 Task: Find connections with filter location Mijas with filter topic #Believewith filter profile language English with filter current company Infosys with filter school Vishwakarma Government Engineering College with filter industry Wholesale Paper Products with filter service category Demand Generation with filter keywords title Customer Service
Action: Mouse moved to (636, 76)
Screenshot: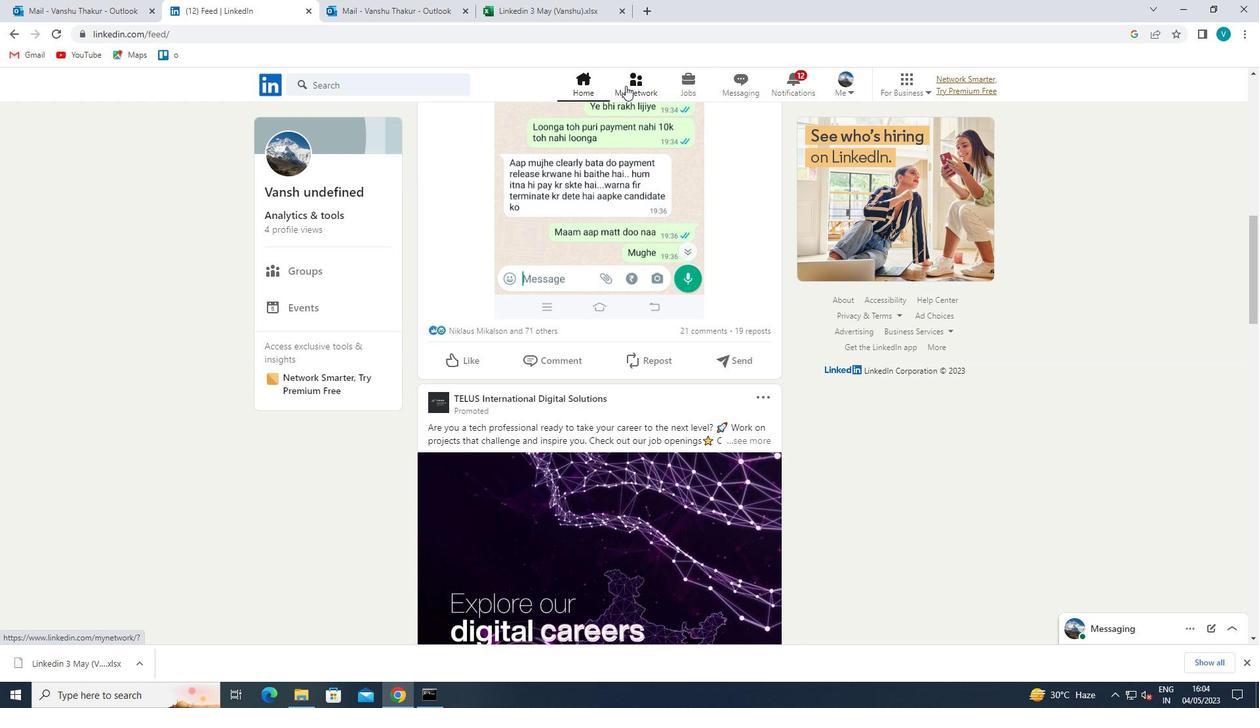 
Action: Mouse pressed left at (636, 76)
Screenshot: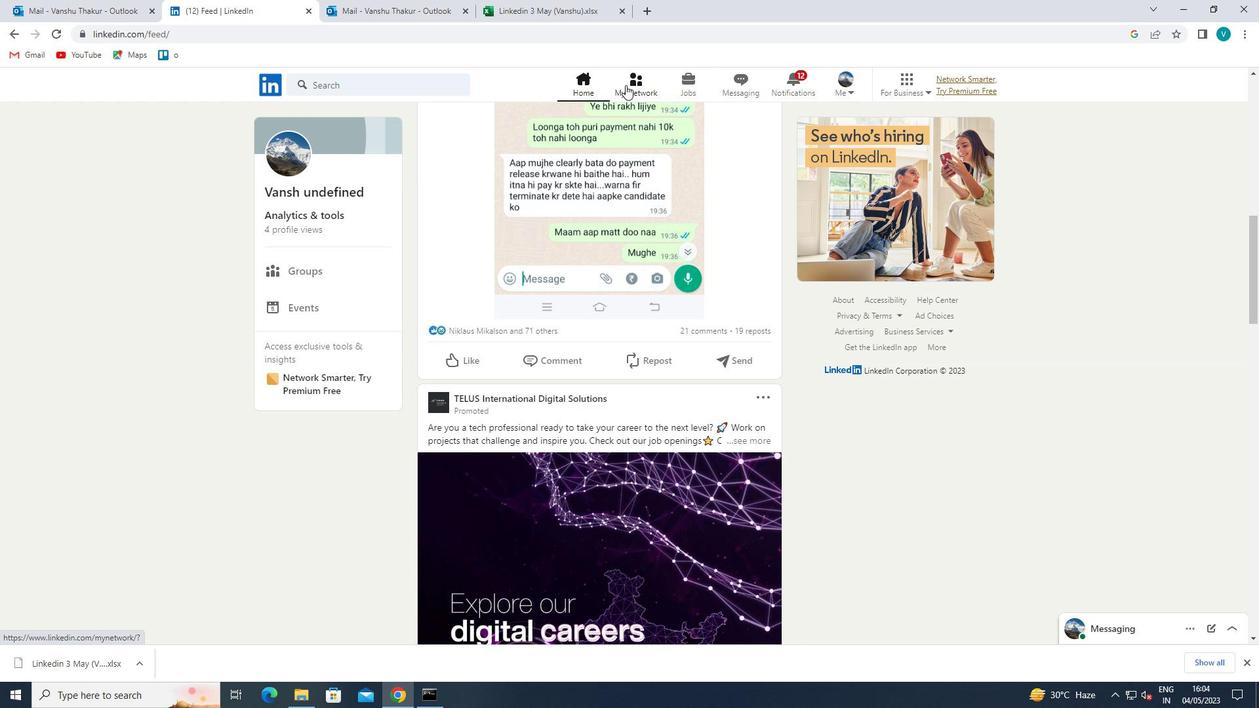 
Action: Mouse moved to (331, 152)
Screenshot: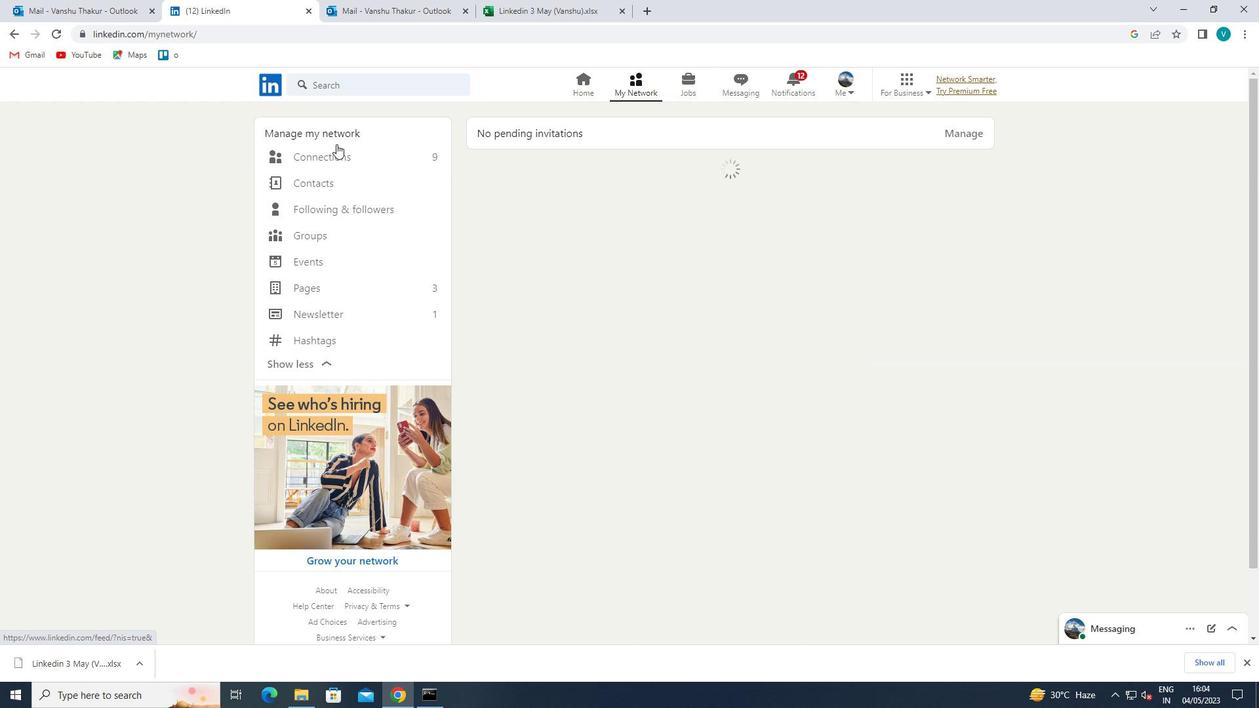 
Action: Mouse pressed left at (331, 152)
Screenshot: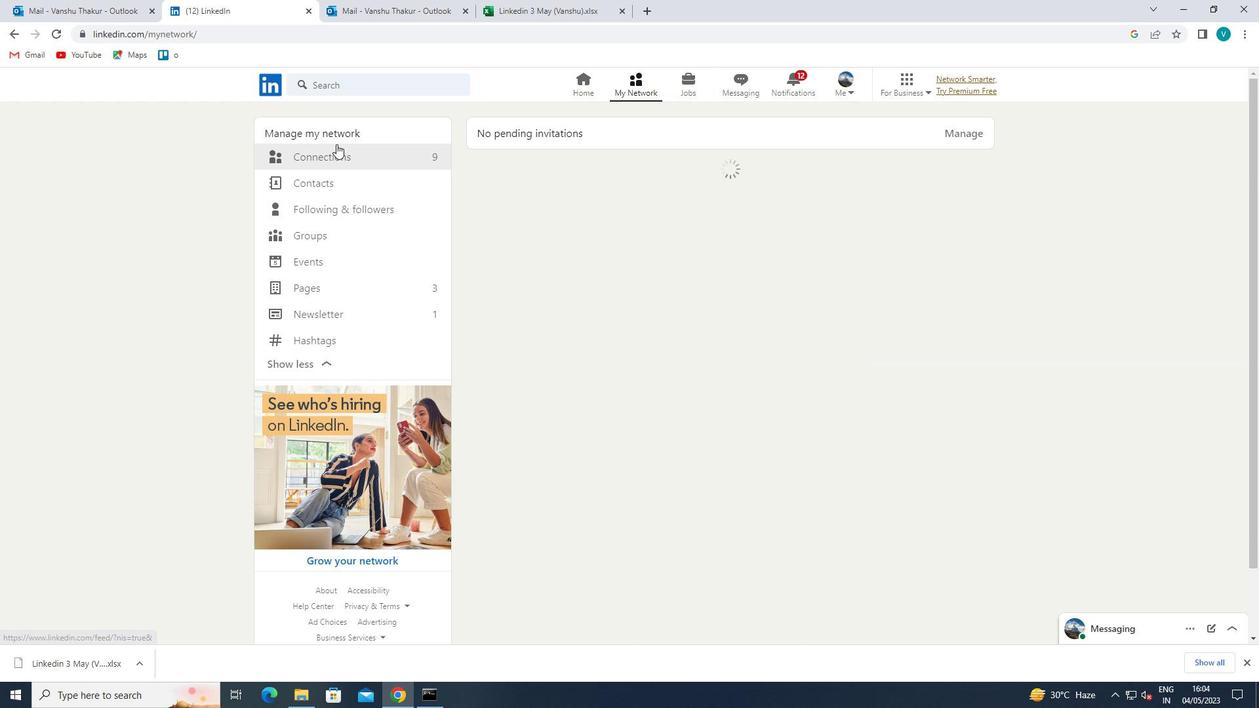 
Action: Mouse moved to (756, 162)
Screenshot: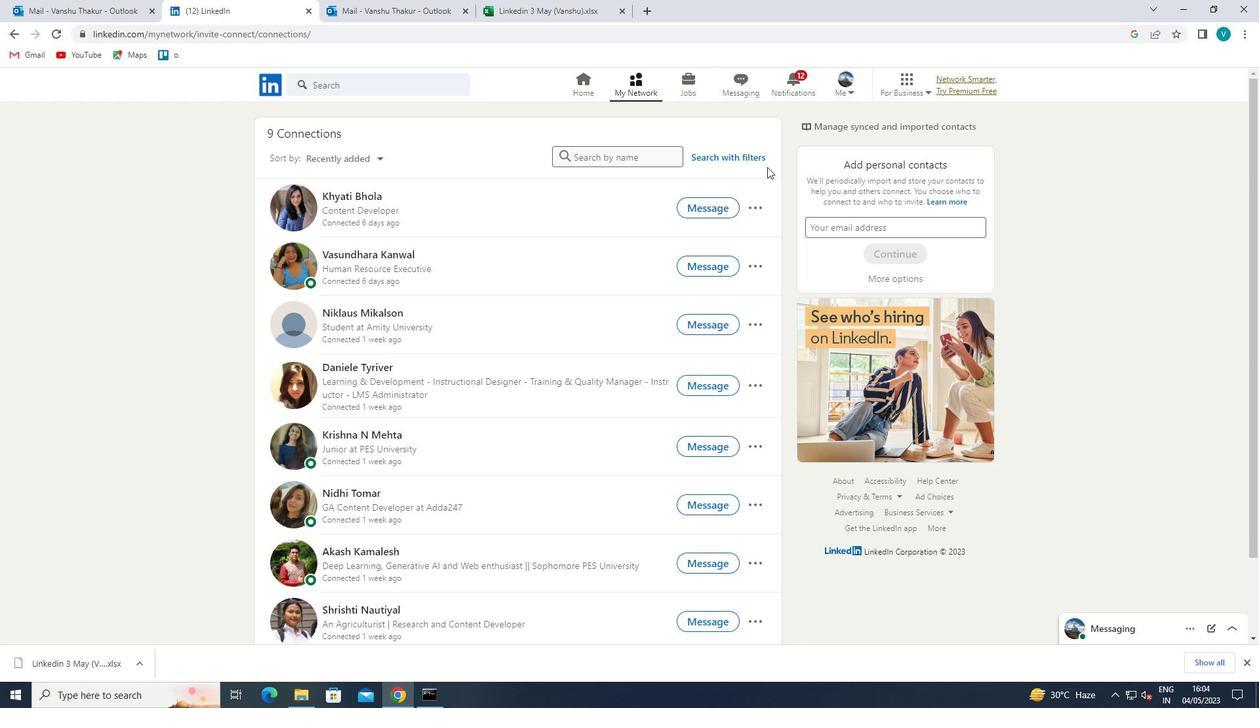 
Action: Mouse pressed left at (756, 162)
Screenshot: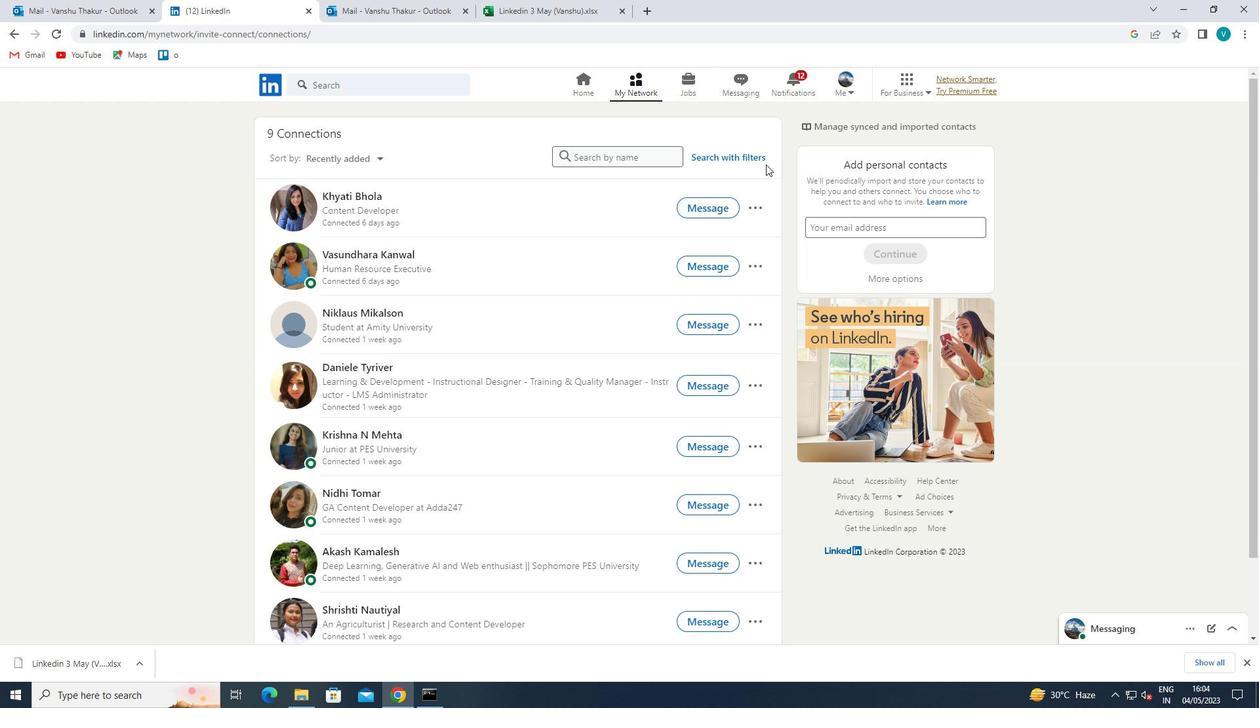
Action: Mouse moved to (640, 118)
Screenshot: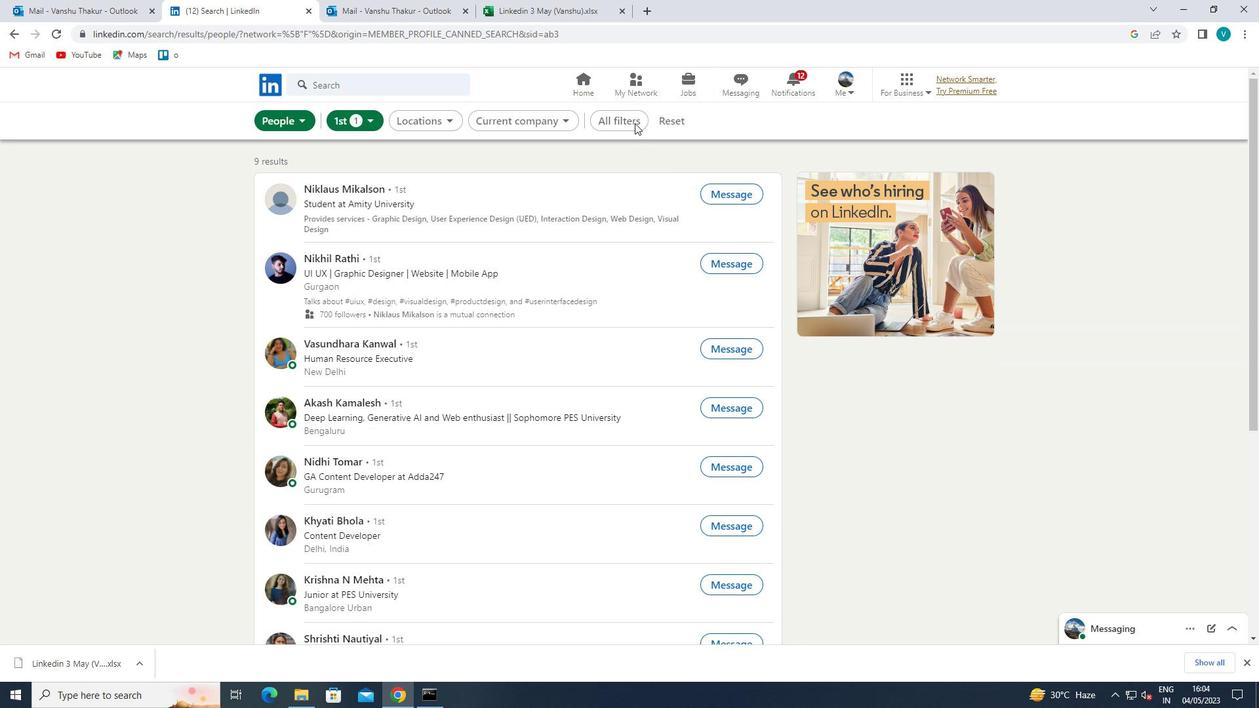 
Action: Mouse pressed left at (640, 118)
Screenshot: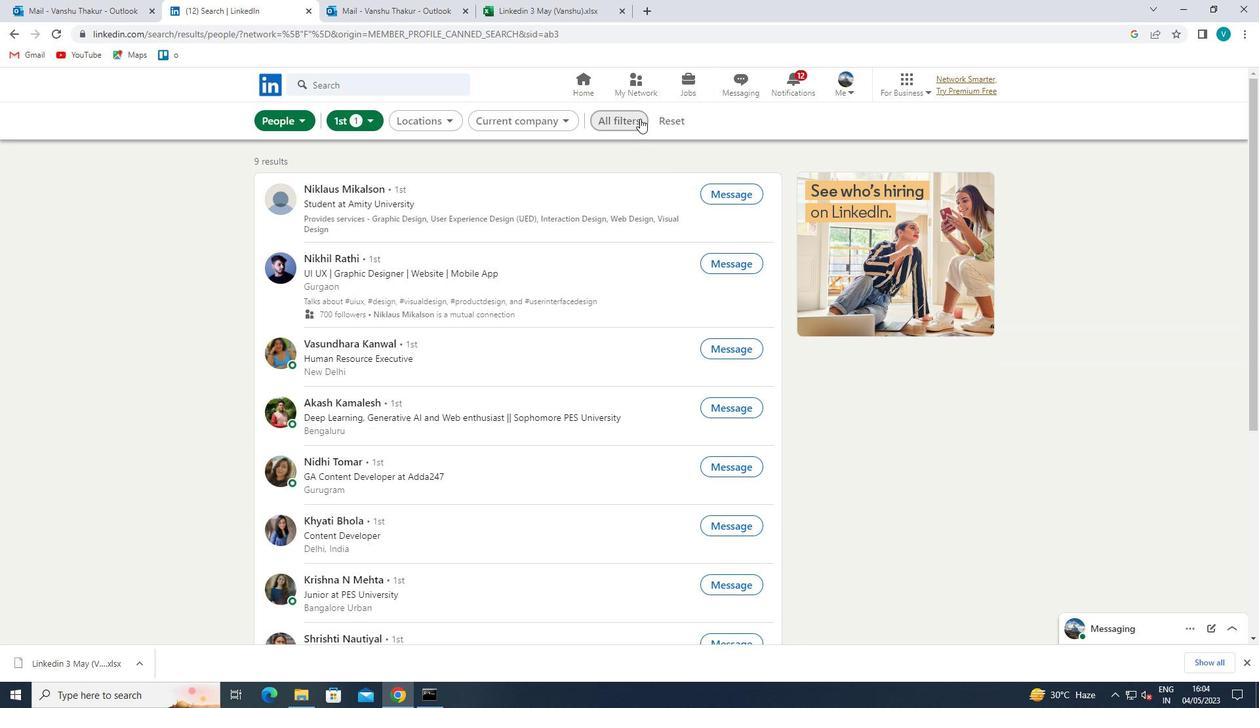 
Action: Mouse moved to (1045, 281)
Screenshot: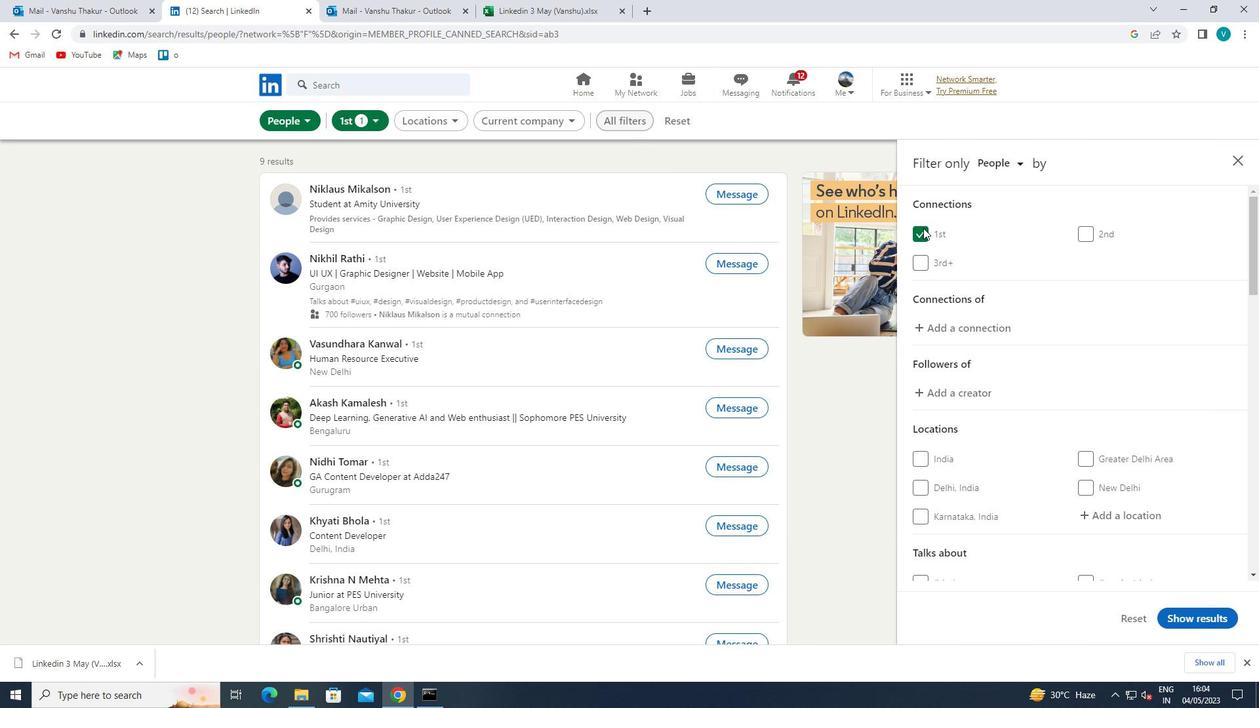 
Action: Mouse scrolled (1045, 280) with delta (0, 0)
Screenshot: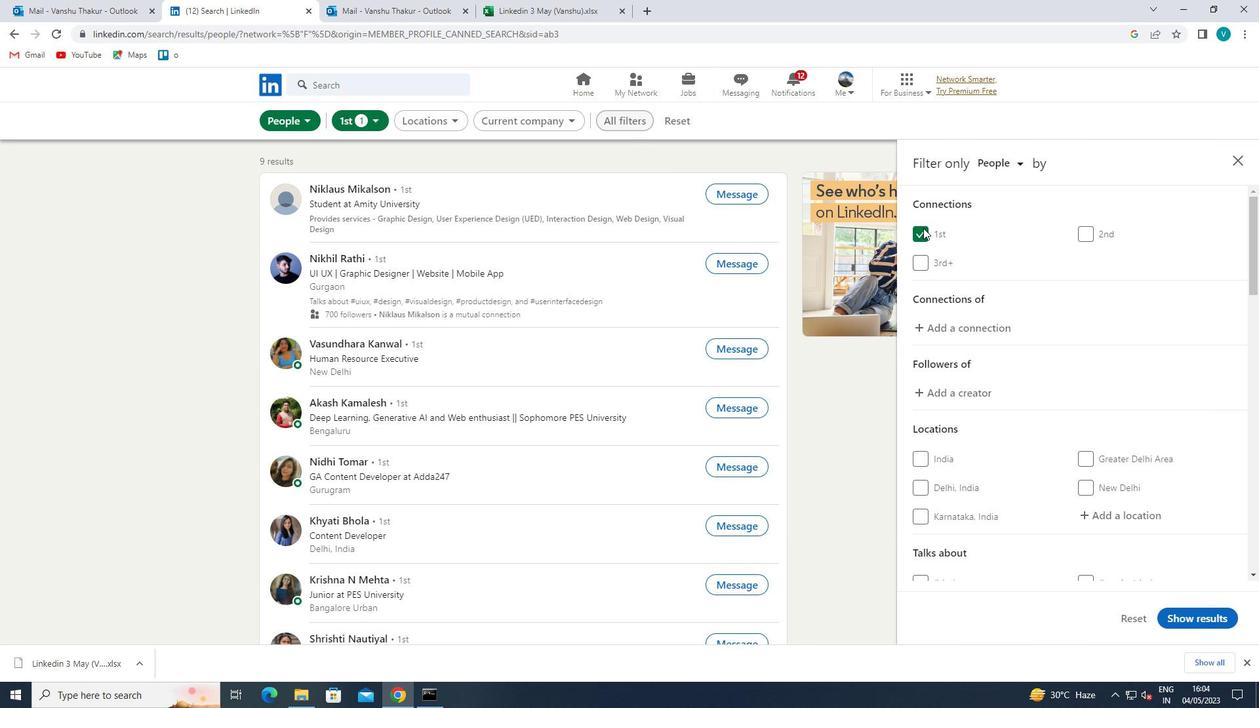 
Action: Mouse moved to (1051, 285)
Screenshot: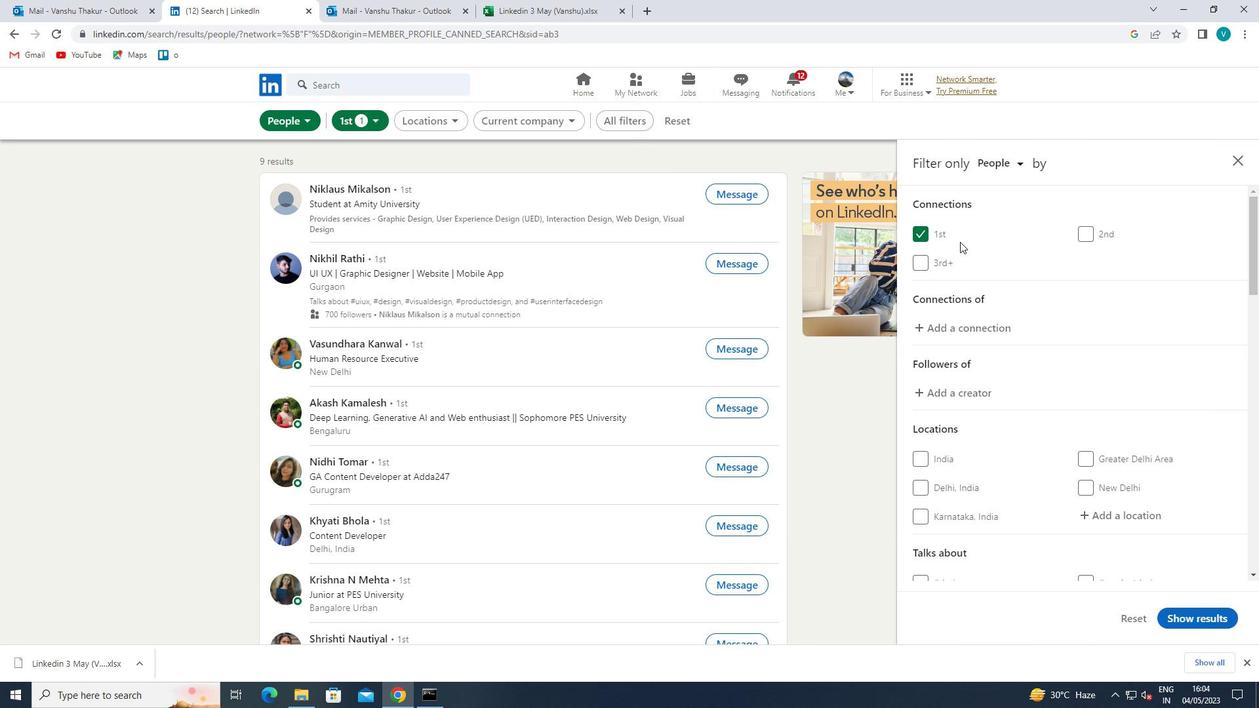 
Action: Mouse scrolled (1051, 284) with delta (0, 0)
Screenshot: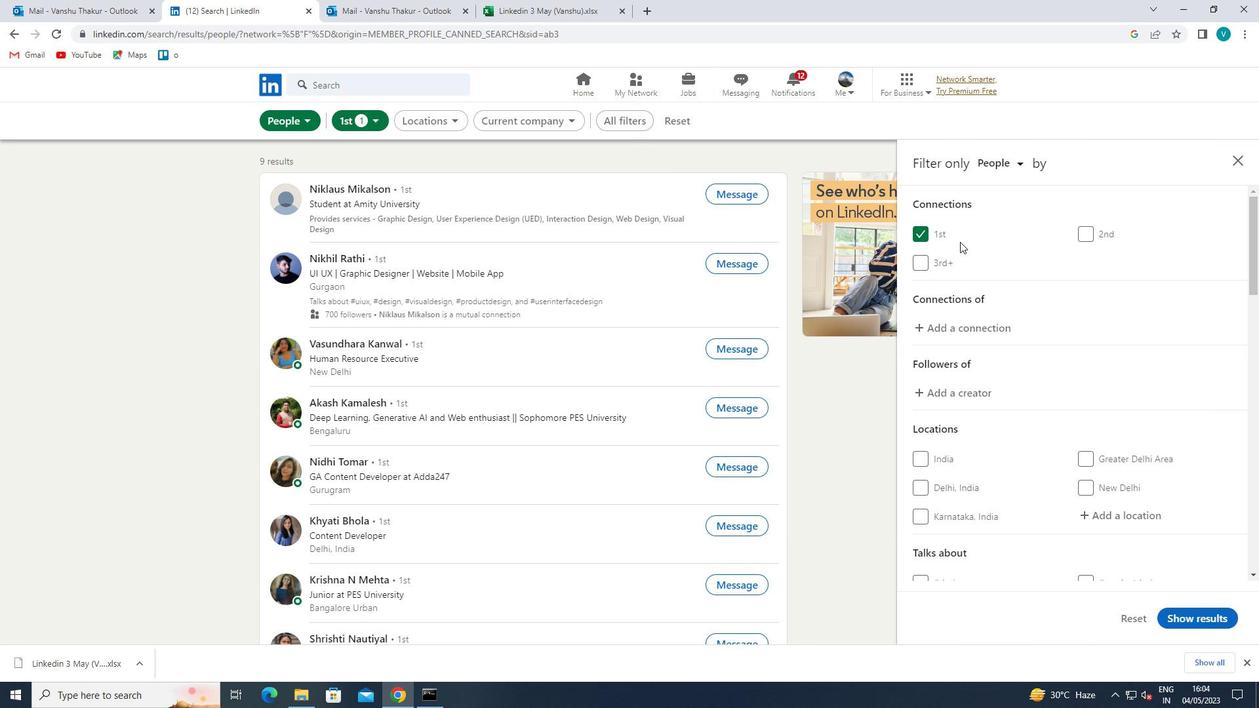 
Action: Mouse moved to (1110, 382)
Screenshot: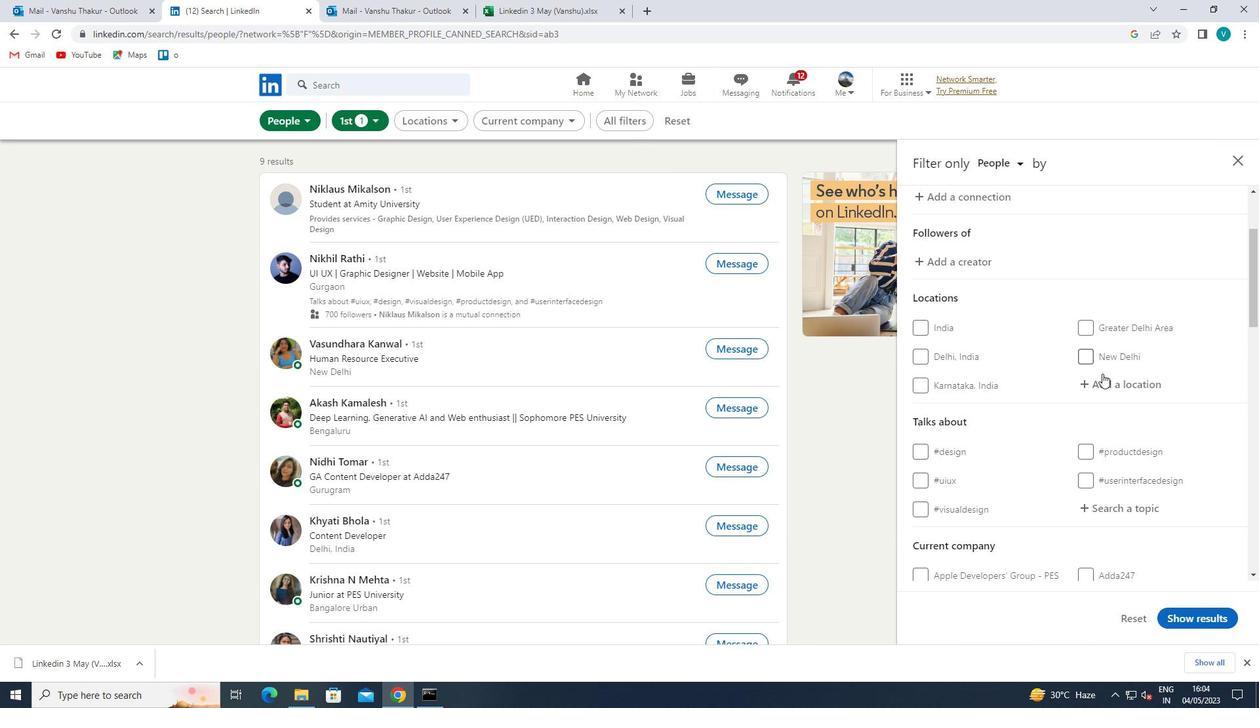 
Action: Mouse pressed left at (1110, 382)
Screenshot: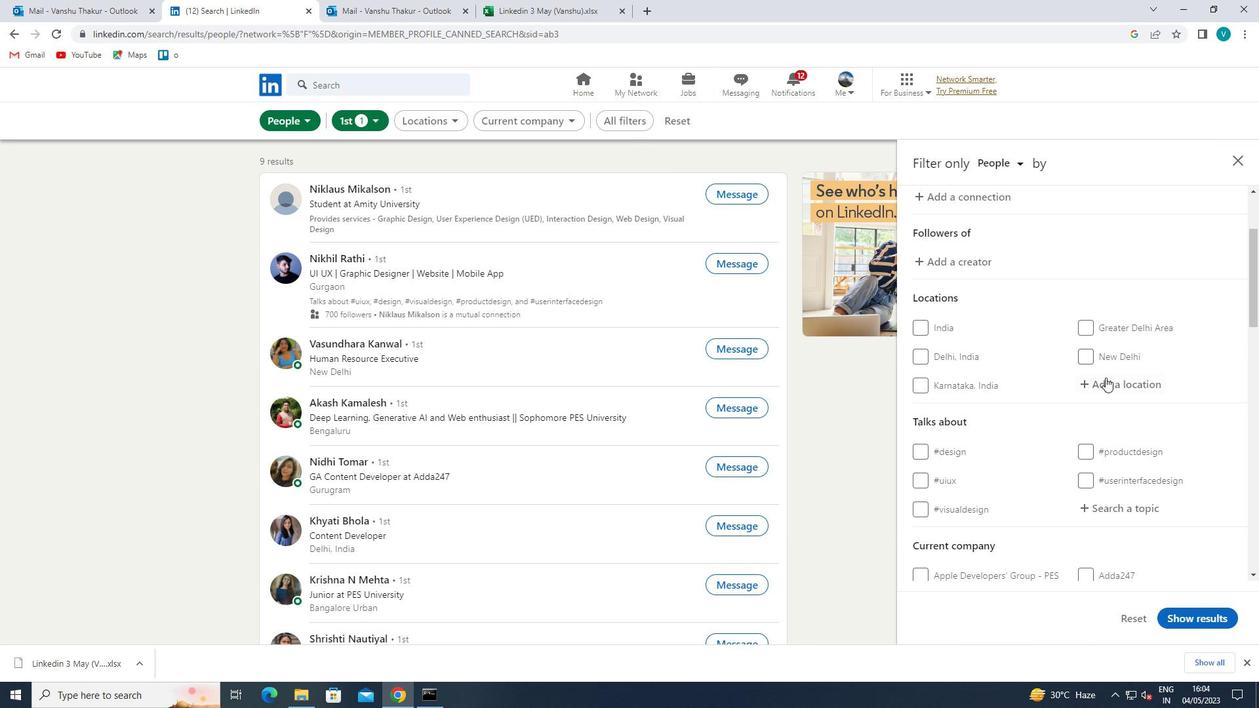 
Action: Mouse moved to (971, 304)
Screenshot: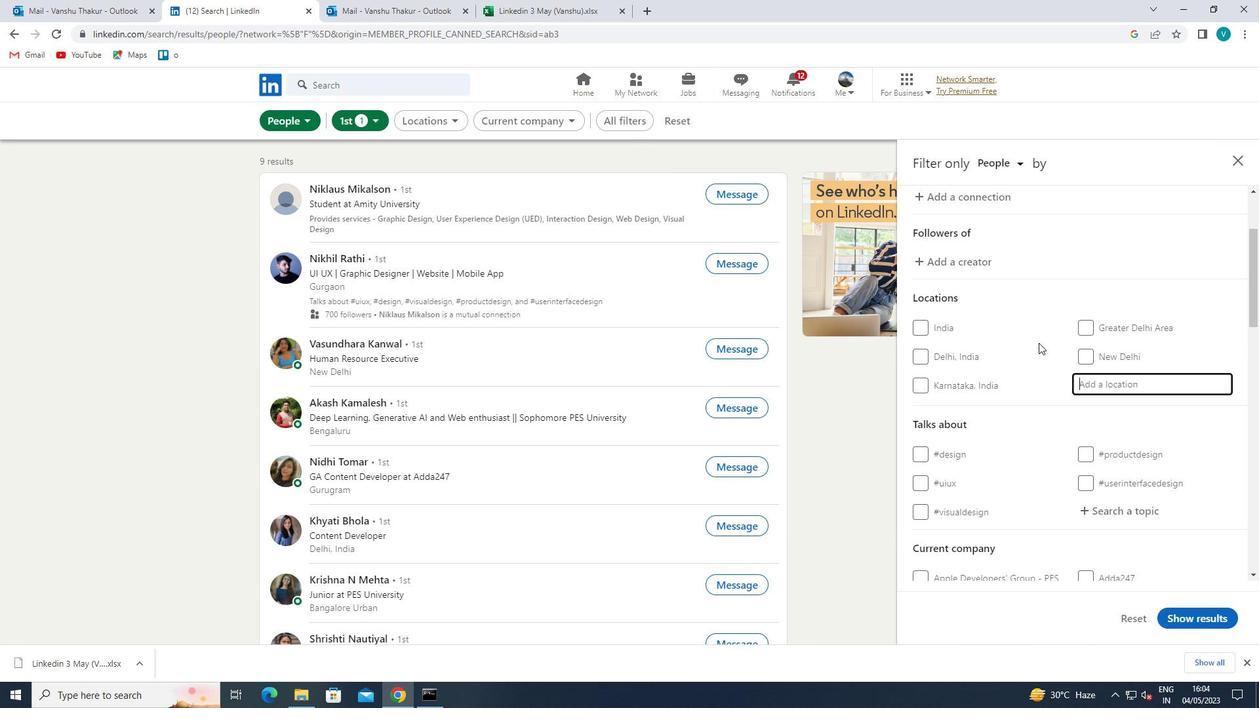 
Action: Key pressed <Key.shift>MIJ
Screenshot: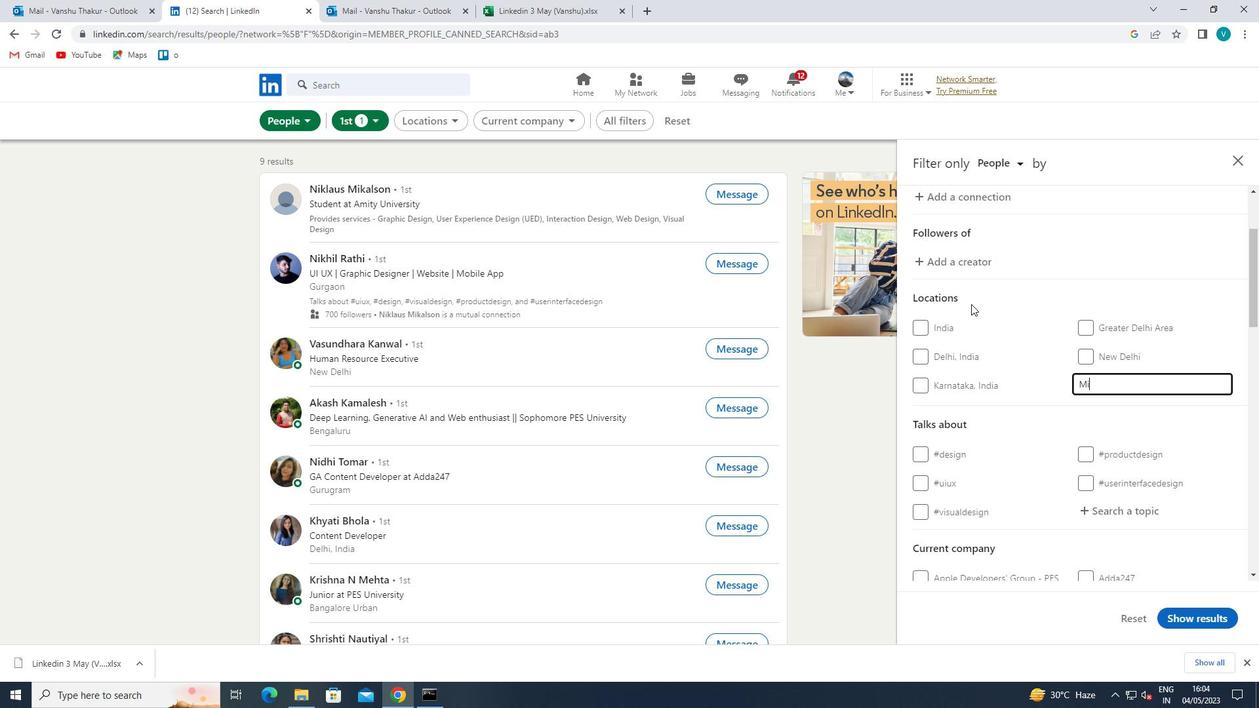 
Action: Mouse moved to (971, 303)
Screenshot: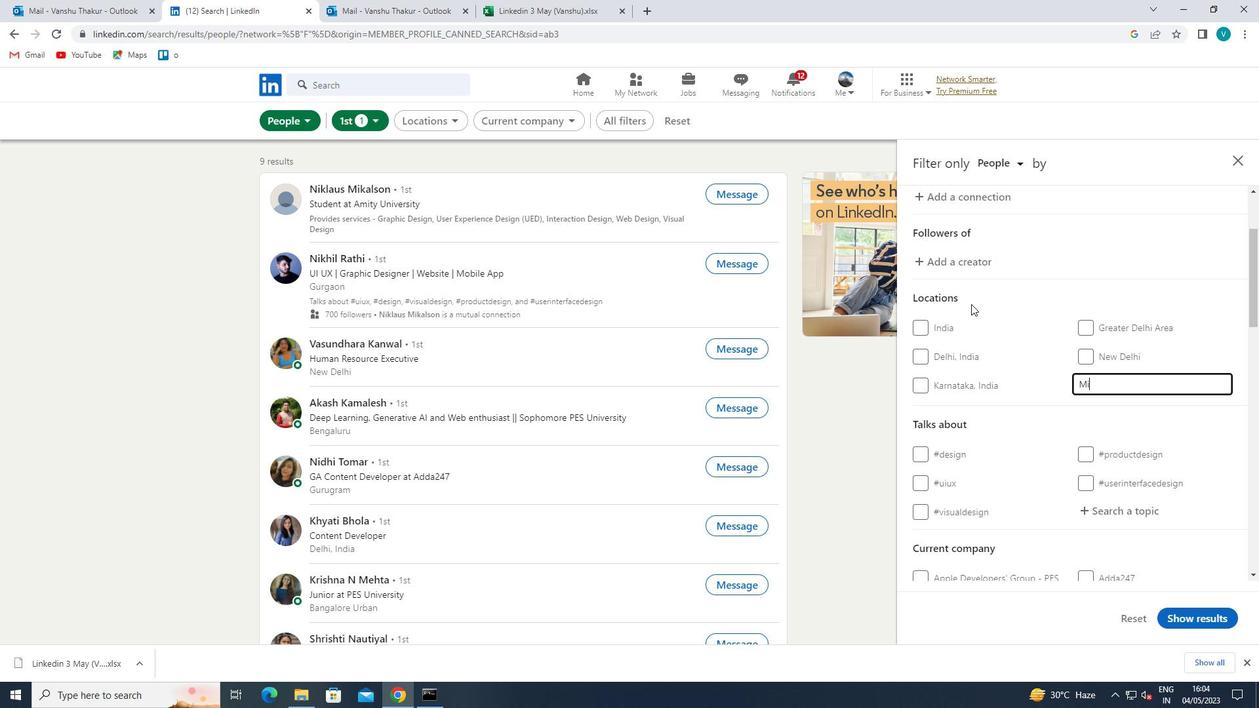 
Action: Key pressed AS
Screenshot: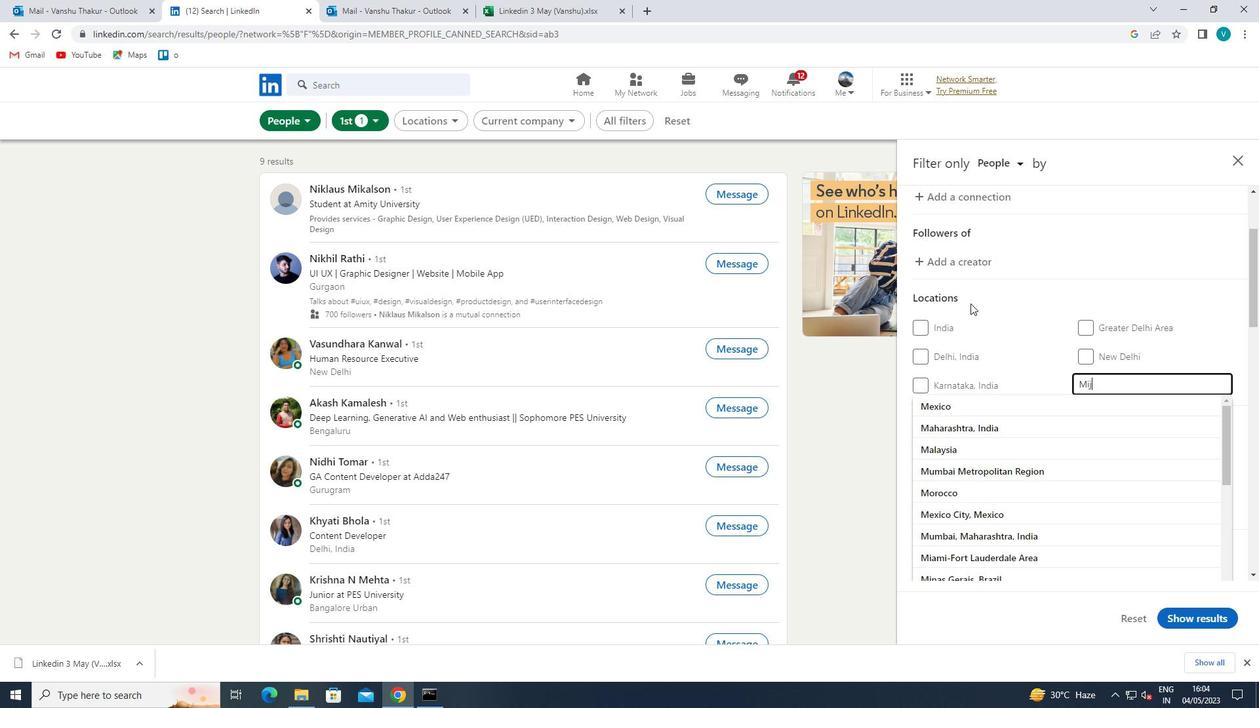 
Action: Mouse moved to (974, 407)
Screenshot: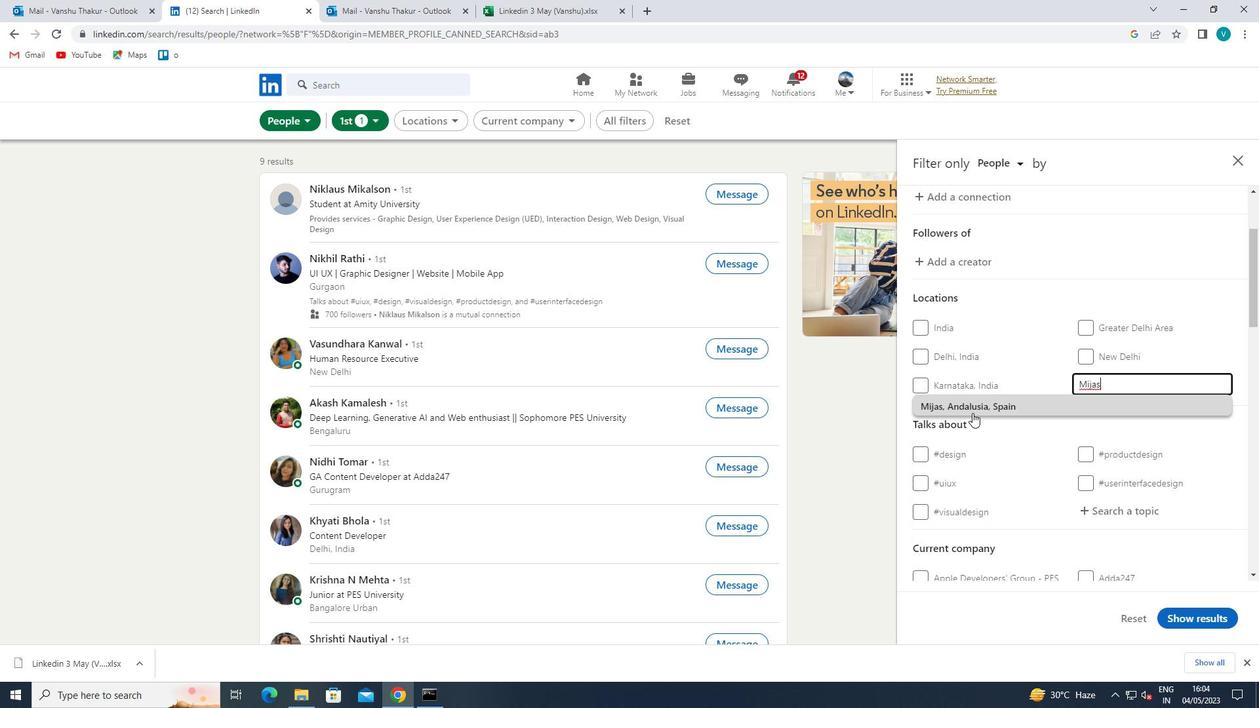 
Action: Mouse pressed left at (974, 407)
Screenshot: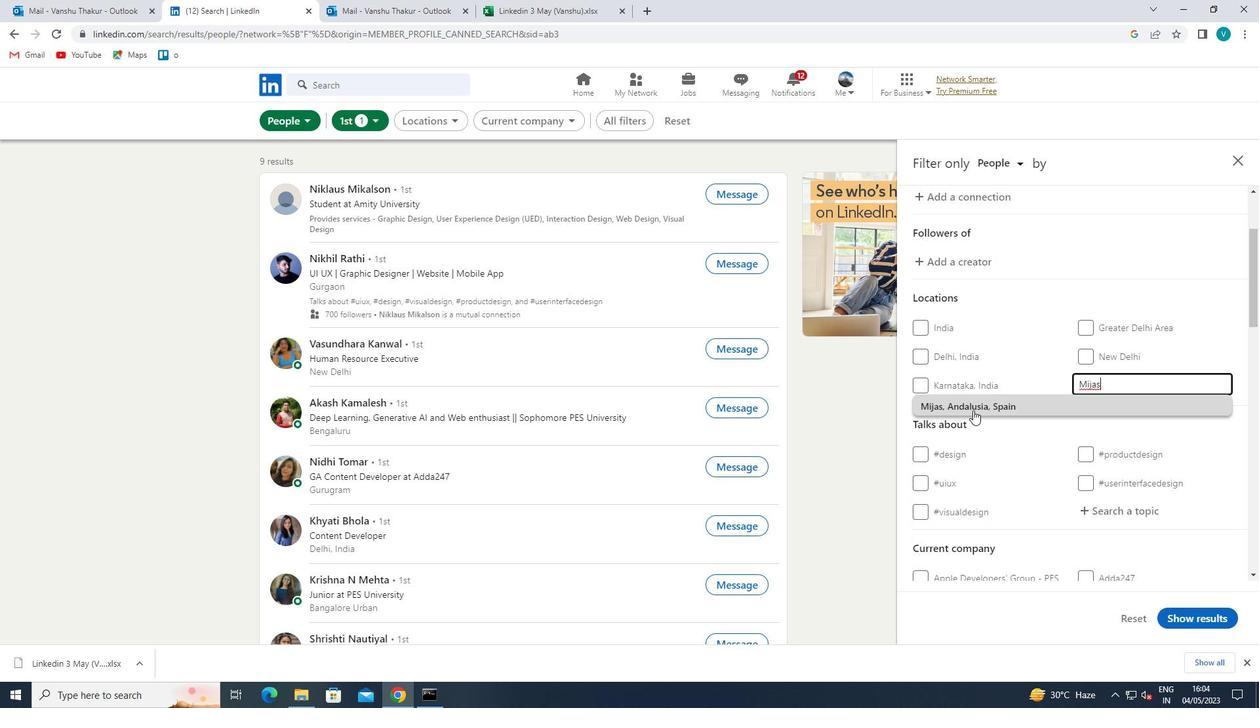 
Action: Mouse moved to (1022, 435)
Screenshot: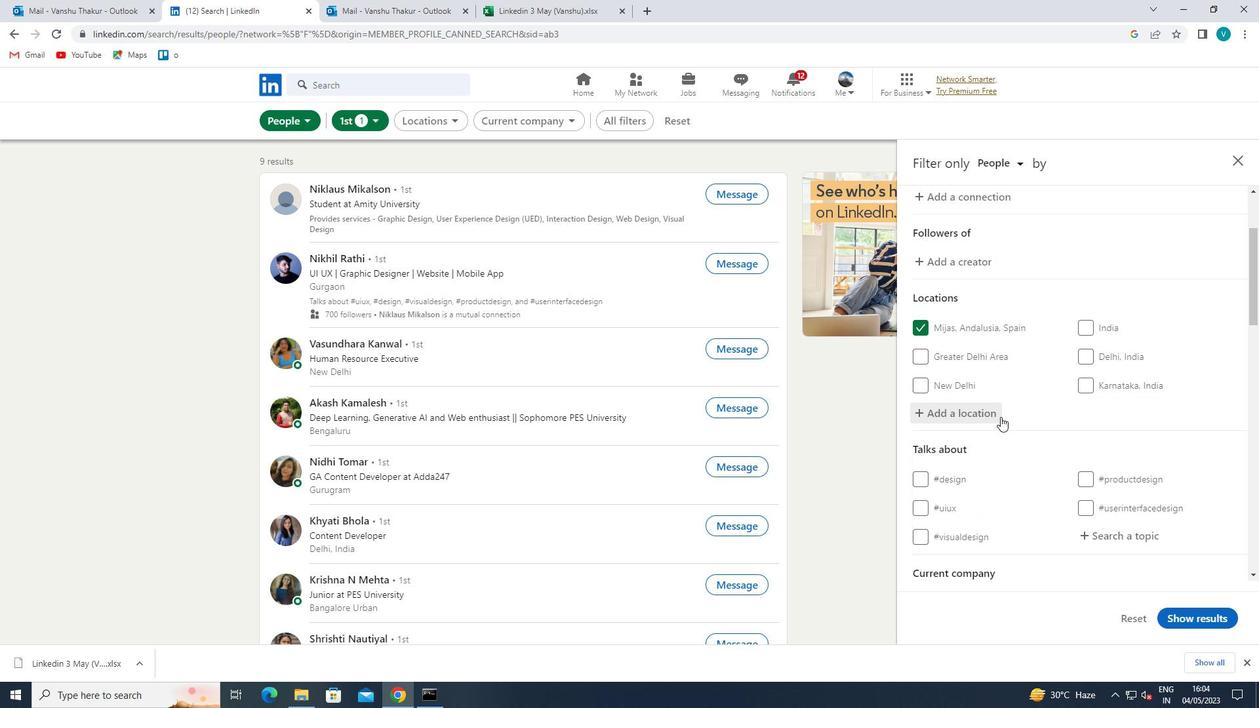 
Action: Mouse scrolled (1022, 435) with delta (0, 0)
Screenshot: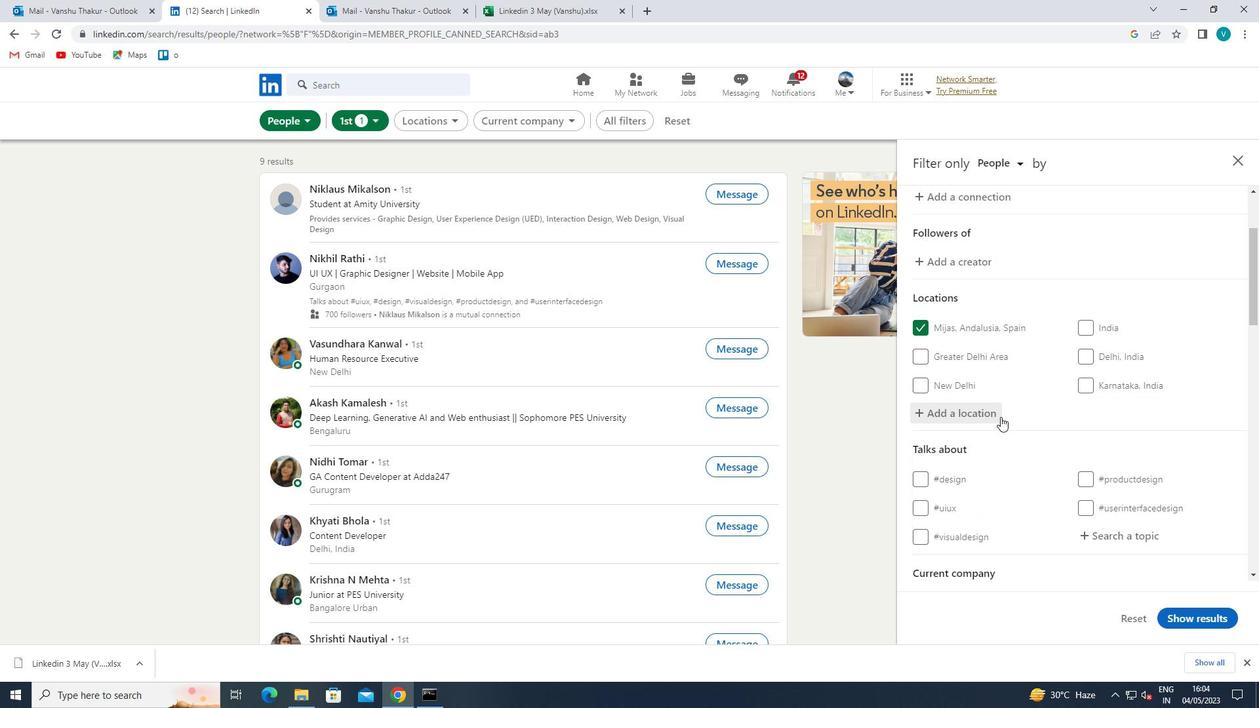 
Action: Mouse moved to (1023, 436)
Screenshot: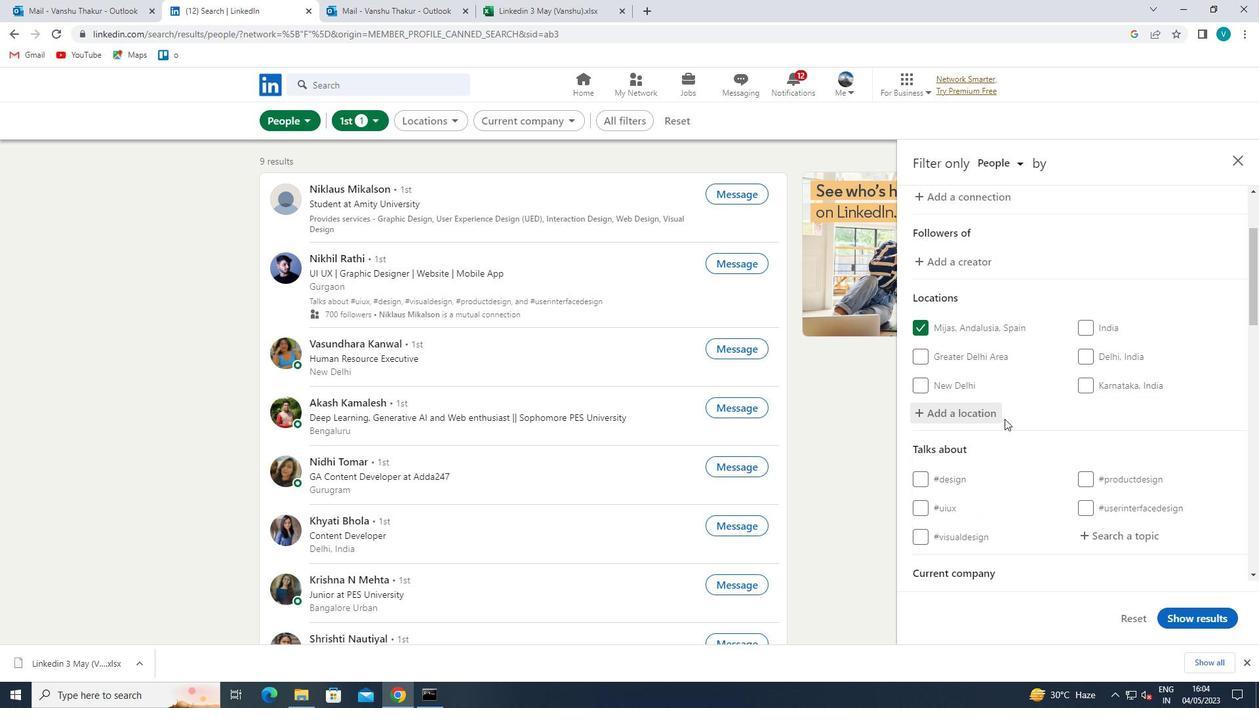 
Action: Mouse scrolled (1023, 436) with delta (0, 0)
Screenshot: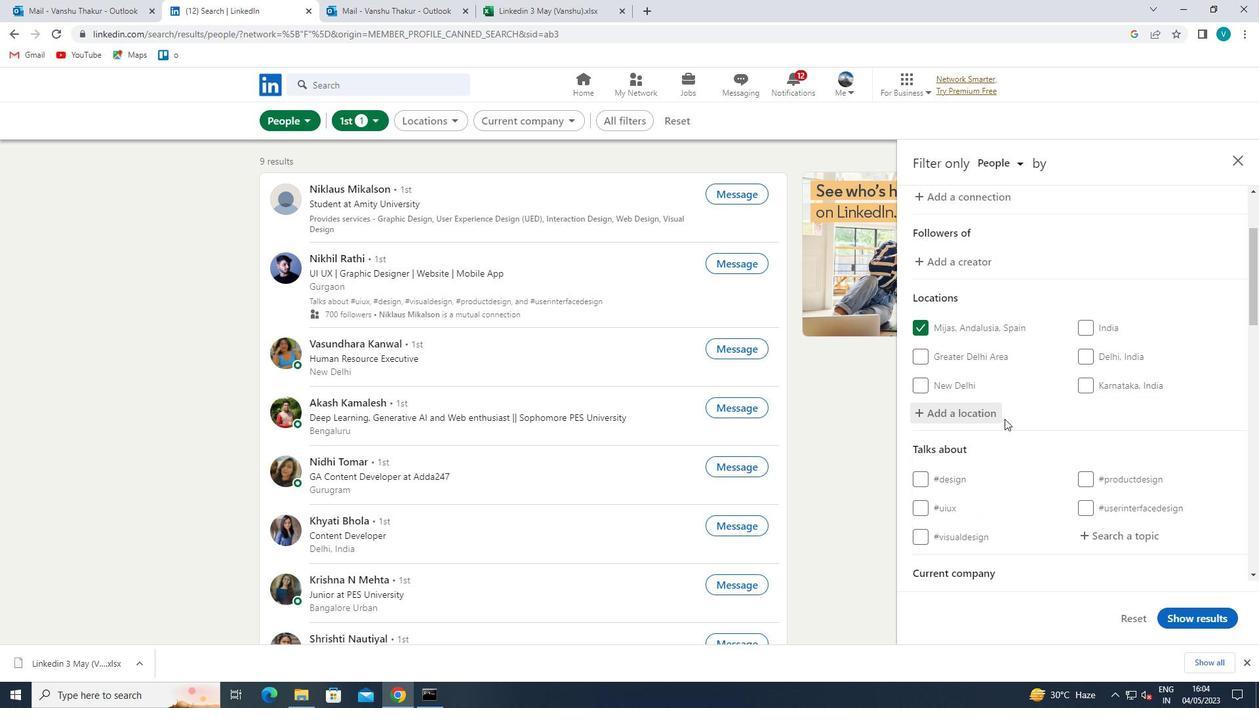 
Action: Mouse moved to (1102, 410)
Screenshot: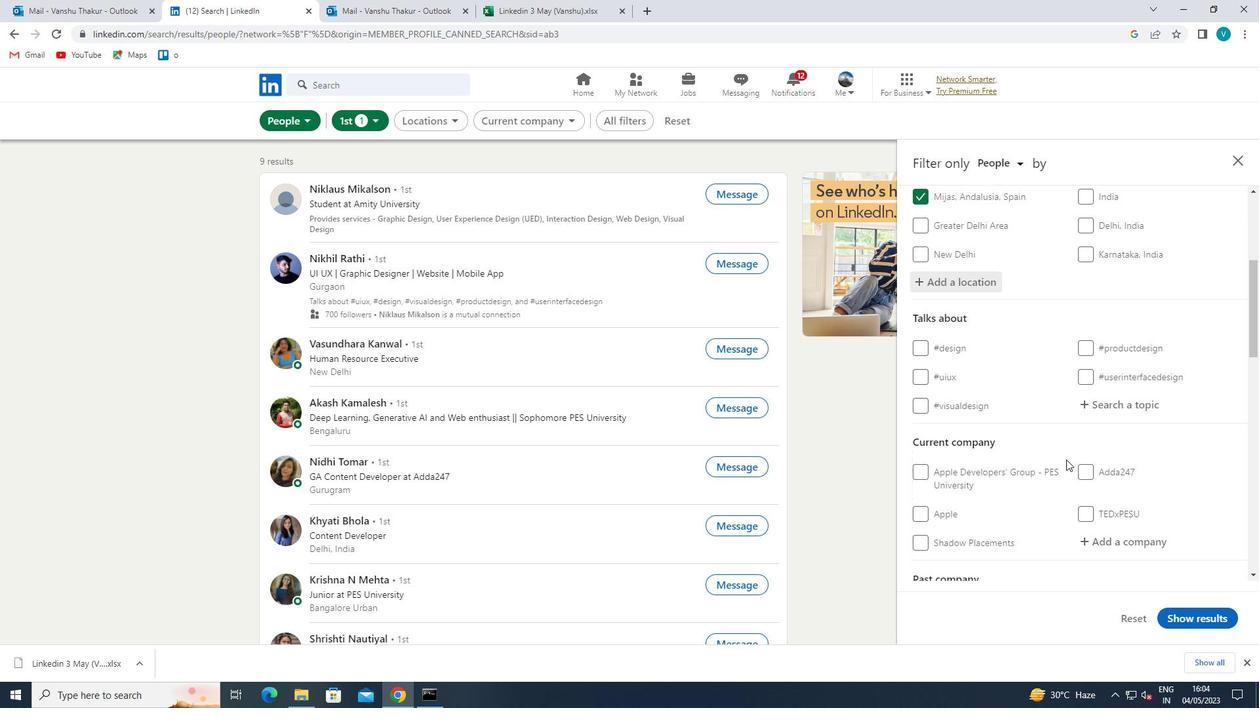 
Action: Mouse pressed left at (1102, 410)
Screenshot: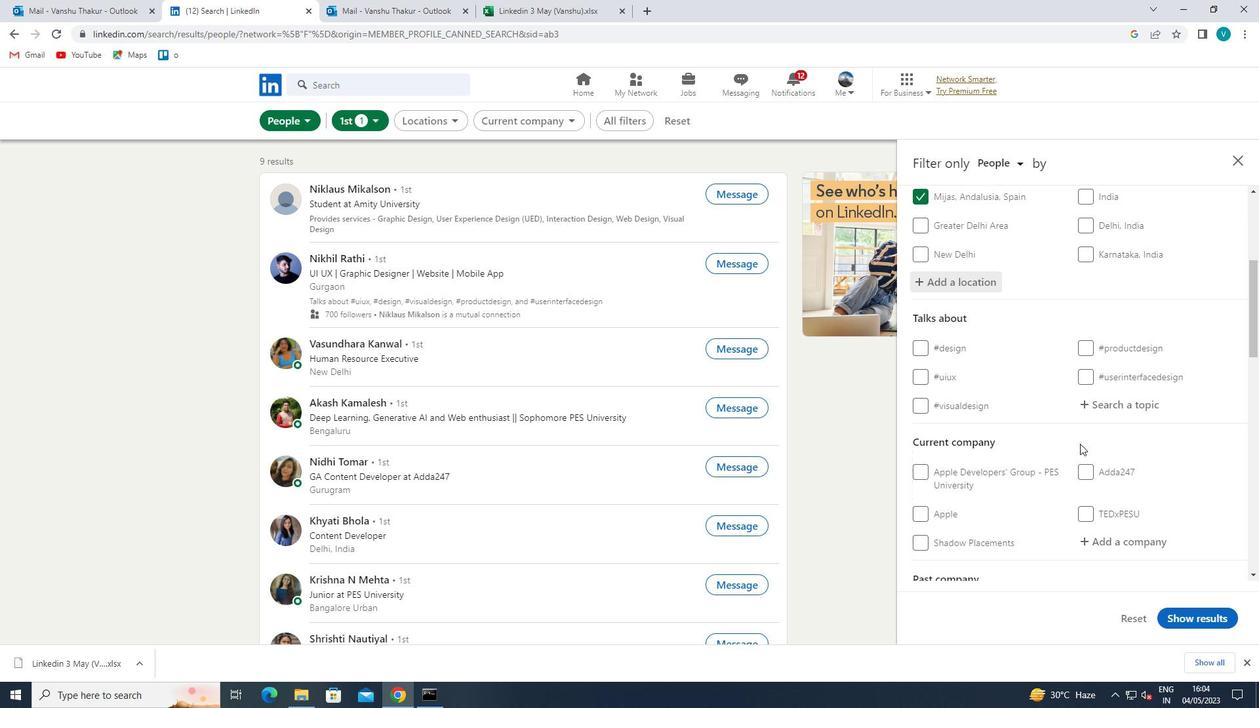 
Action: Mouse moved to (879, 278)
Screenshot: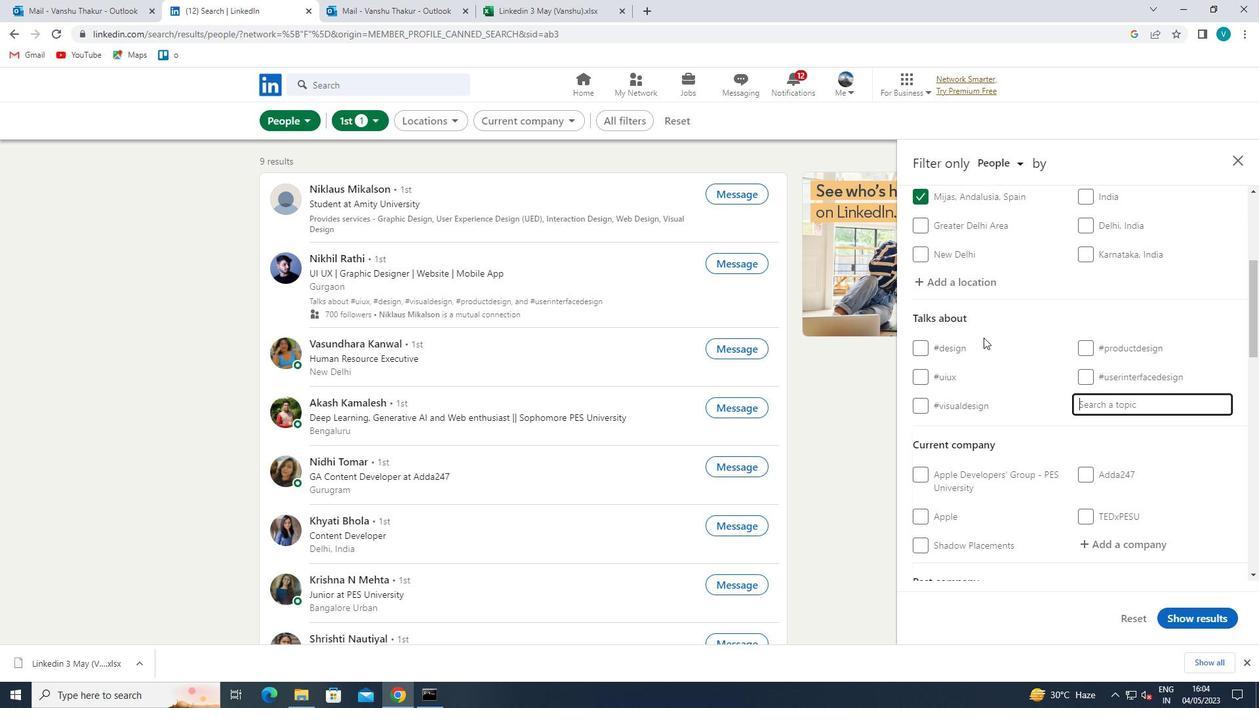 
Action: Key pressed BELEIVE
Screenshot: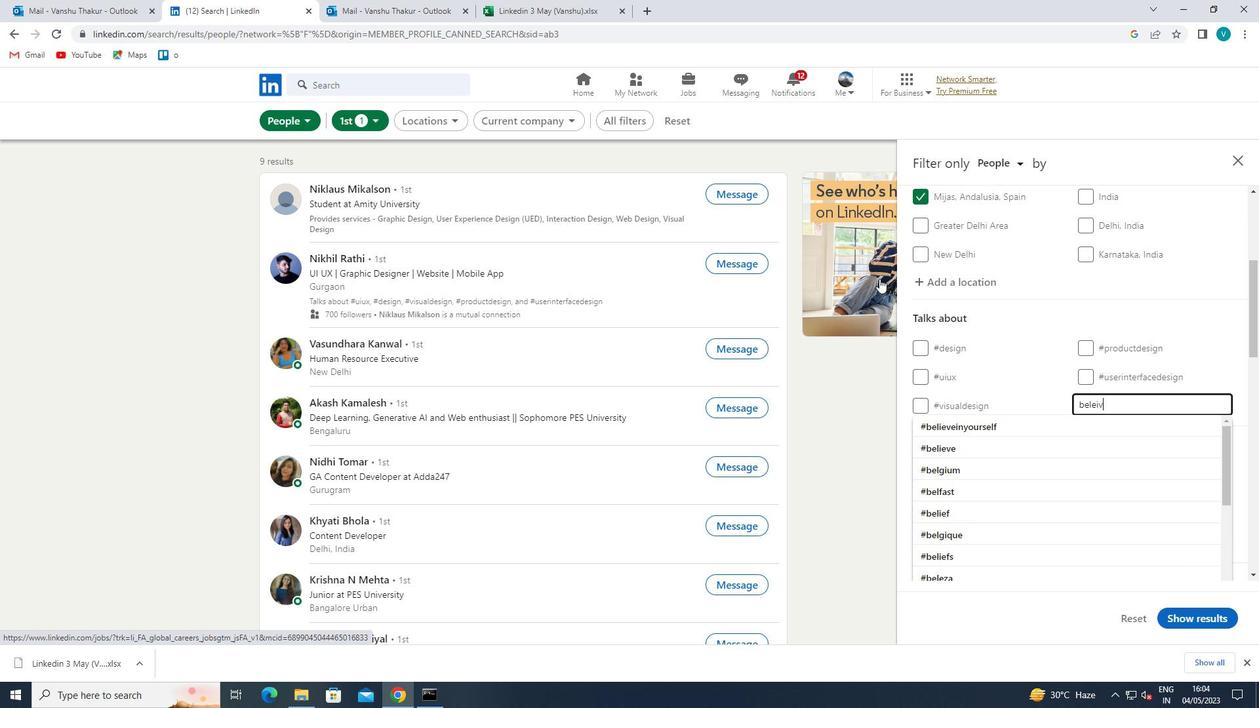 
Action: Mouse moved to (1082, 400)
Screenshot: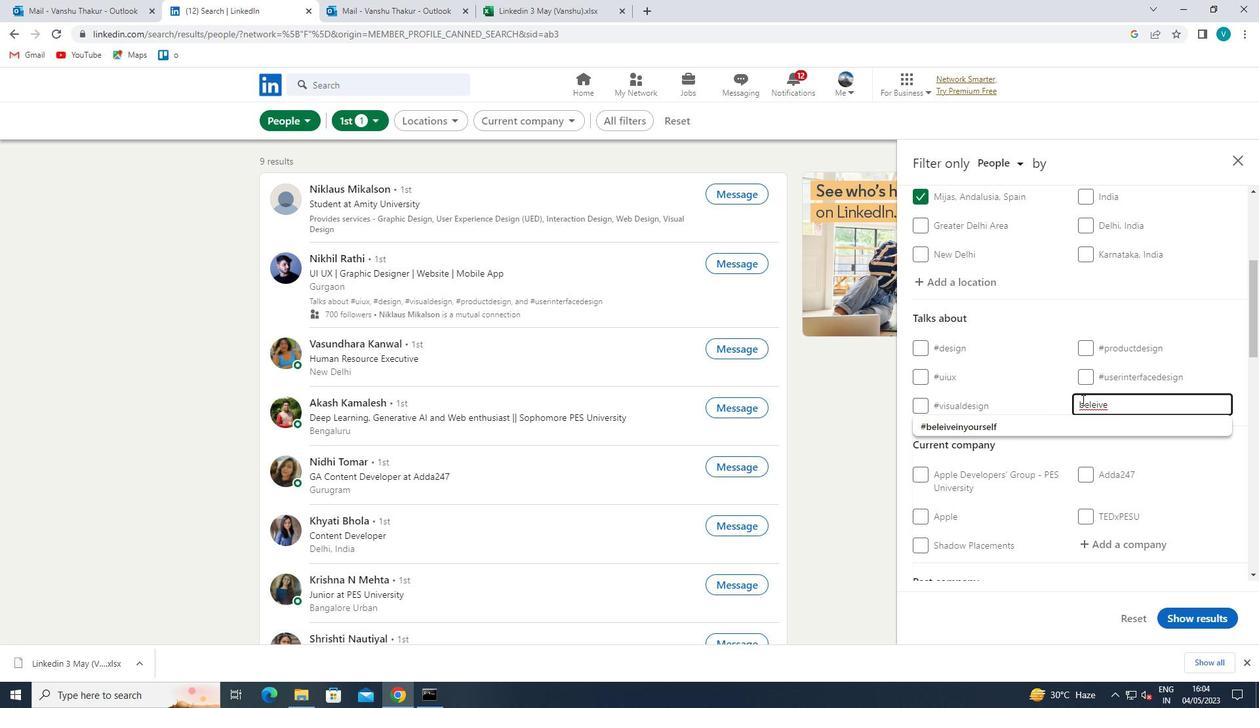 
Action: Mouse pressed left at (1082, 400)
Screenshot: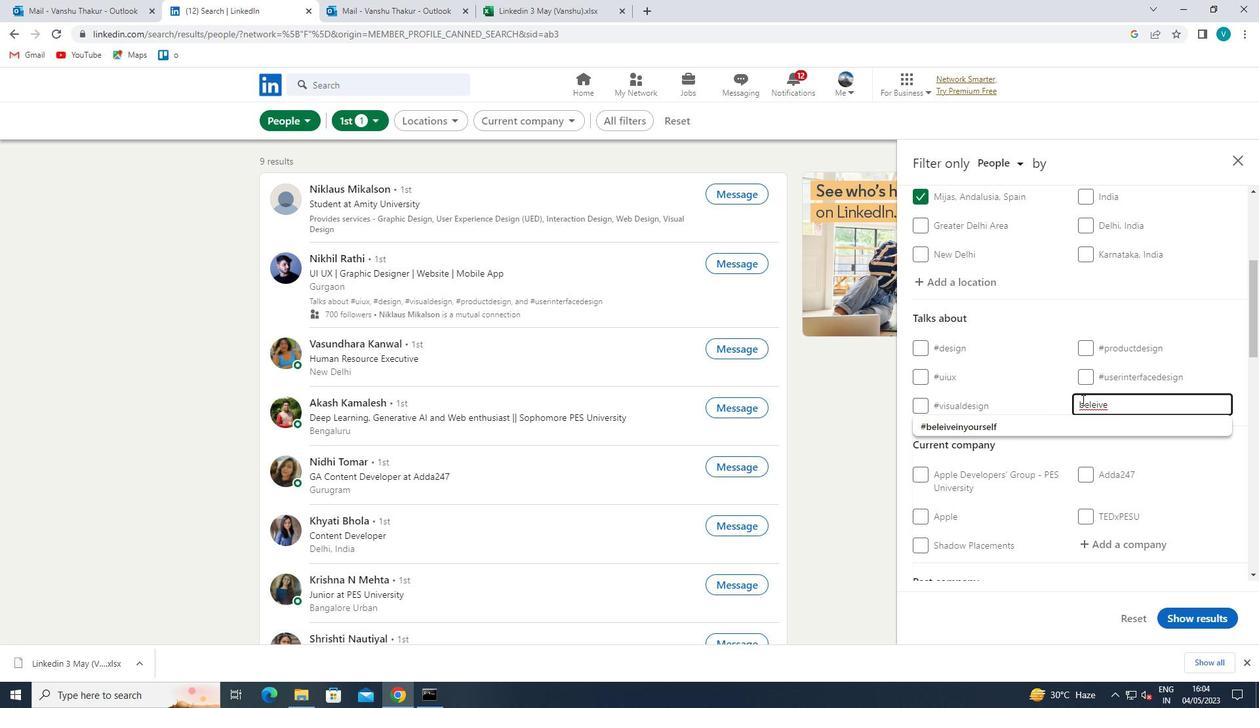 
Action: Mouse moved to (1079, 403)
Screenshot: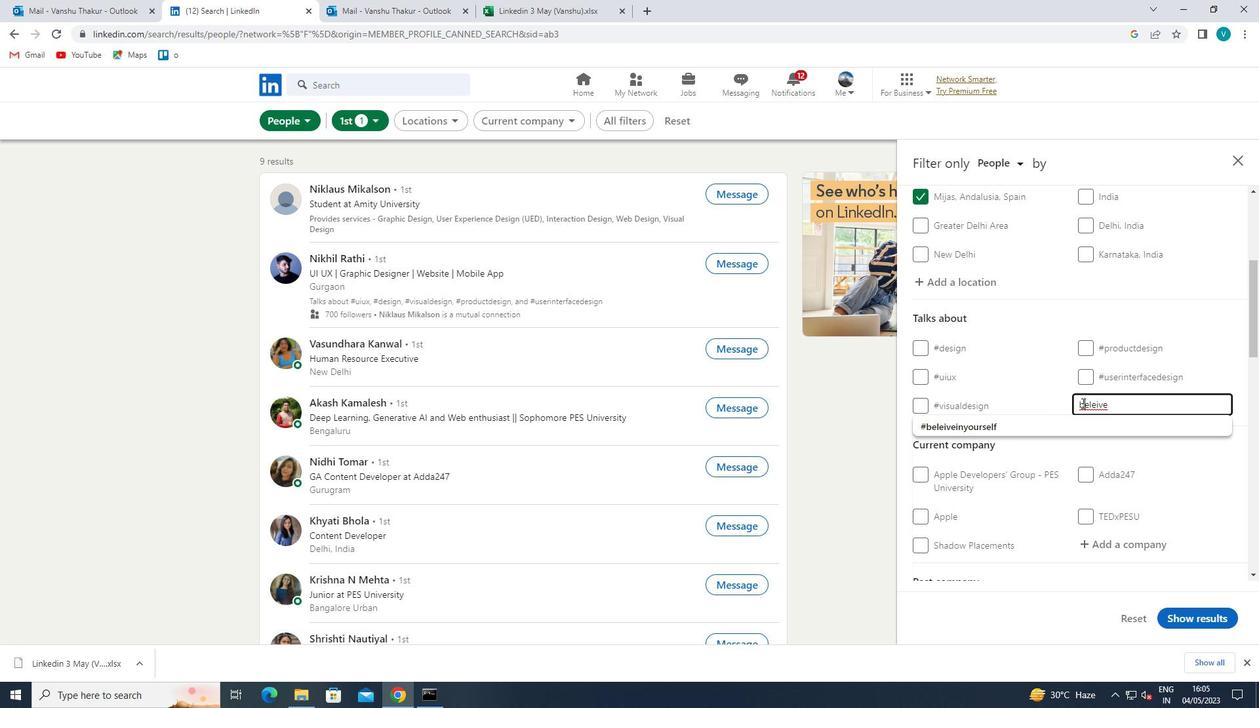 
Action: Mouse pressed left at (1079, 403)
Screenshot: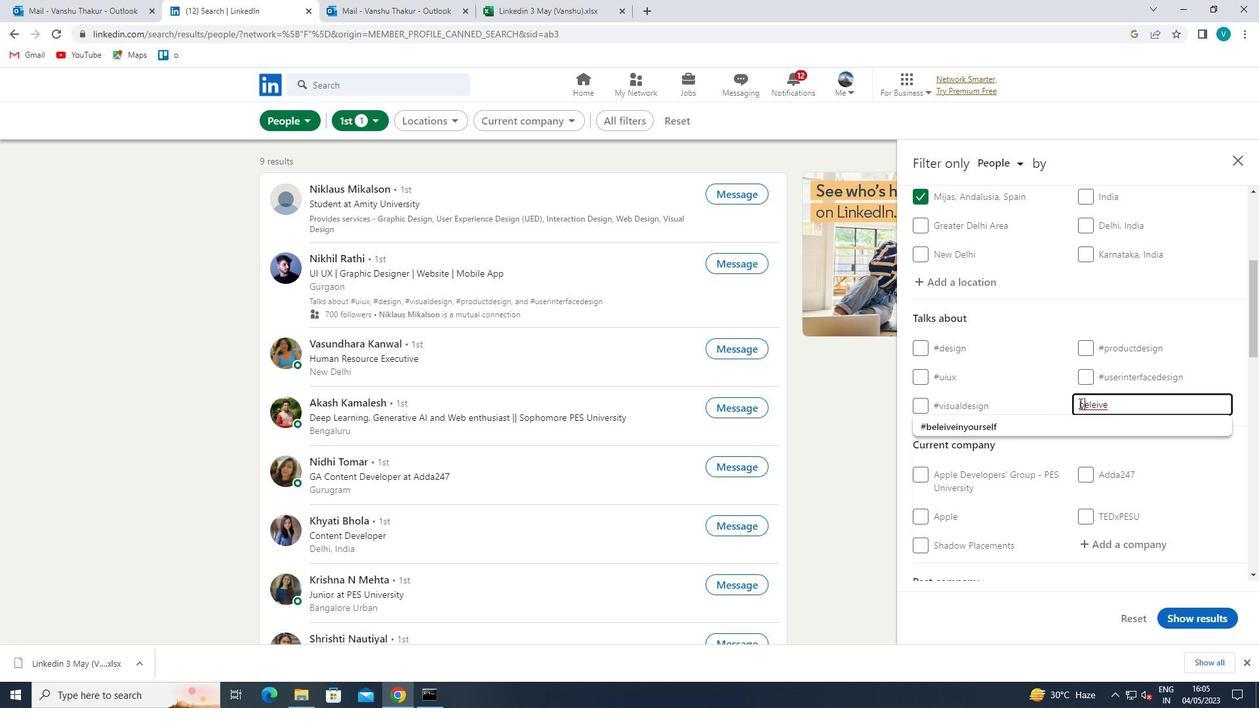 
Action: Mouse moved to (1088, 425)
Screenshot: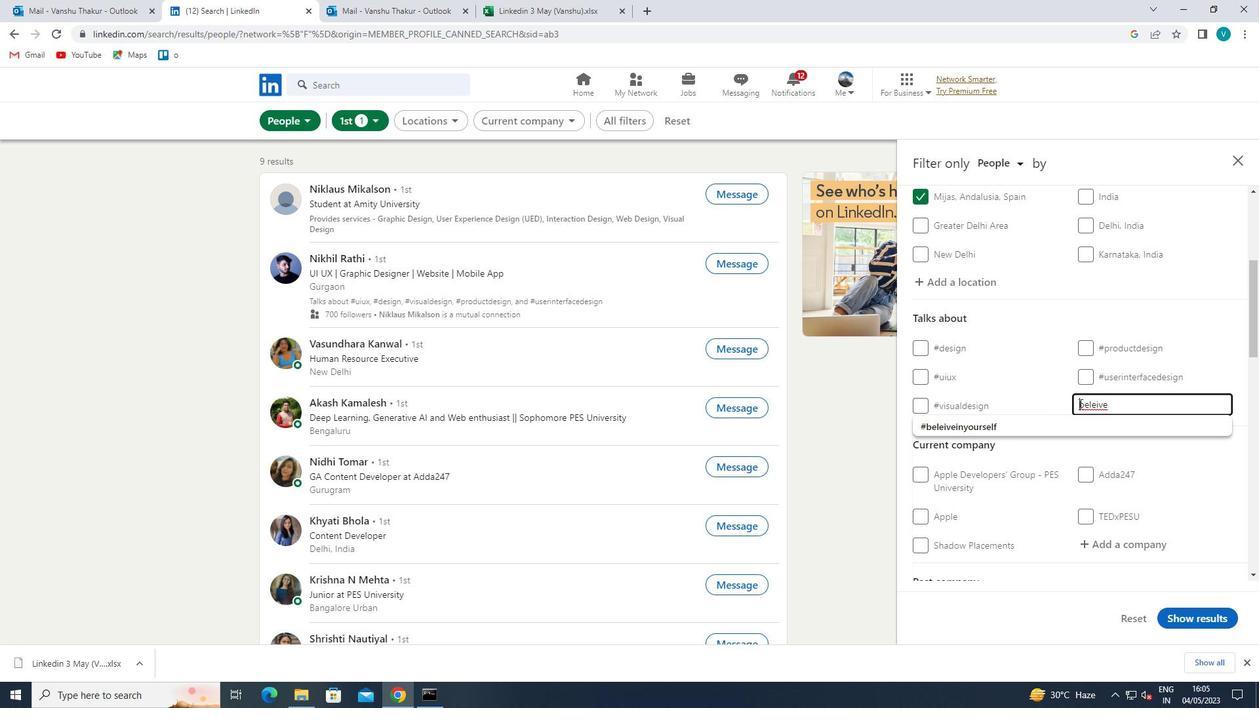 
Action: Key pressed <Key.shift>#
Screenshot: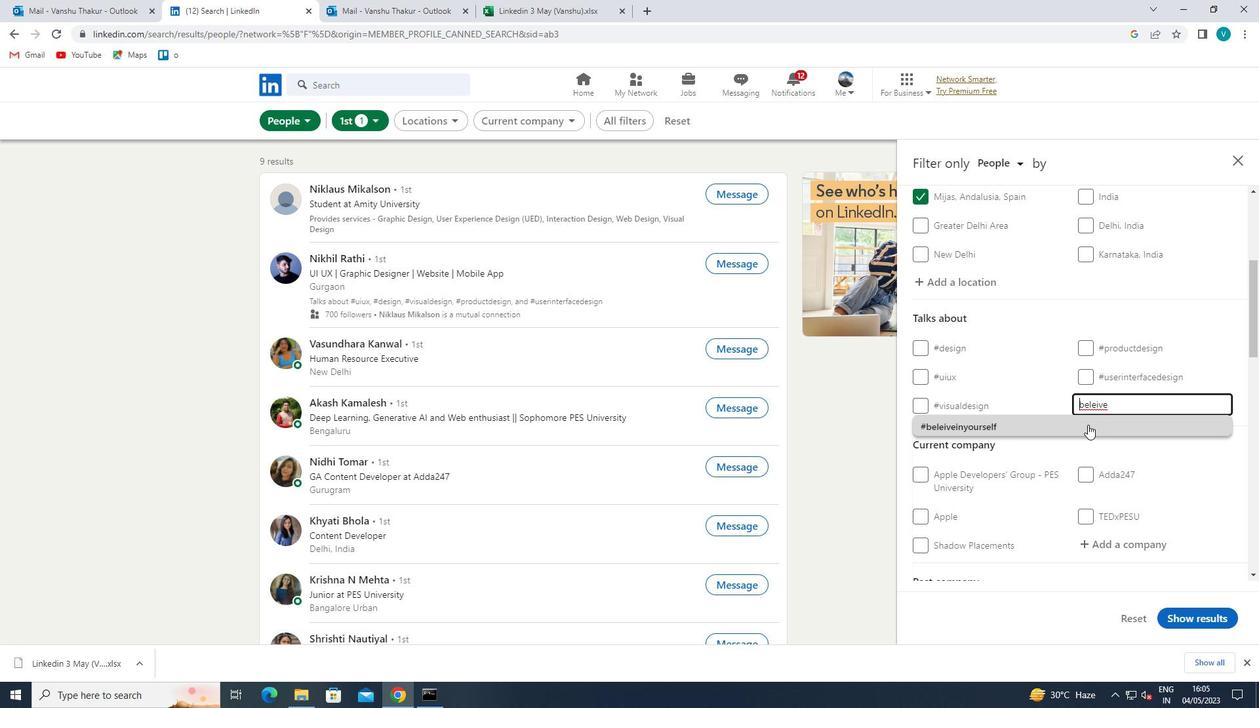 
Action: Mouse moved to (1058, 399)
Screenshot: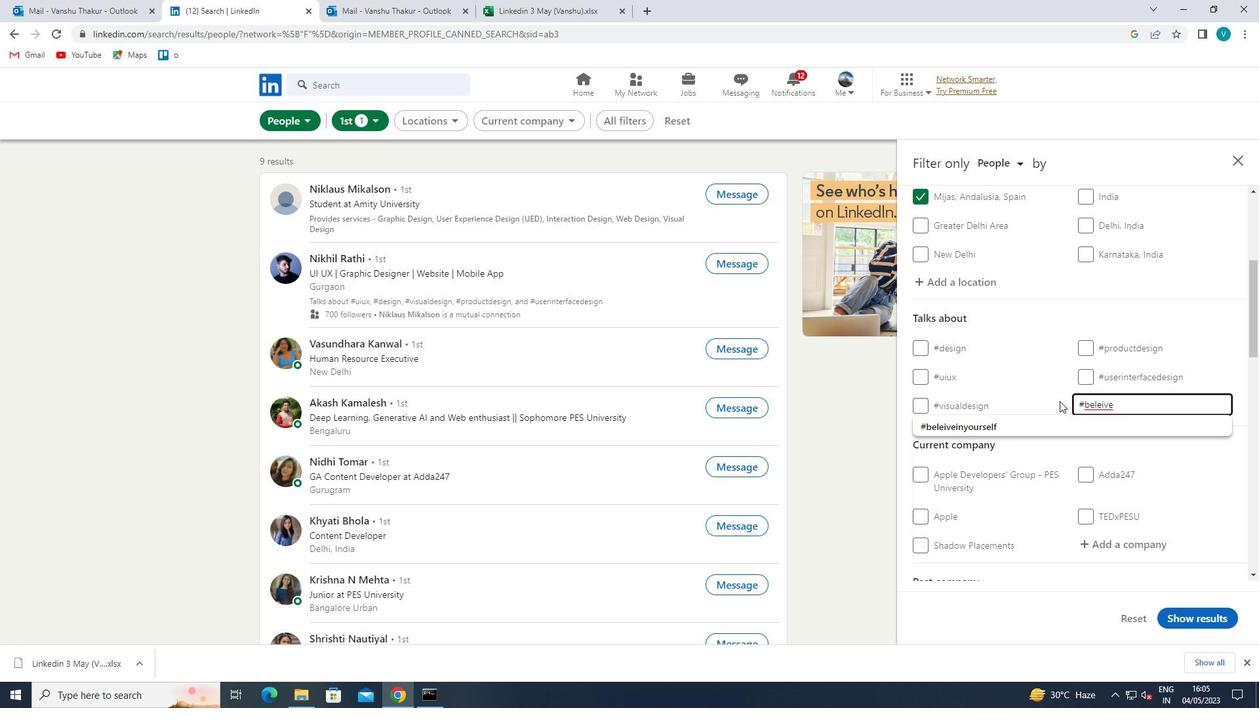 
Action: Mouse pressed left at (1058, 399)
Screenshot: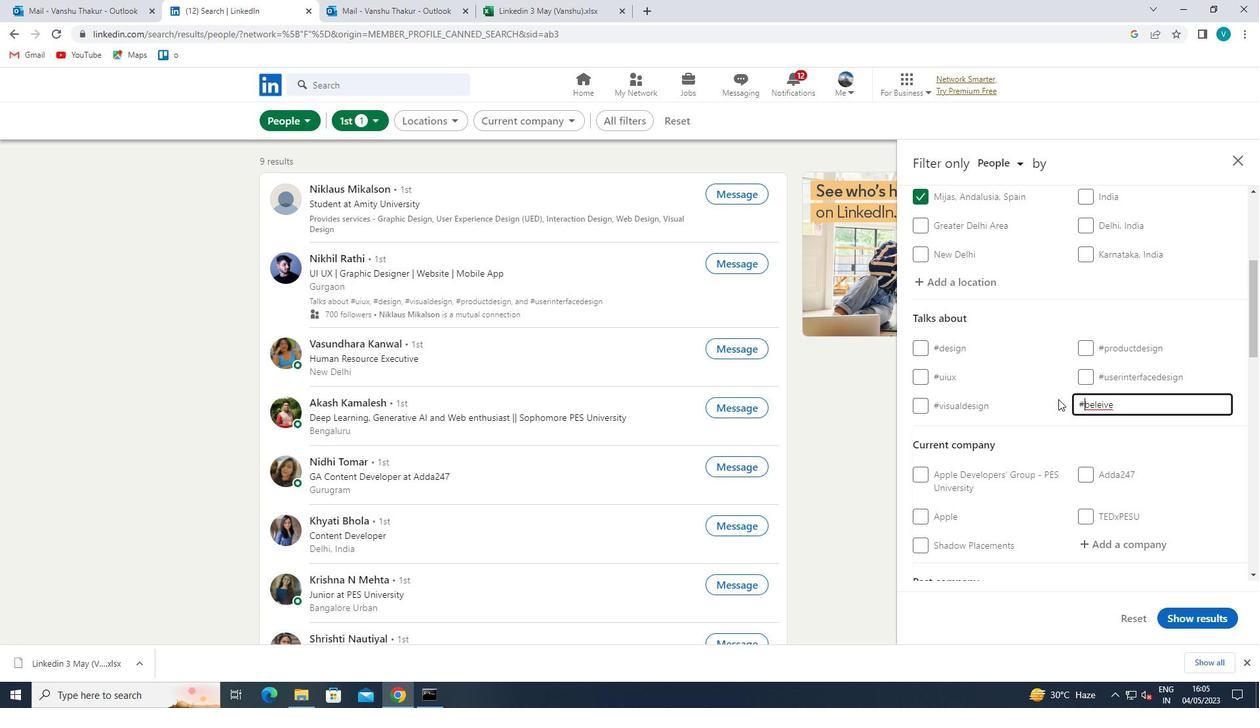 
Action: Mouse moved to (1060, 397)
Screenshot: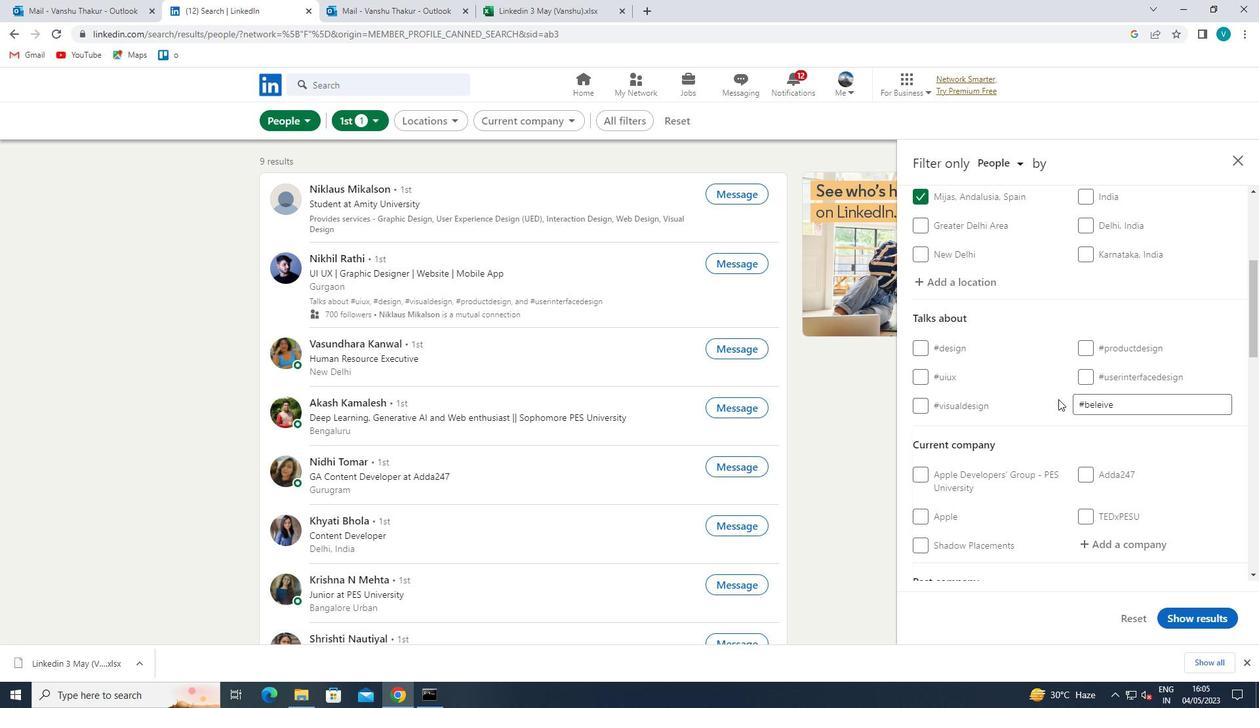 
Action: Mouse scrolled (1060, 396) with delta (0, 0)
Screenshot: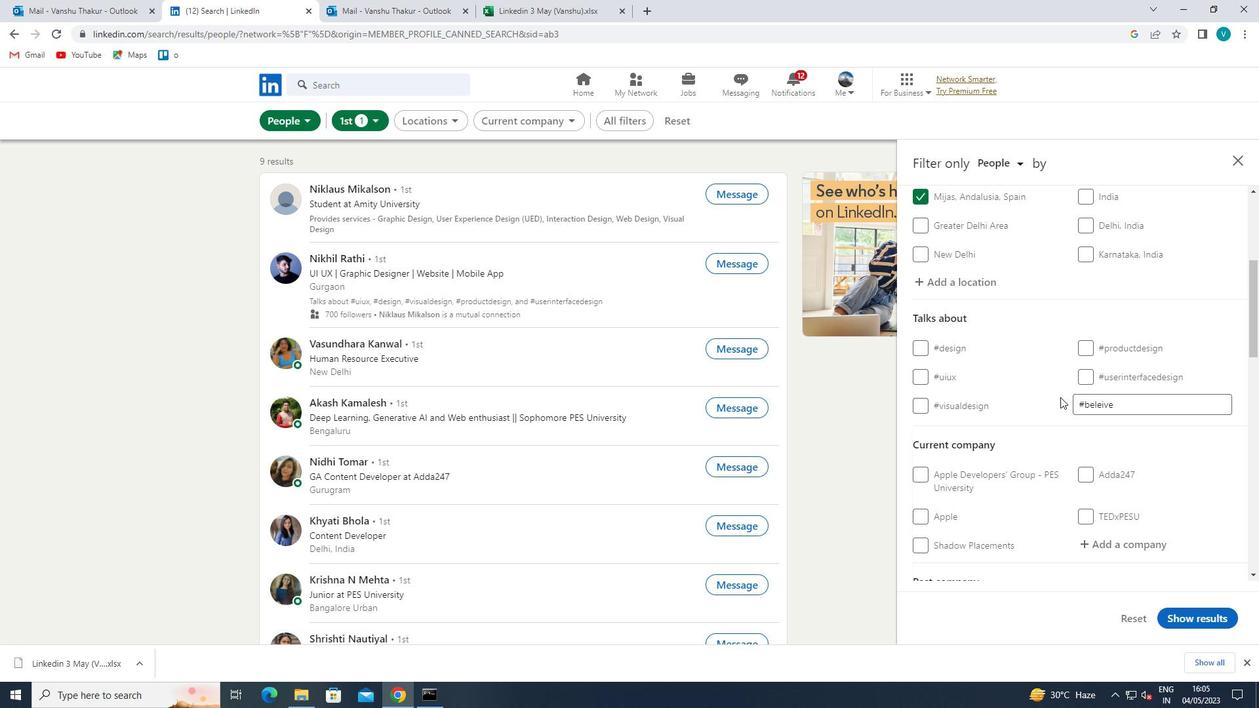 
Action: Mouse scrolled (1060, 396) with delta (0, 0)
Screenshot: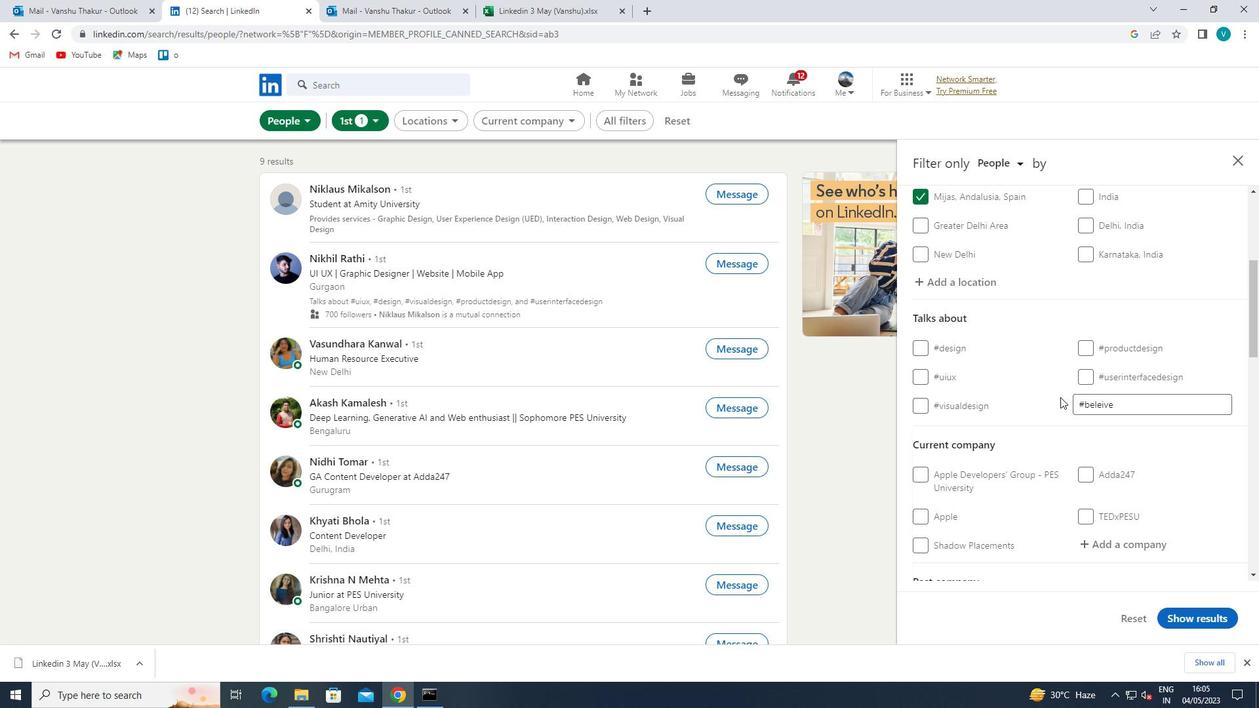 
Action: Mouse scrolled (1060, 396) with delta (0, 0)
Screenshot: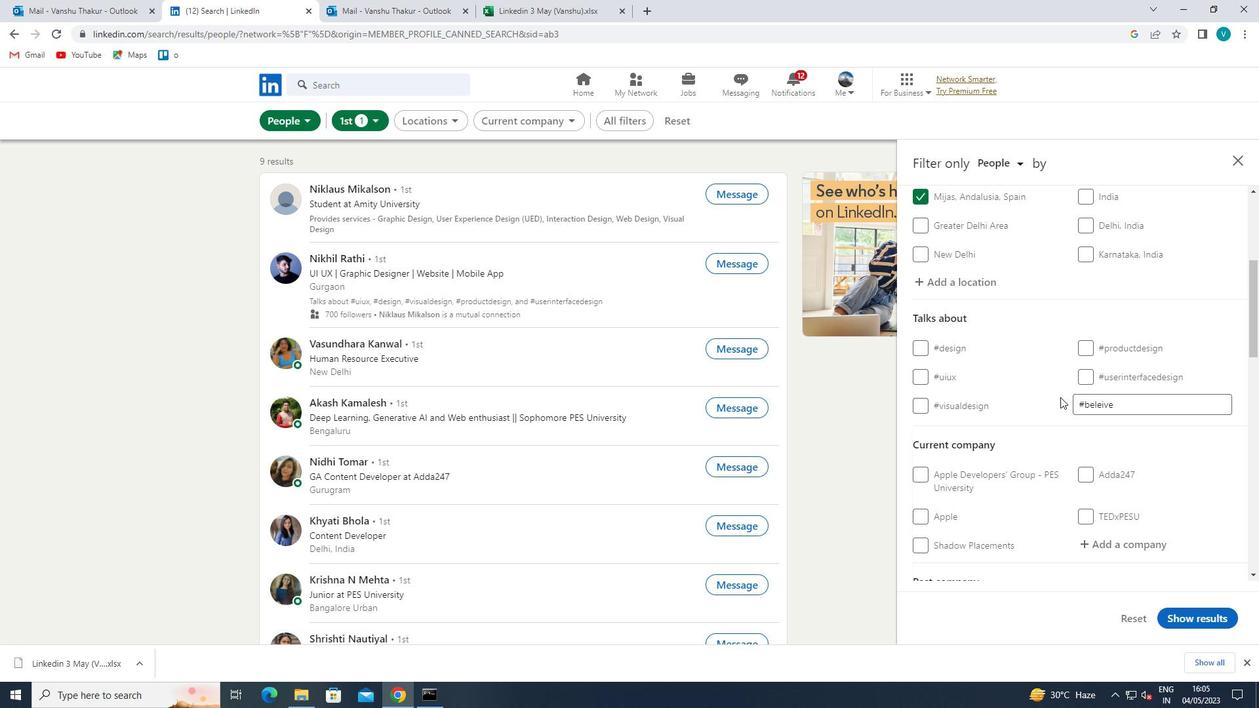
Action: Mouse scrolled (1060, 396) with delta (0, 0)
Screenshot: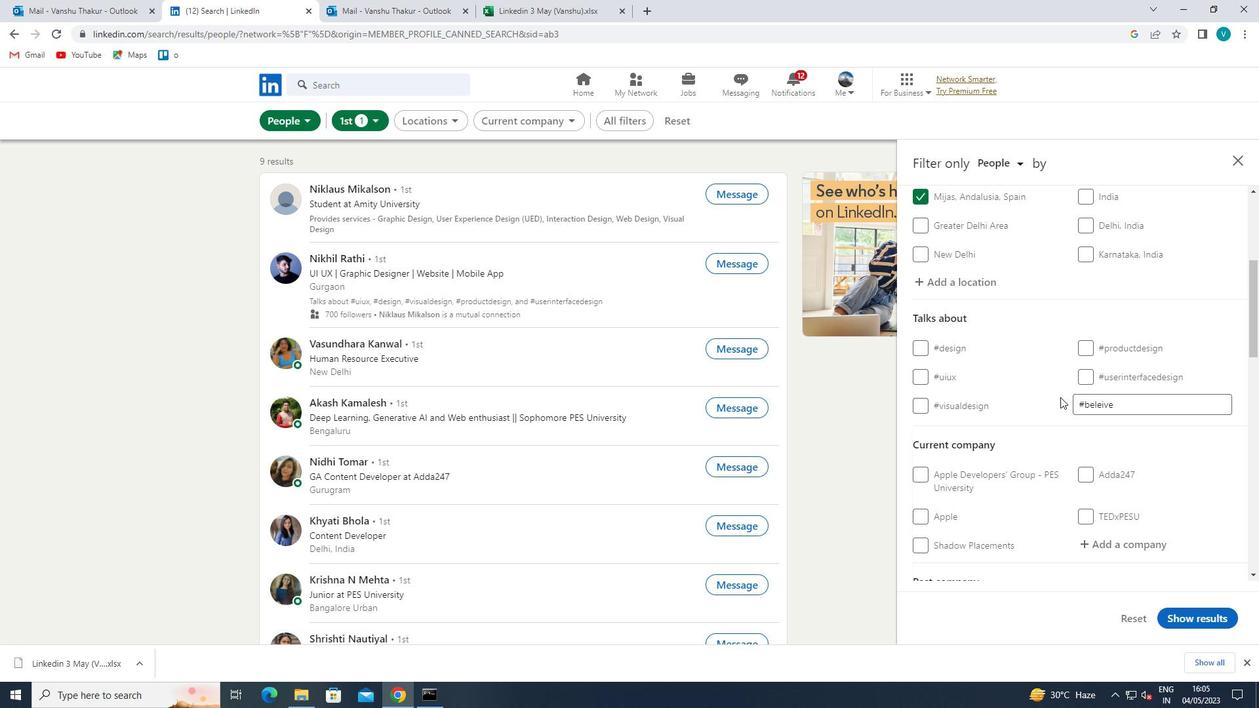 
Action: Mouse scrolled (1060, 396) with delta (0, 0)
Screenshot: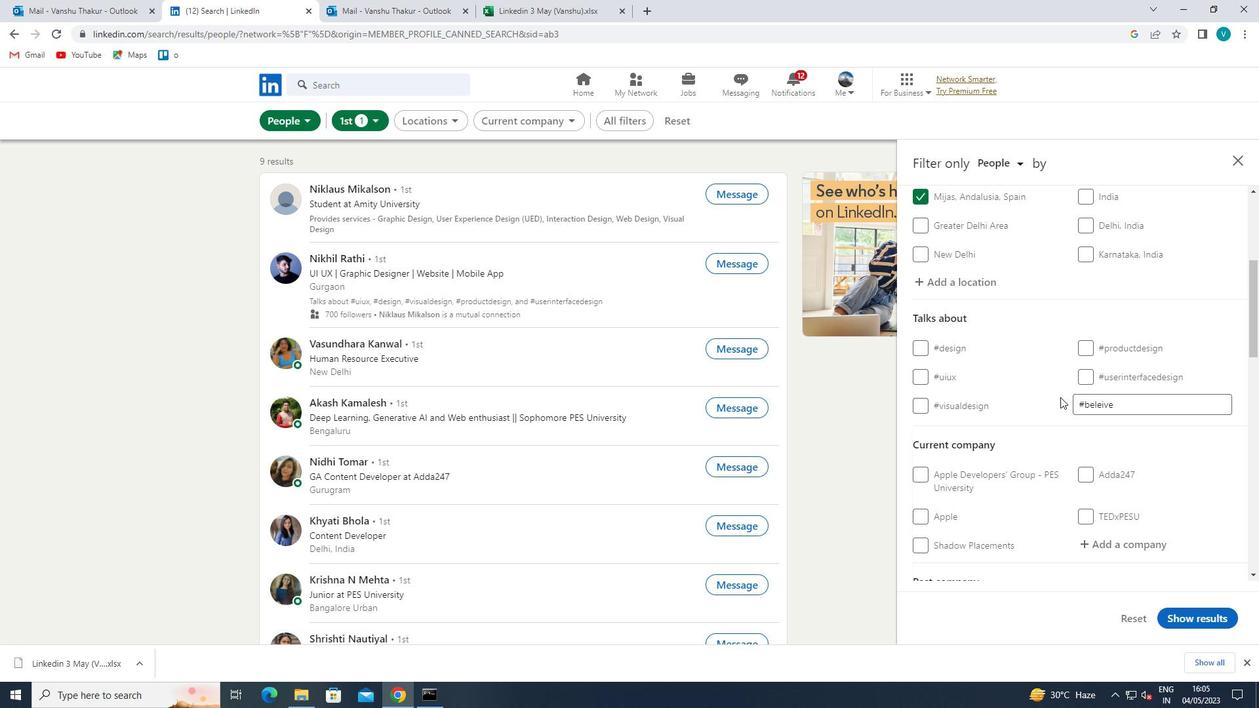 
Action: Mouse scrolled (1060, 396) with delta (0, 0)
Screenshot: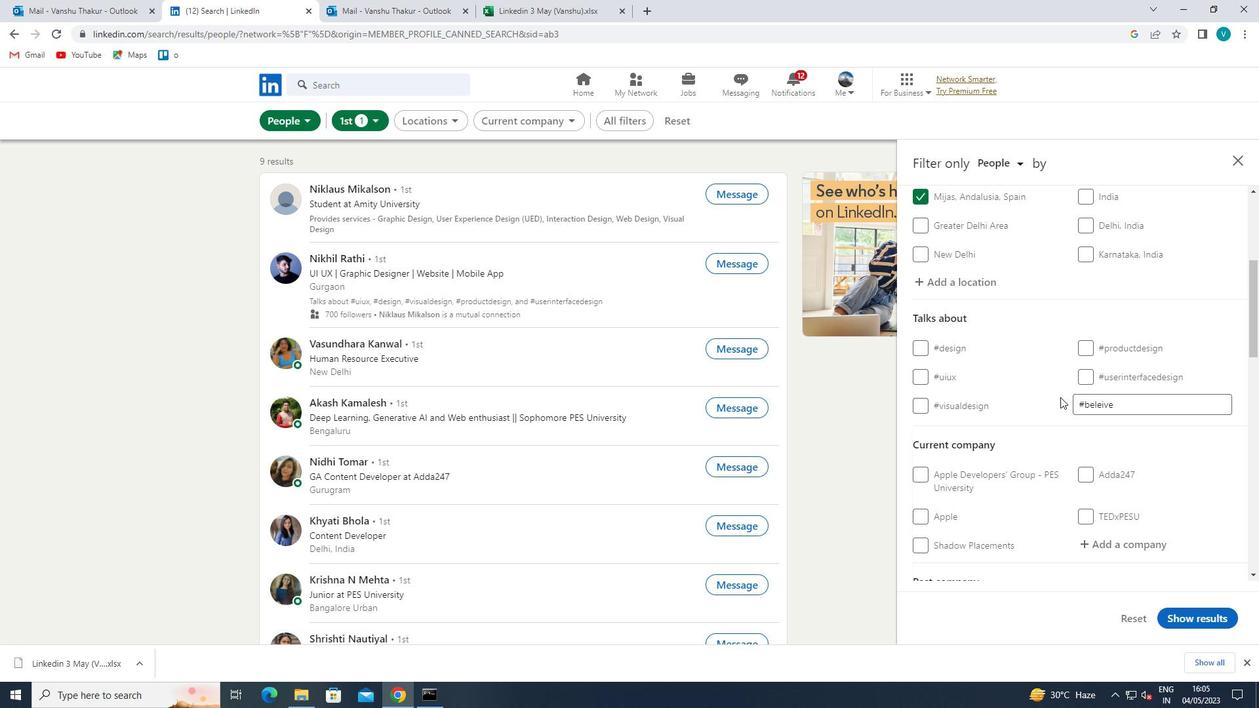 
Action: Mouse scrolled (1060, 396) with delta (0, 0)
Screenshot: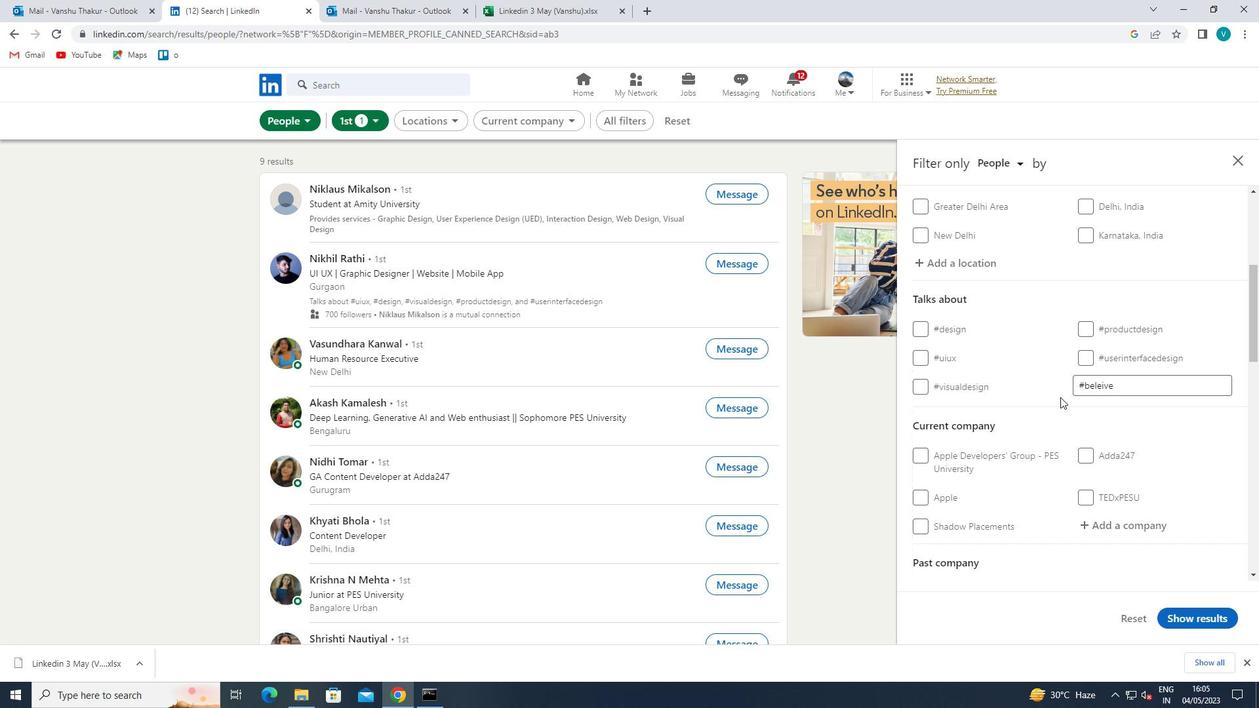 
Action: Mouse moved to (964, 460)
Screenshot: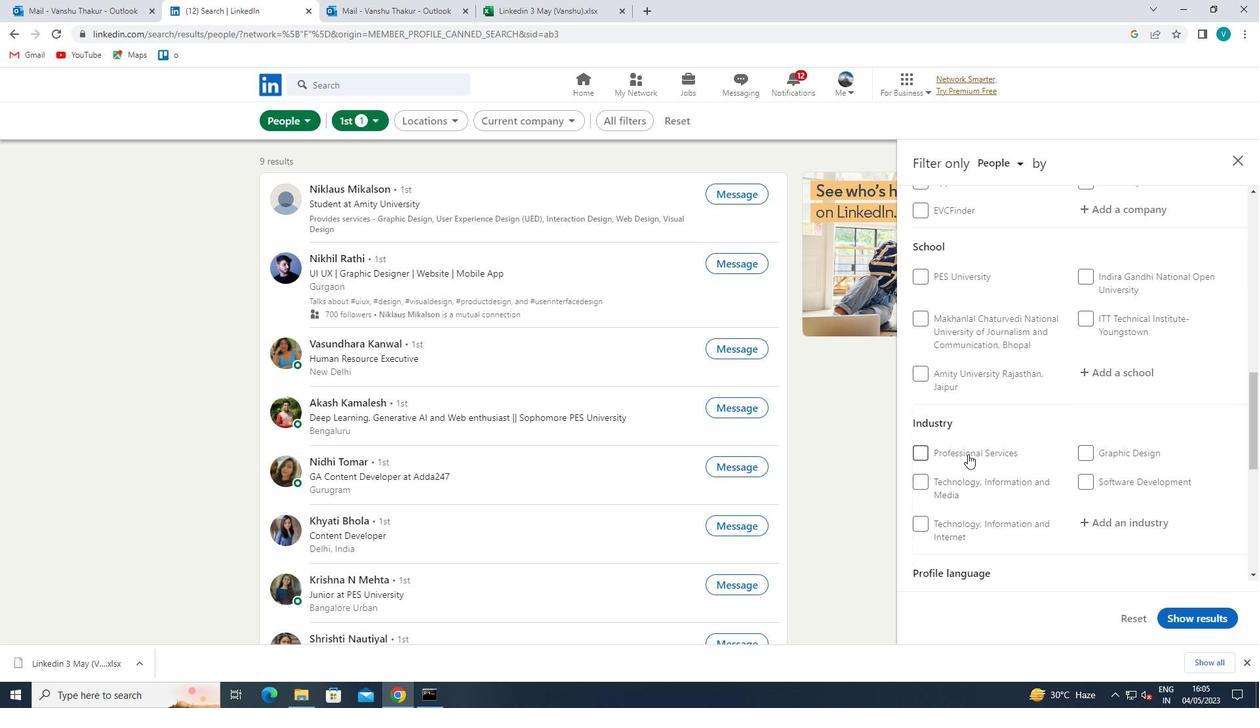 
Action: Mouse scrolled (964, 459) with delta (0, 0)
Screenshot: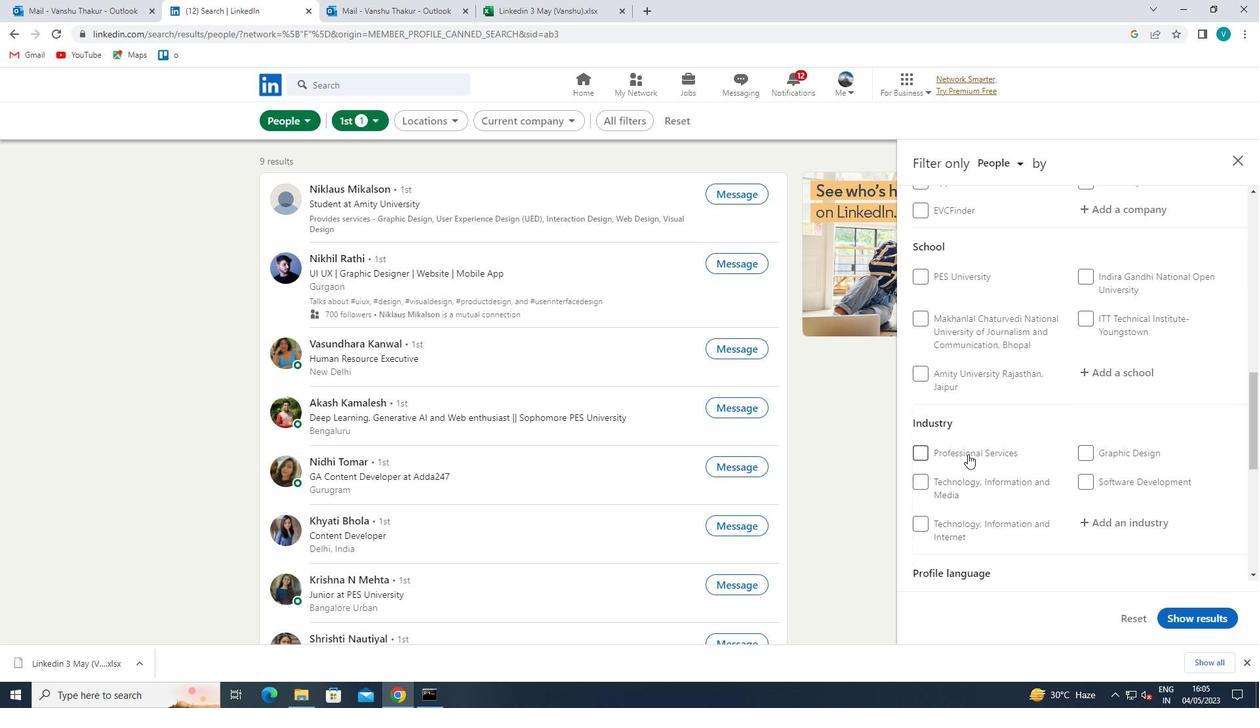 
Action: Mouse scrolled (964, 459) with delta (0, 0)
Screenshot: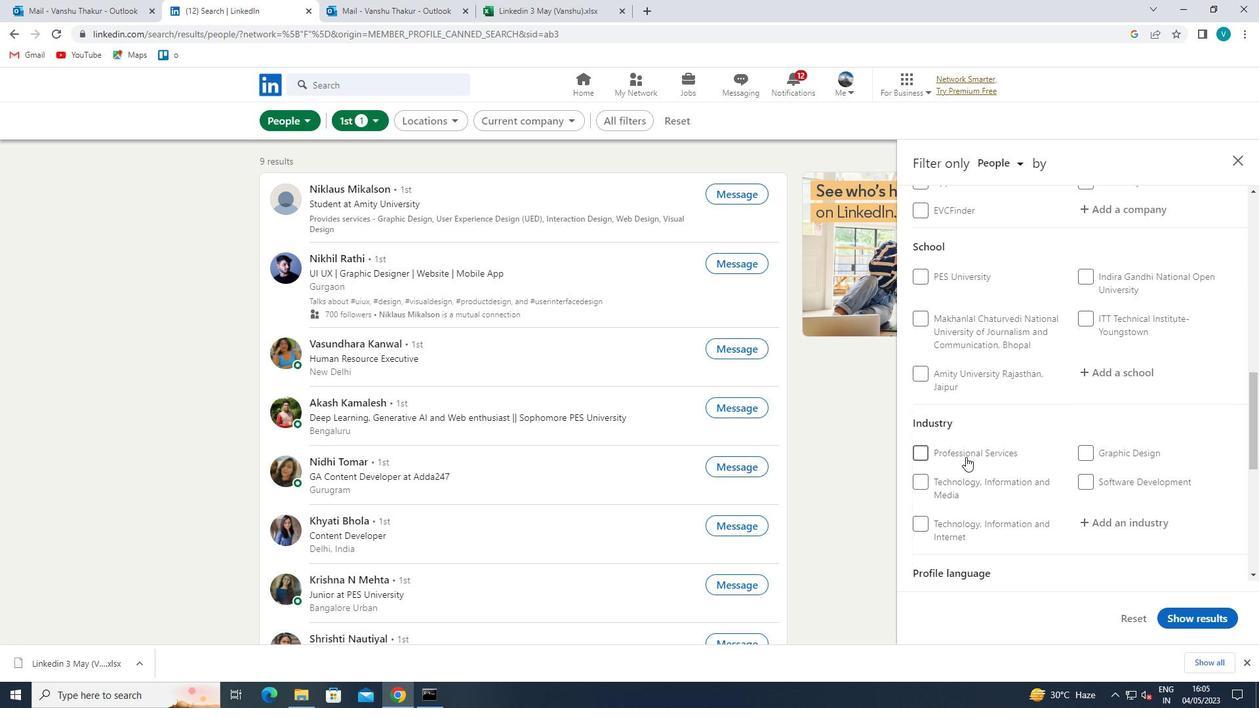 
Action: Mouse moved to (927, 471)
Screenshot: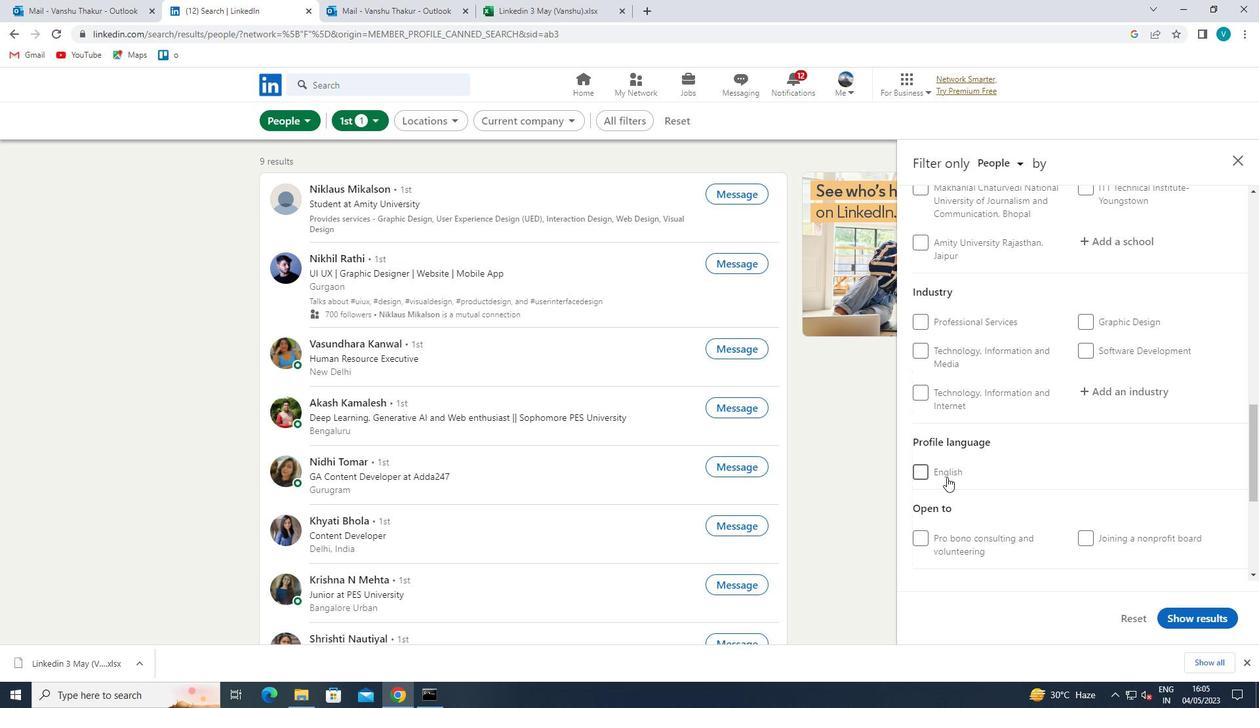 
Action: Mouse pressed left at (927, 471)
Screenshot: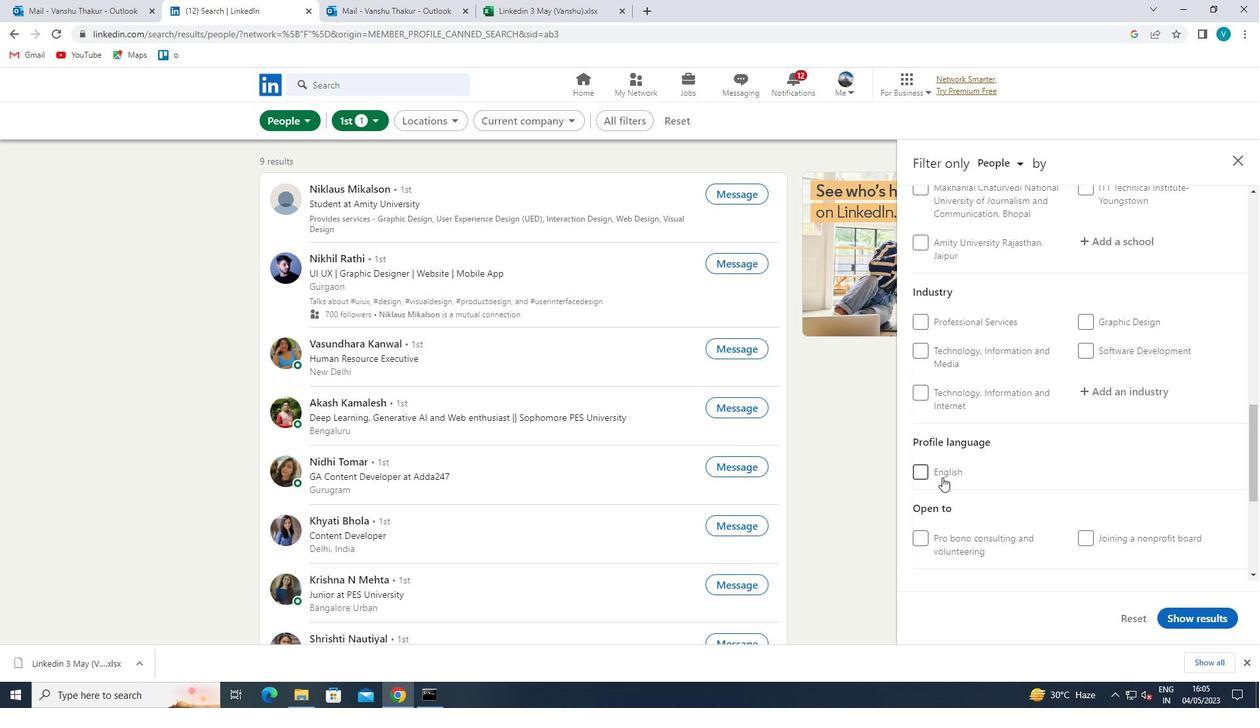 
Action: Mouse moved to (1041, 463)
Screenshot: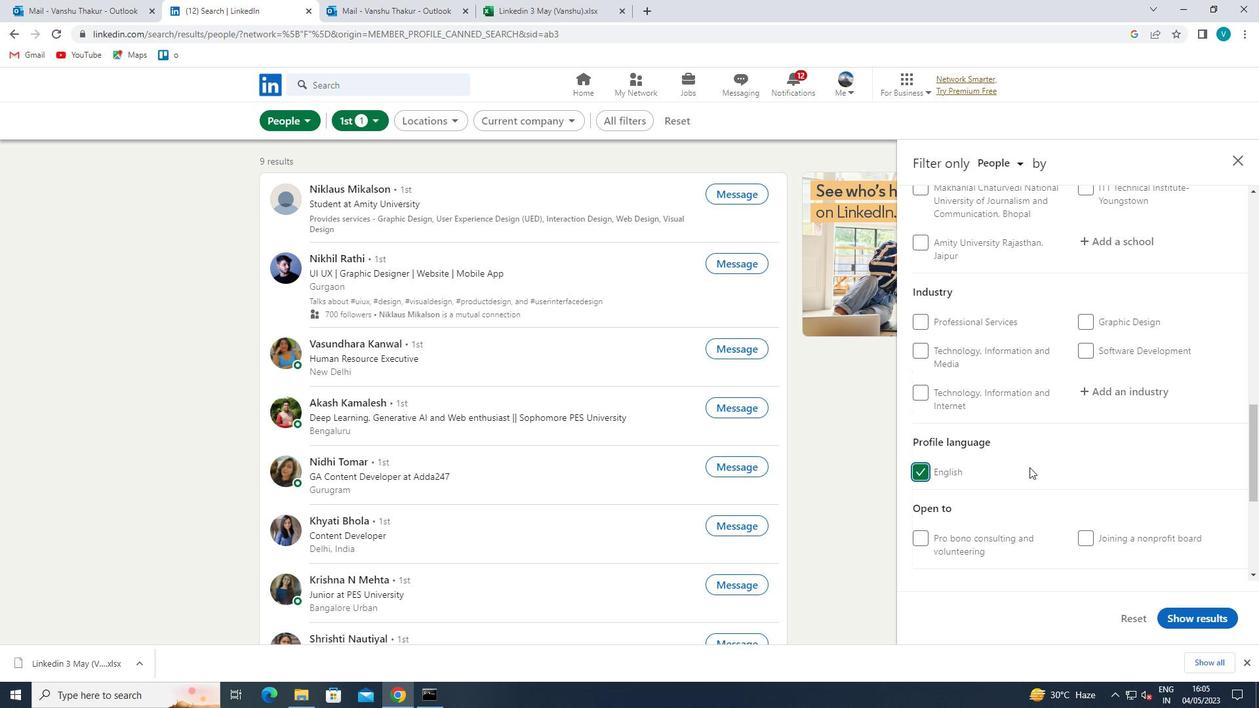 
Action: Mouse scrolled (1041, 463) with delta (0, 0)
Screenshot: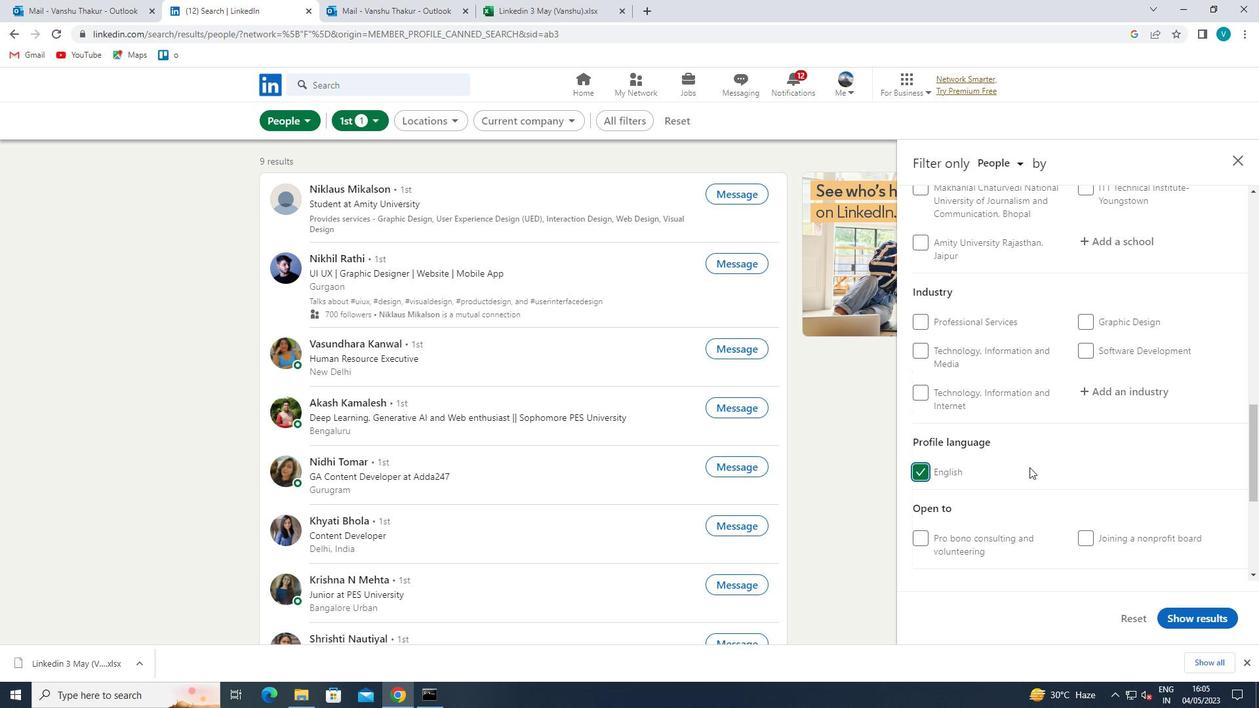 
Action: Mouse moved to (1044, 462)
Screenshot: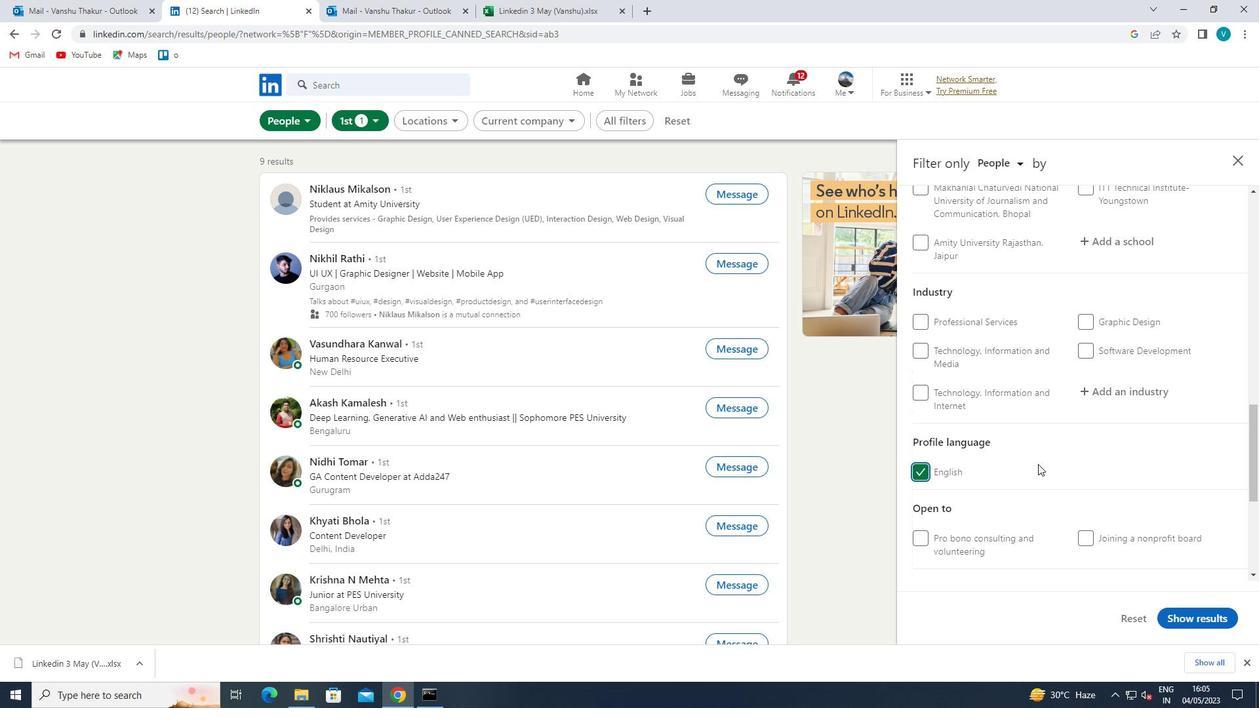 
Action: Mouse scrolled (1044, 463) with delta (0, 0)
Screenshot: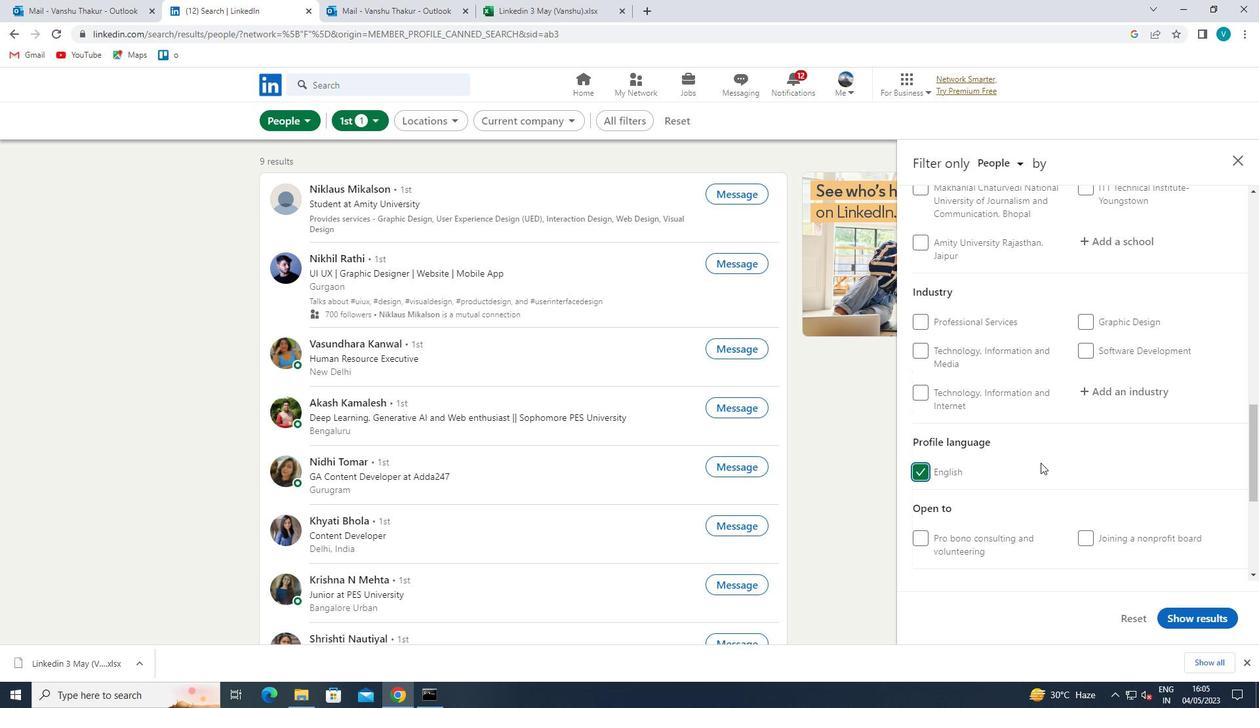
Action: Mouse moved to (1045, 461)
Screenshot: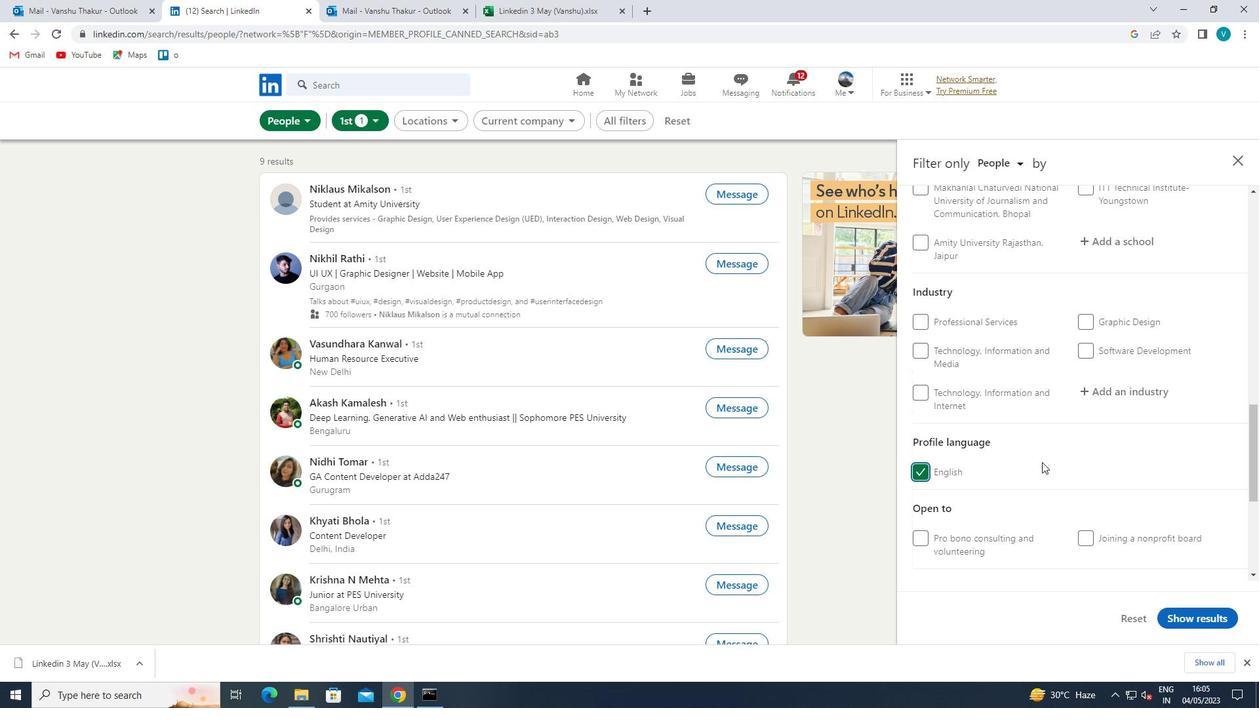 
Action: Mouse scrolled (1045, 461) with delta (0, 0)
Screenshot: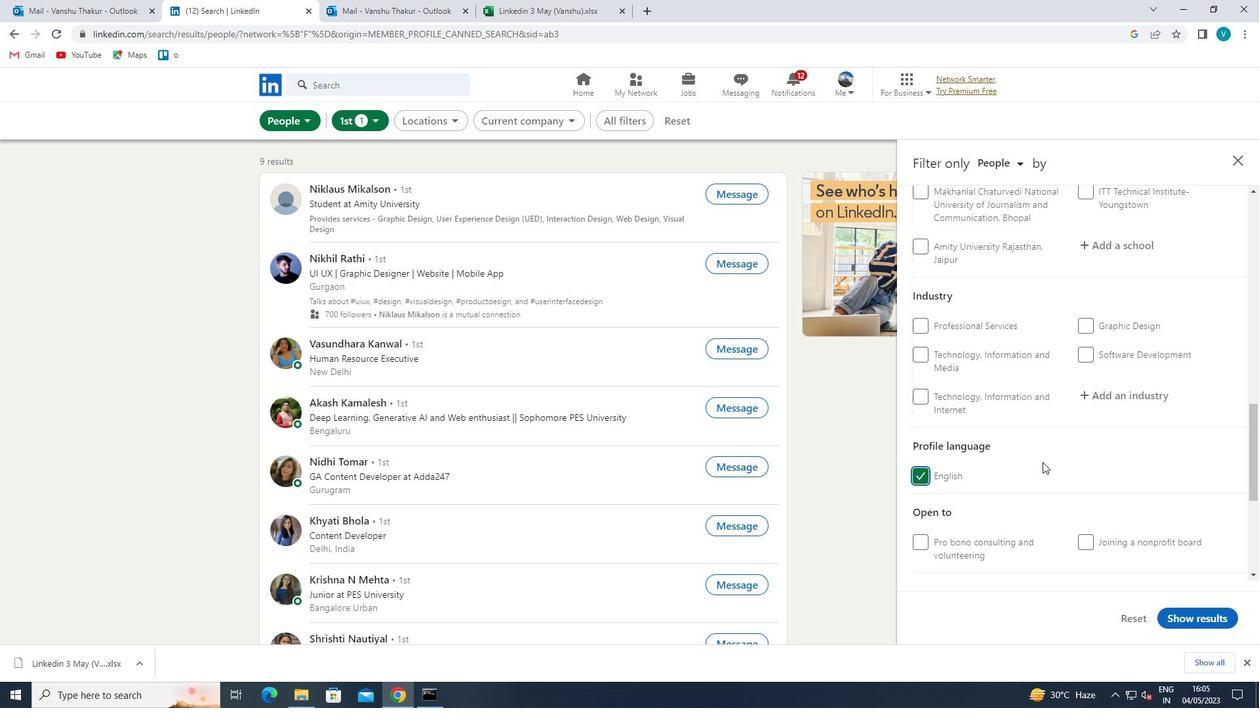 
Action: Mouse scrolled (1045, 461) with delta (0, 0)
Screenshot: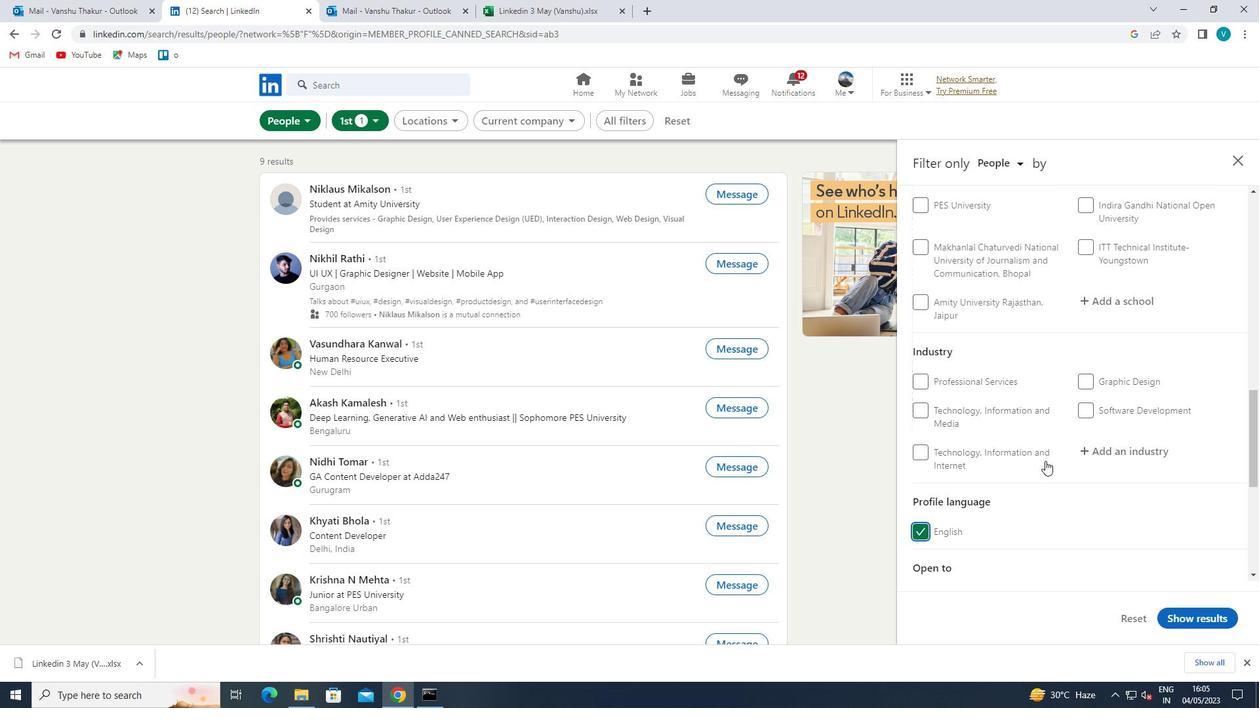 
Action: Mouse scrolled (1045, 461) with delta (0, 0)
Screenshot: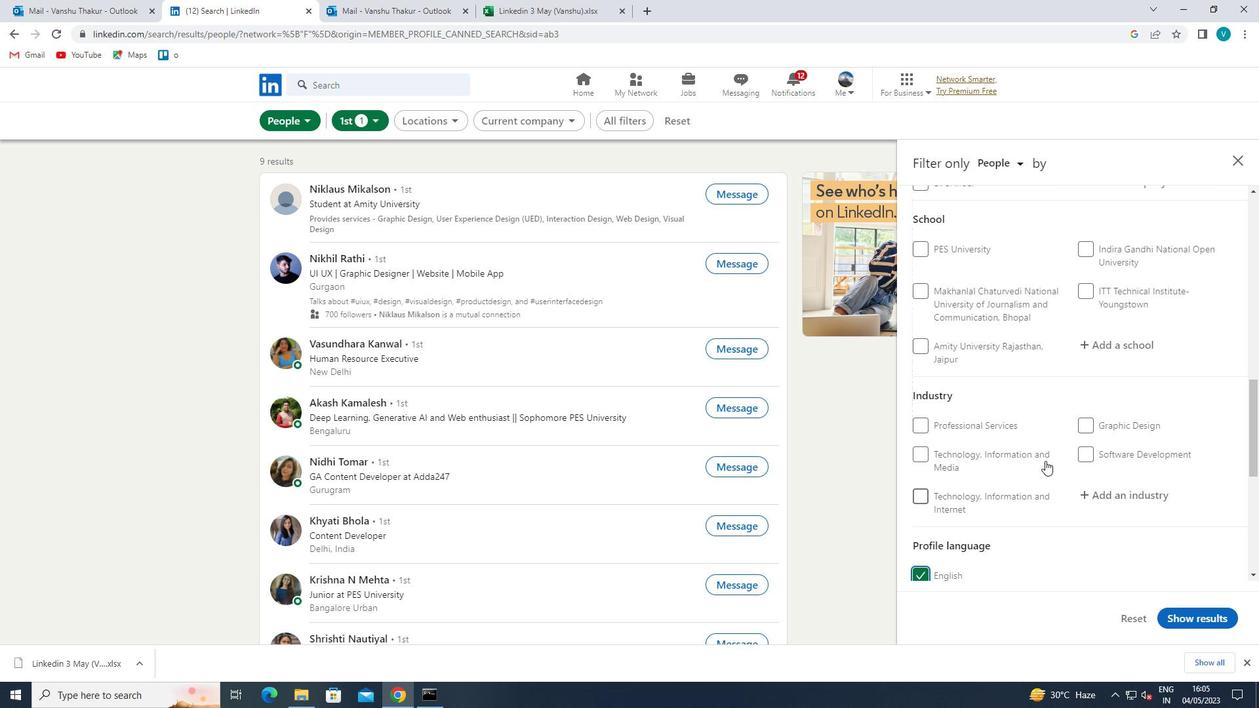 
Action: Mouse scrolled (1045, 461) with delta (0, 0)
Screenshot: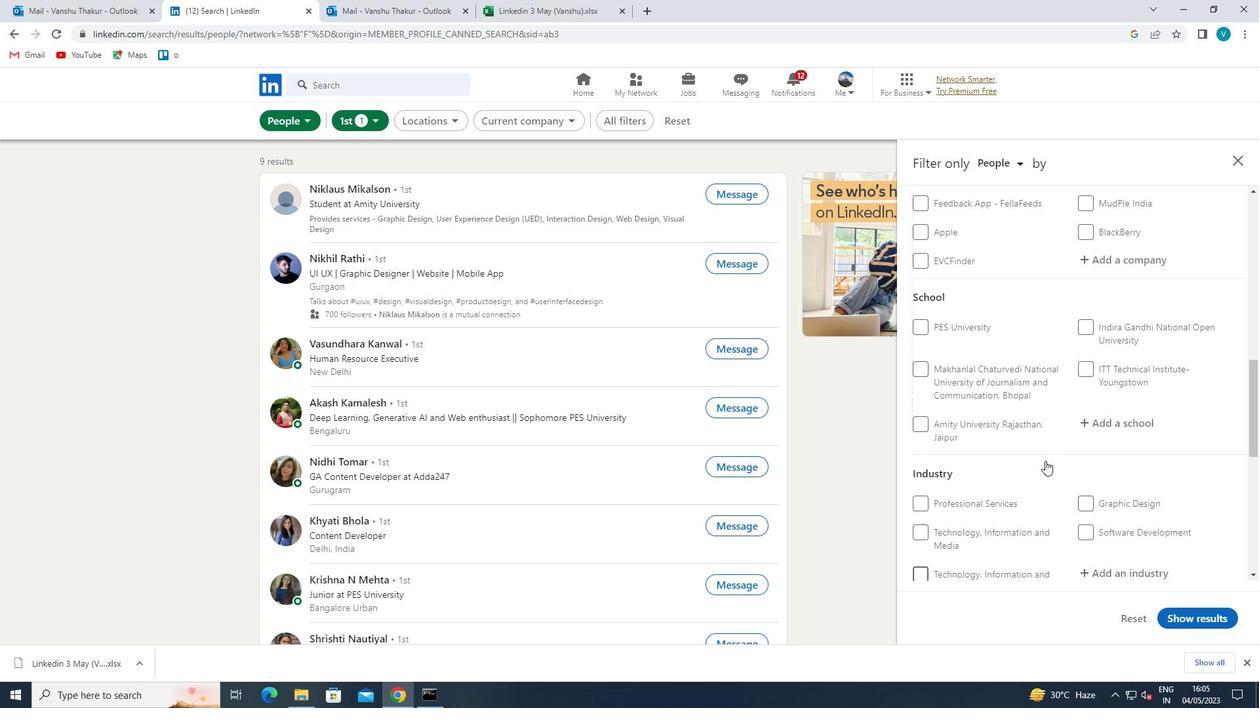 
Action: Mouse moved to (1046, 461)
Screenshot: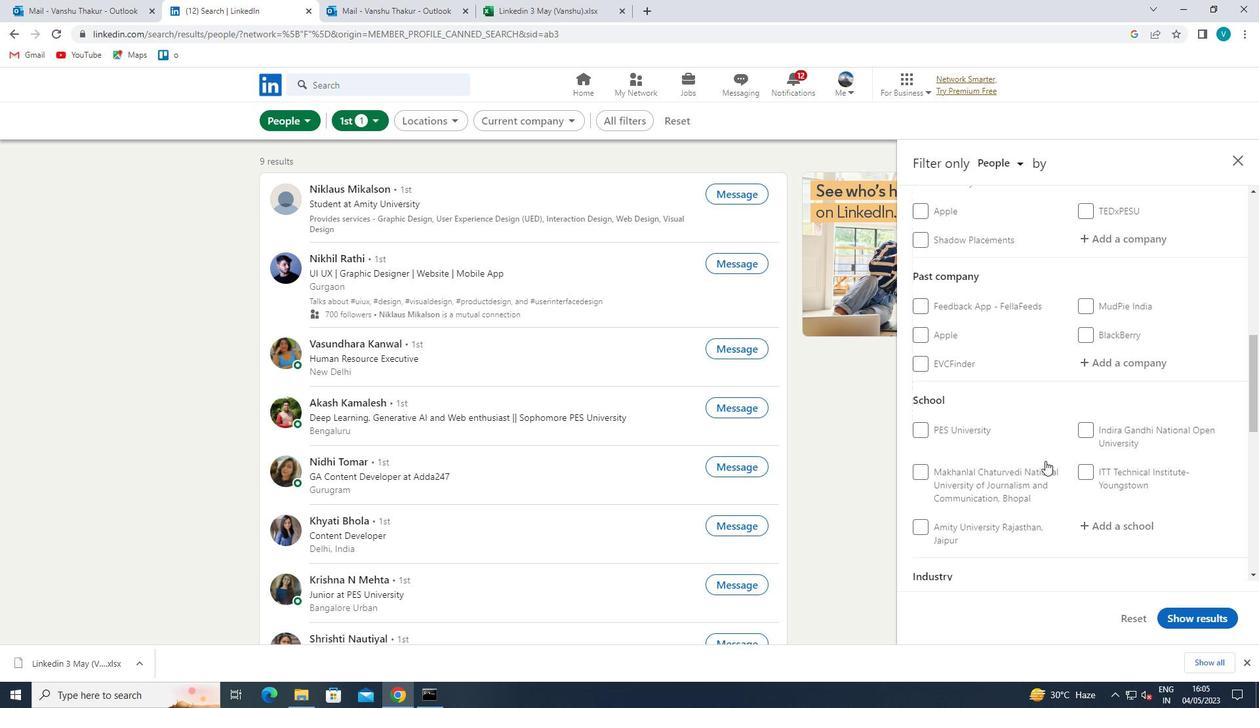 
Action: Mouse scrolled (1046, 461) with delta (0, 0)
Screenshot: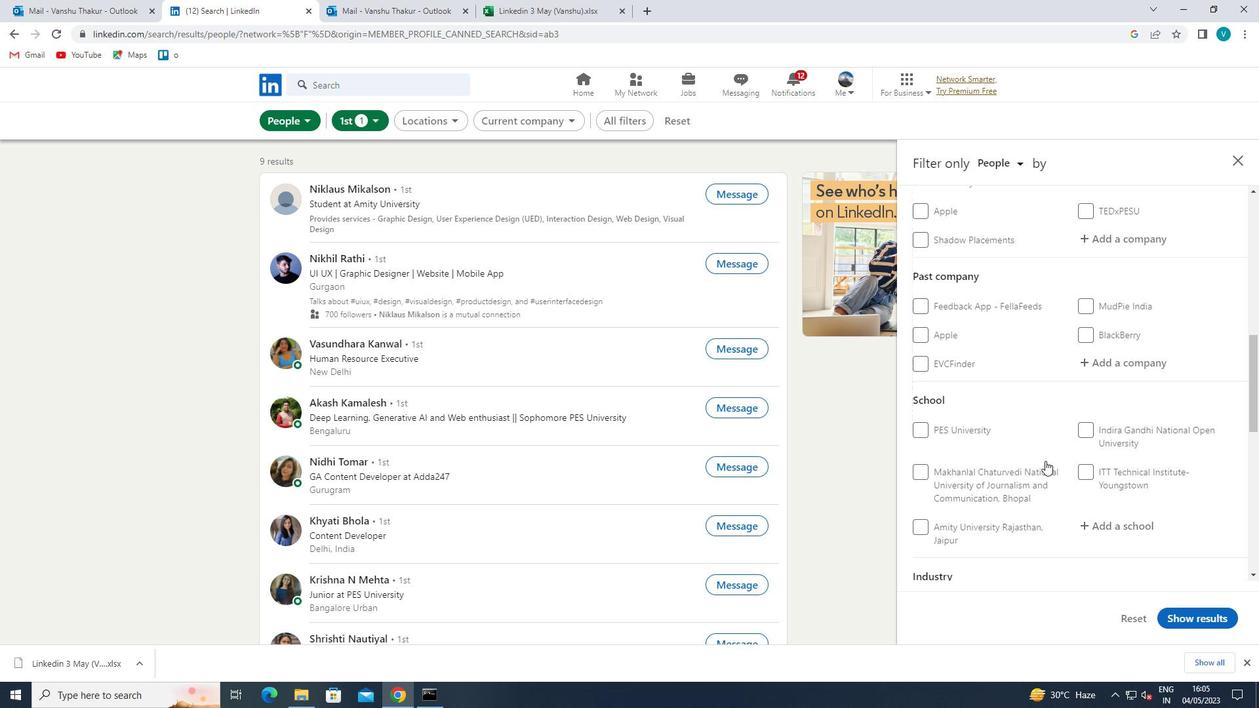
Action: Mouse moved to (1103, 424)
Screenshot: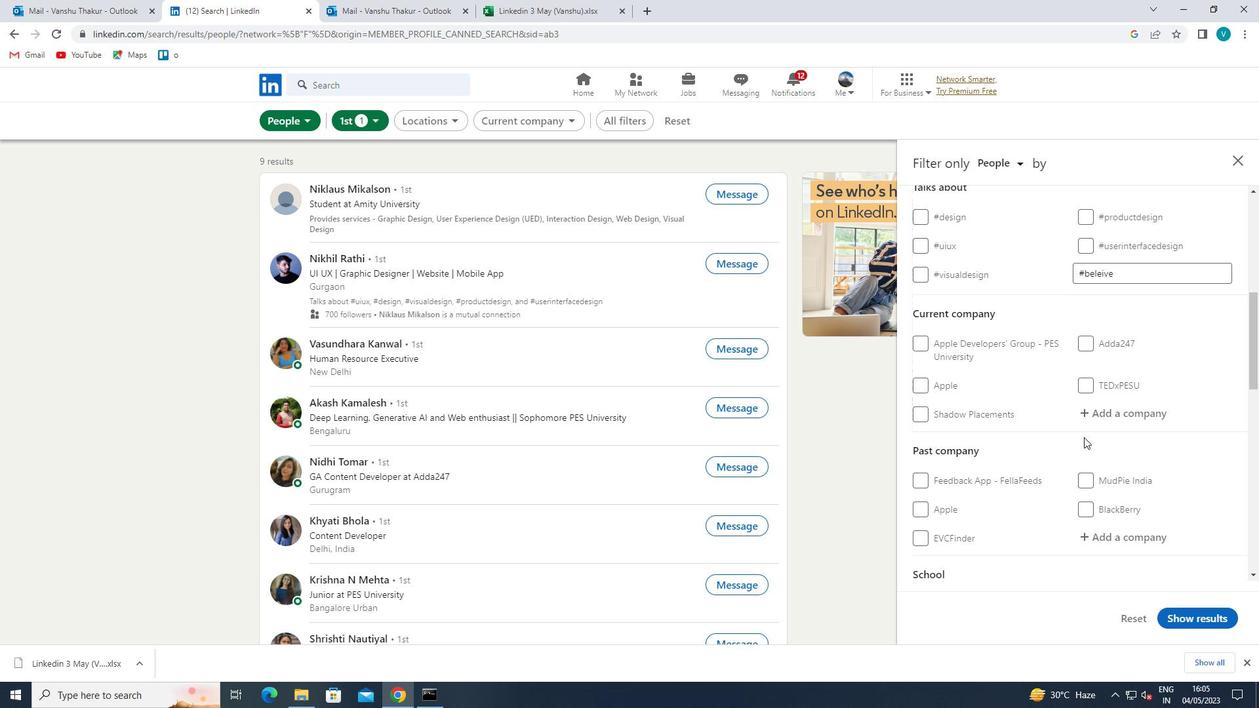 
Action: Mouse pressed left at (1103, 424)
Screenshot: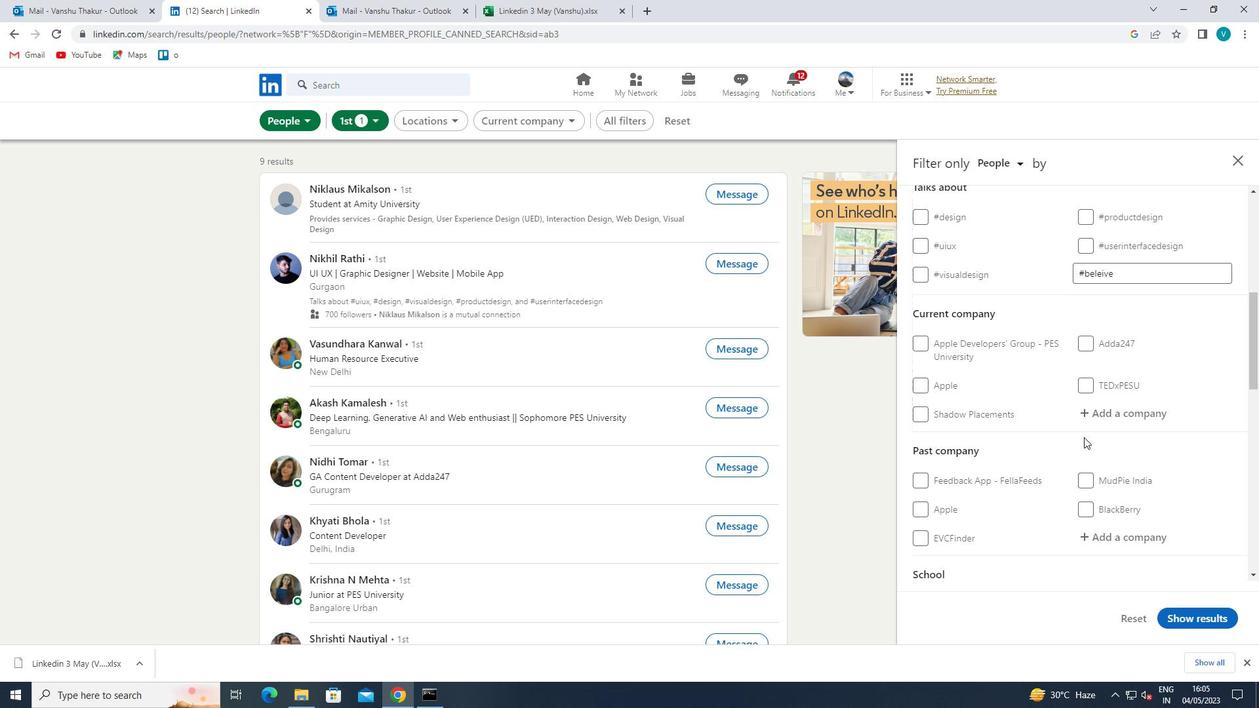 
Action: Mouse moved to (1108, 419)
Screenshot: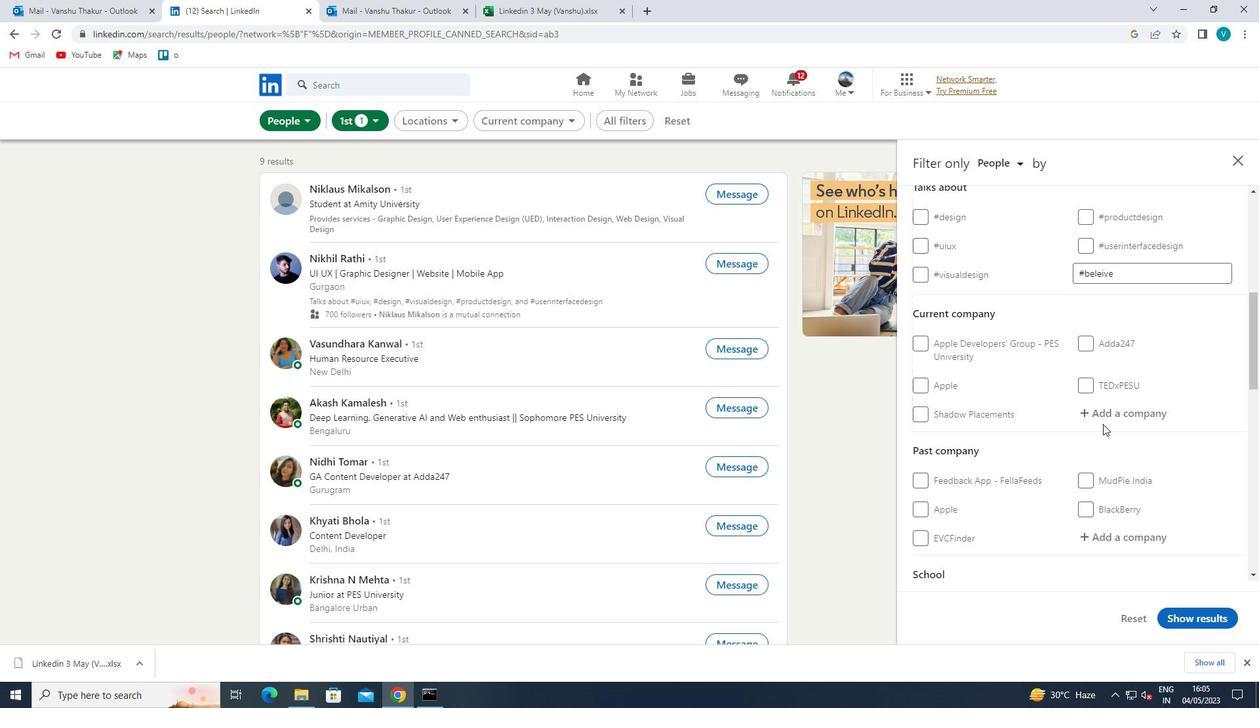
Action: Mouse pressed left at (1108, 419)
Screenshot: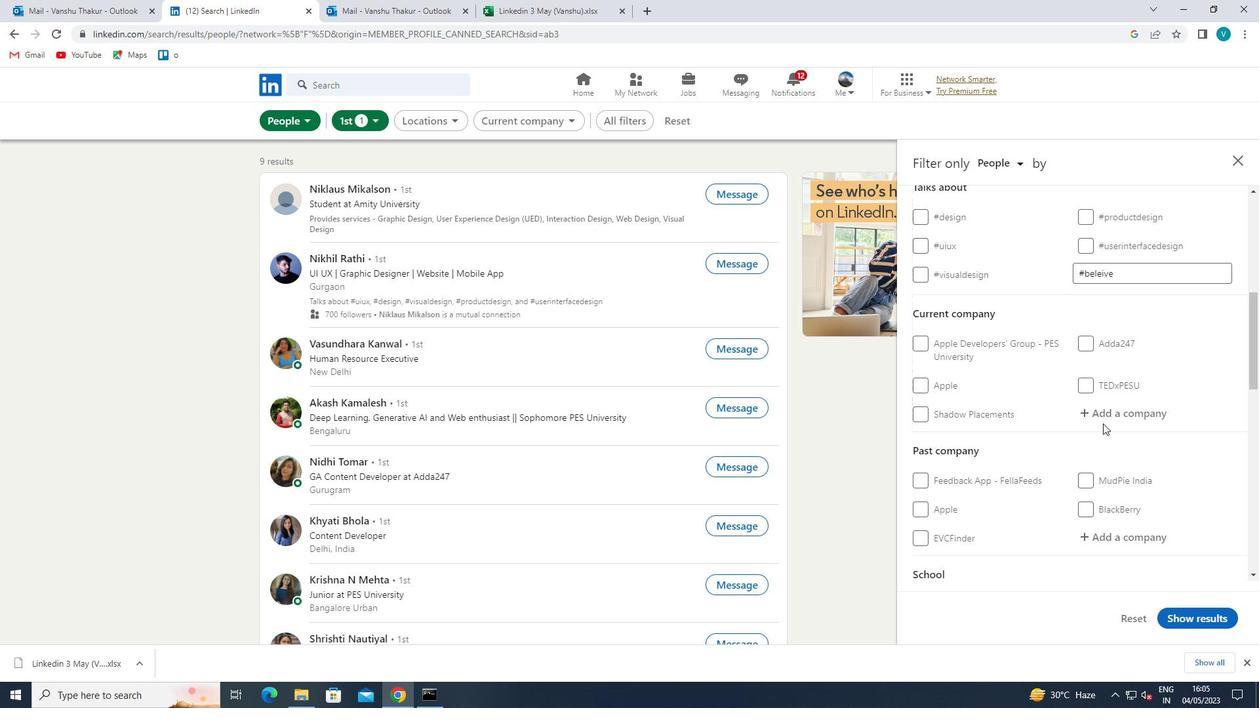 
Action: Mouse moved to (875, 281)
Screenshot: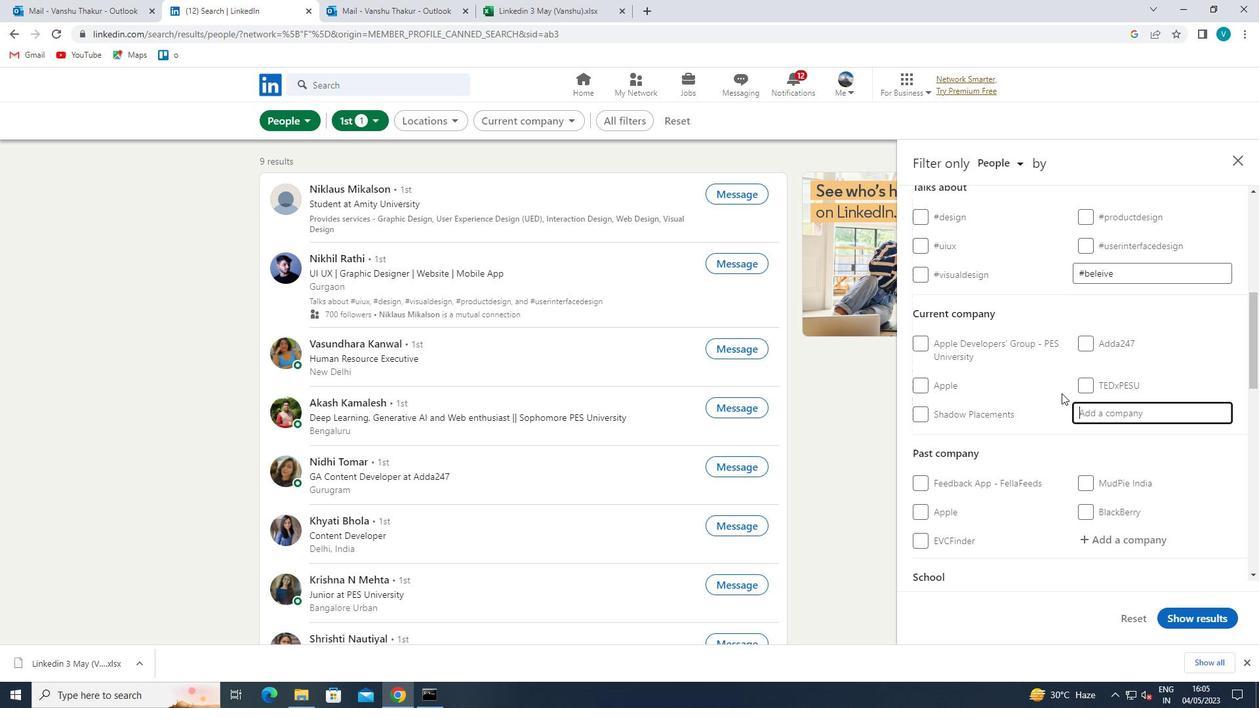 
Action: Key pressed <Key.shift><Key.shift><Key.shift><Key.shift><Key.shift>INFO
Screenshot: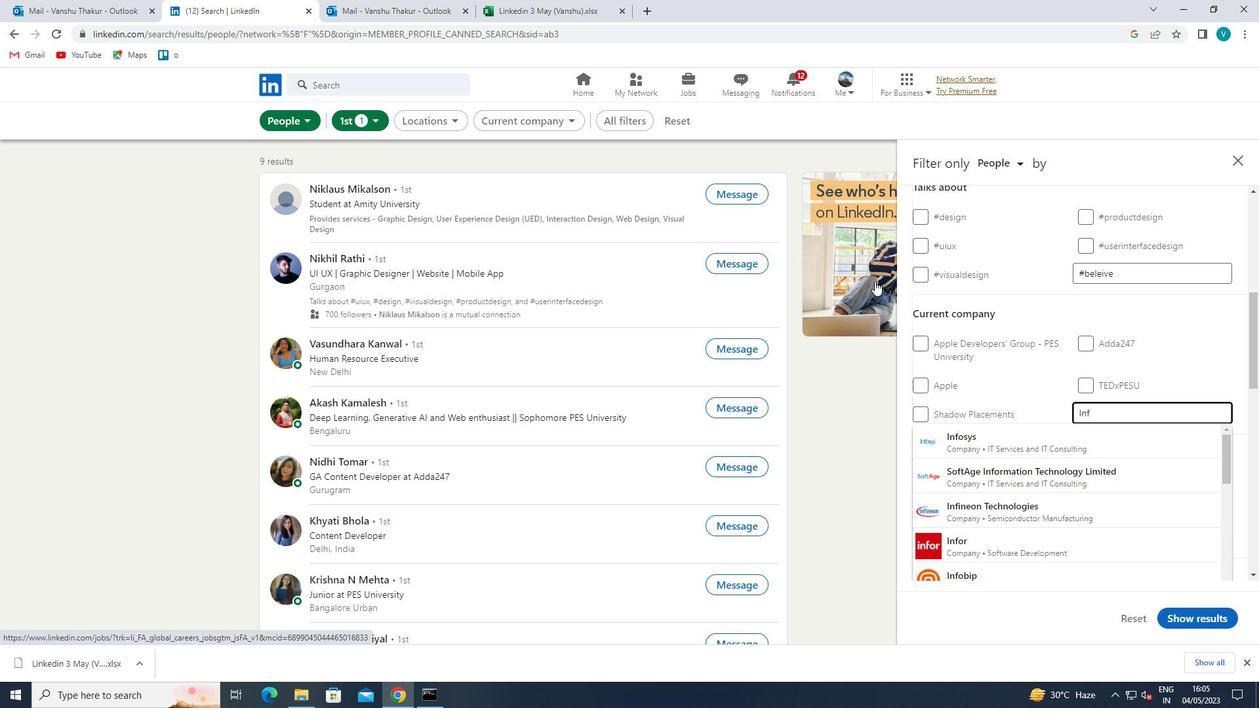 
Action: Mouse moved to (976, 433)
Screenshot: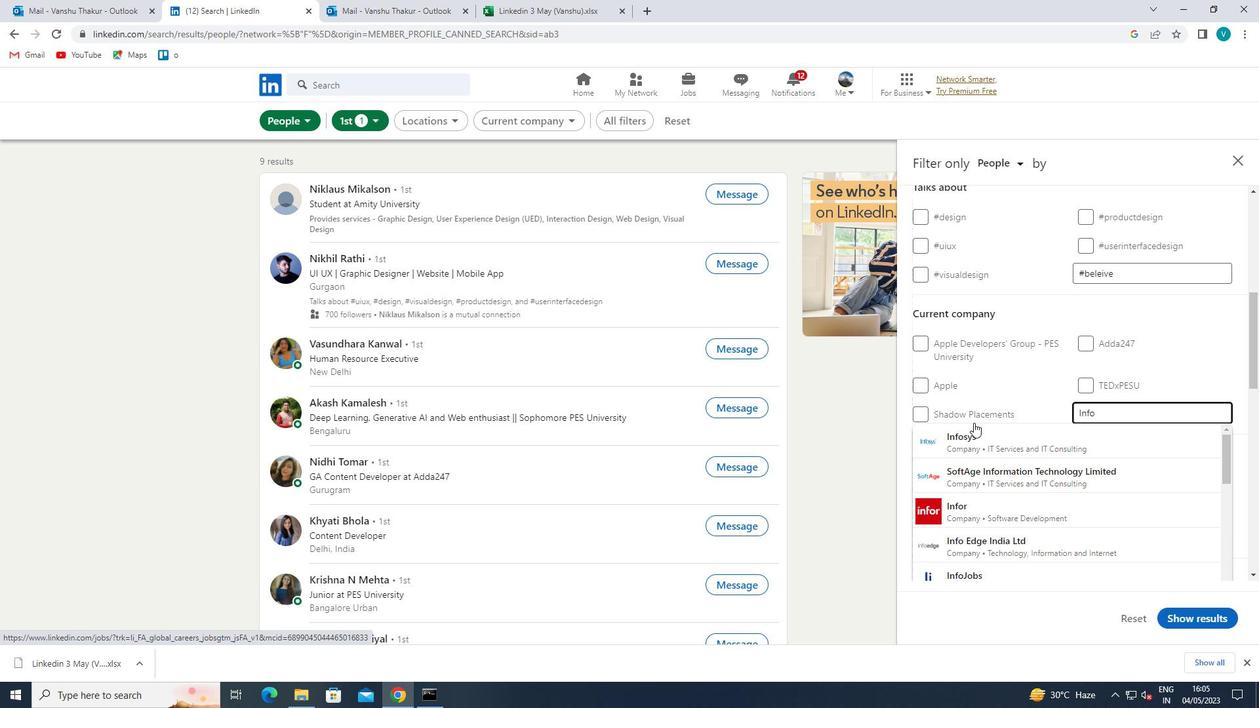 
Action: Mouse pressed left at (976, 433)
Screenshot: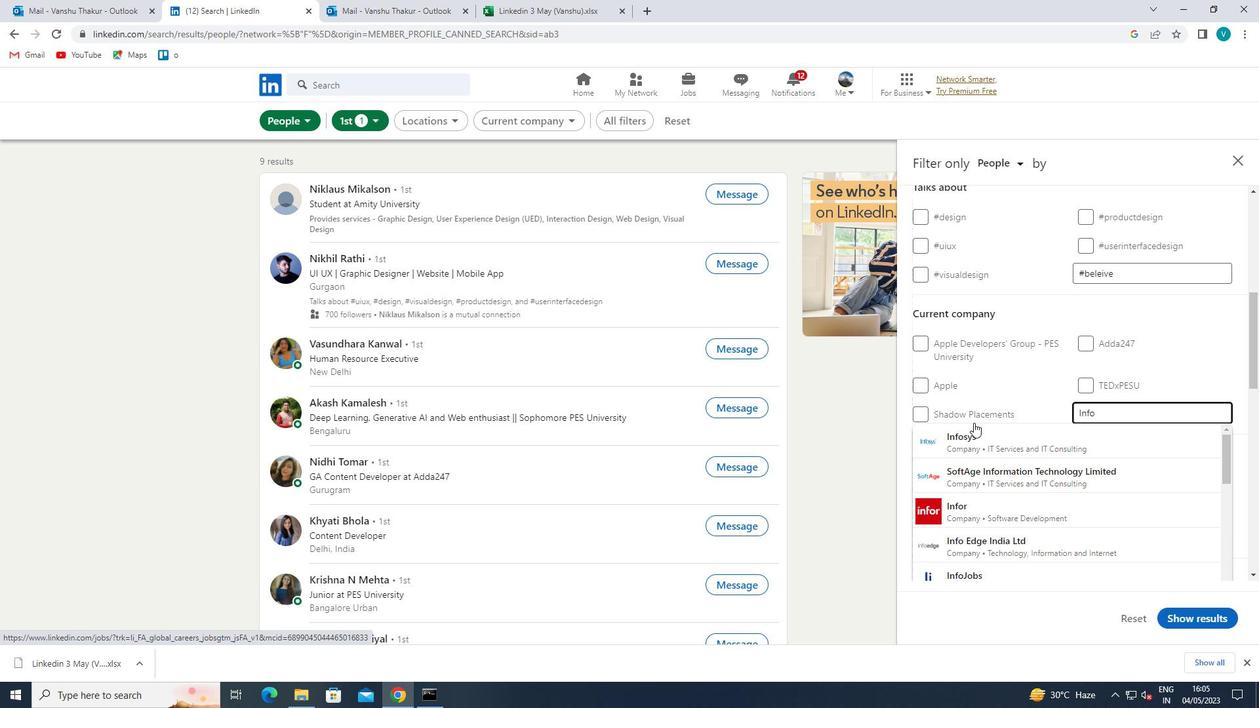 
Action: Mouse moved to (1013, 405)
Screenshot: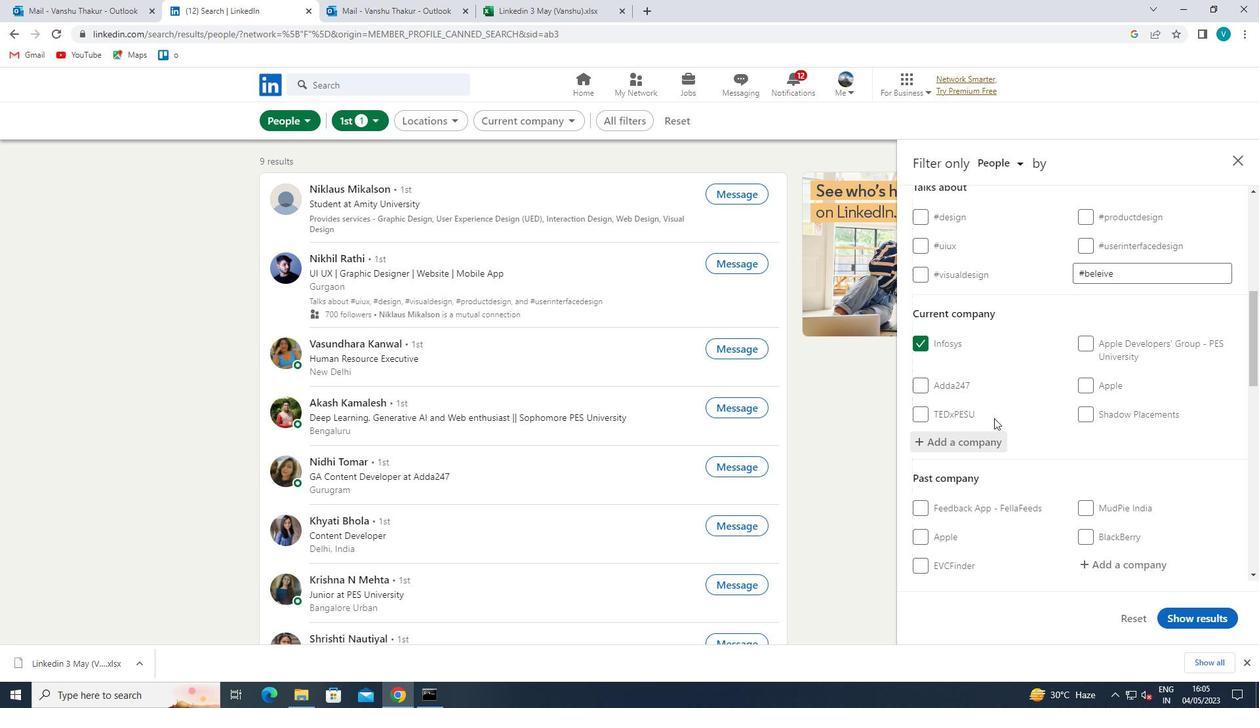 
Action: Mouse scrolled (1013, 404) with delta (0, 0)
Screenshot: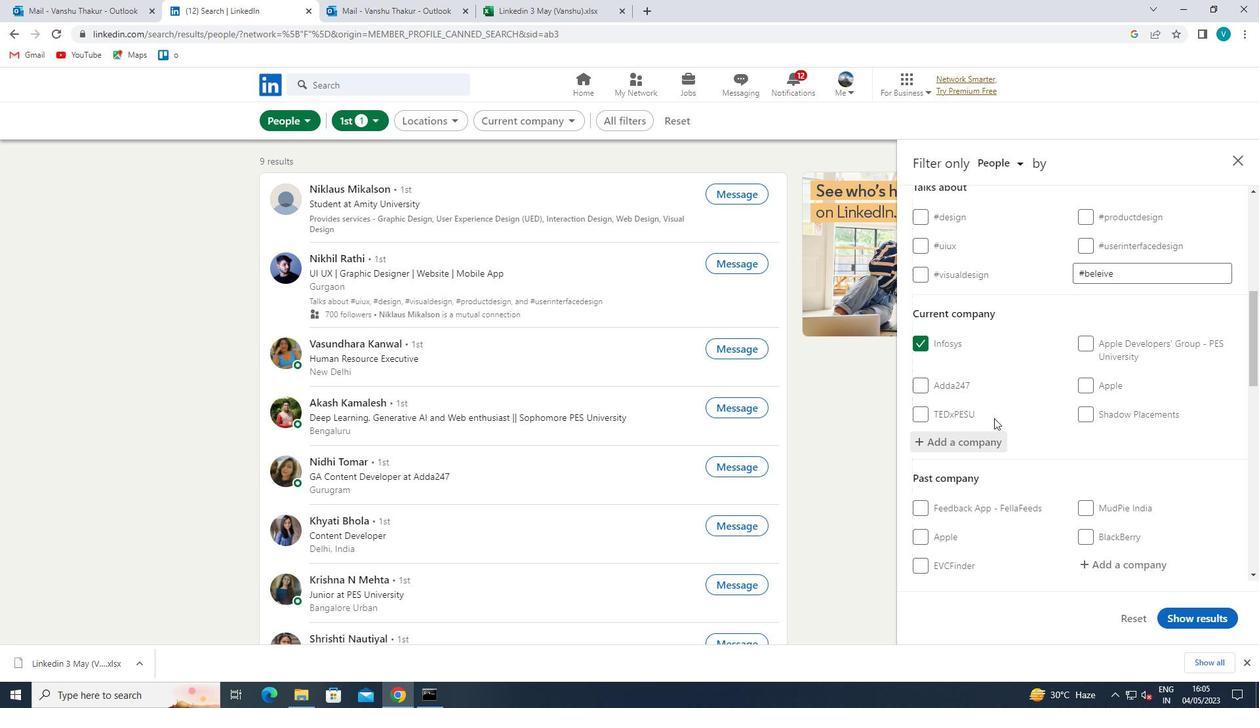 
Action: Mouse moved to (1016, 403)
Screenshot: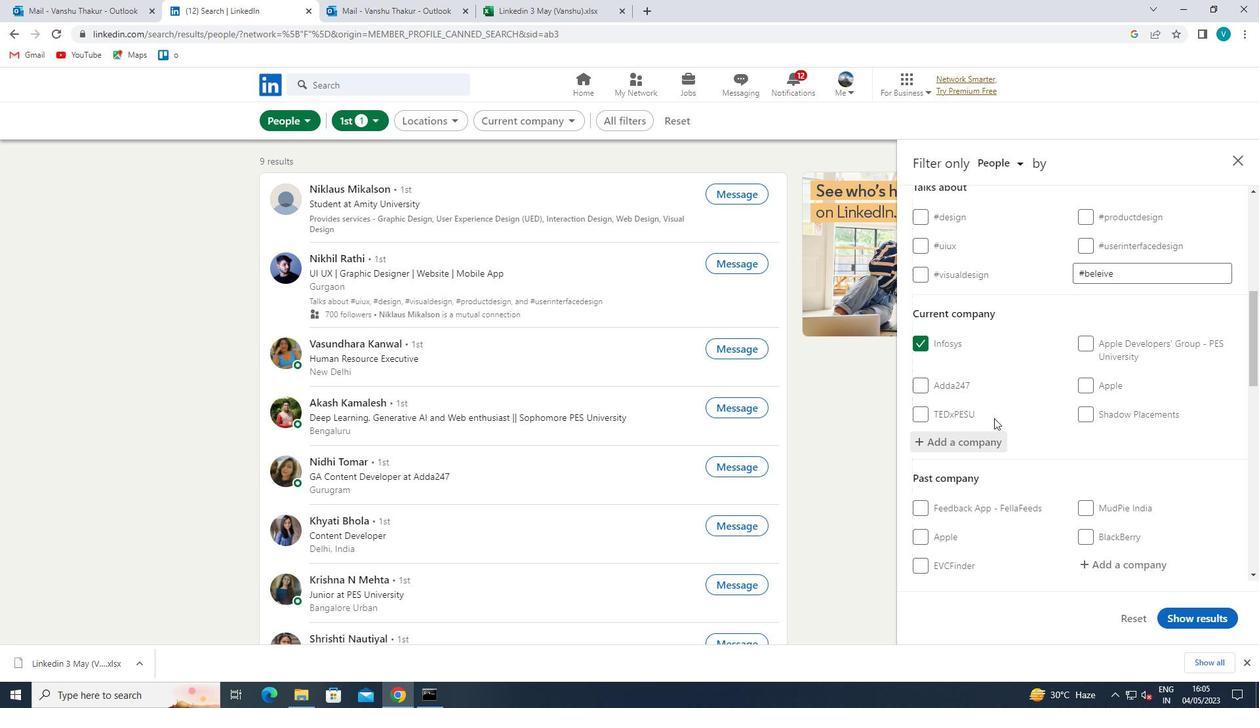 
Action: Mouse scrolled (1016, 402) with delta (0, 0)
Screenshot: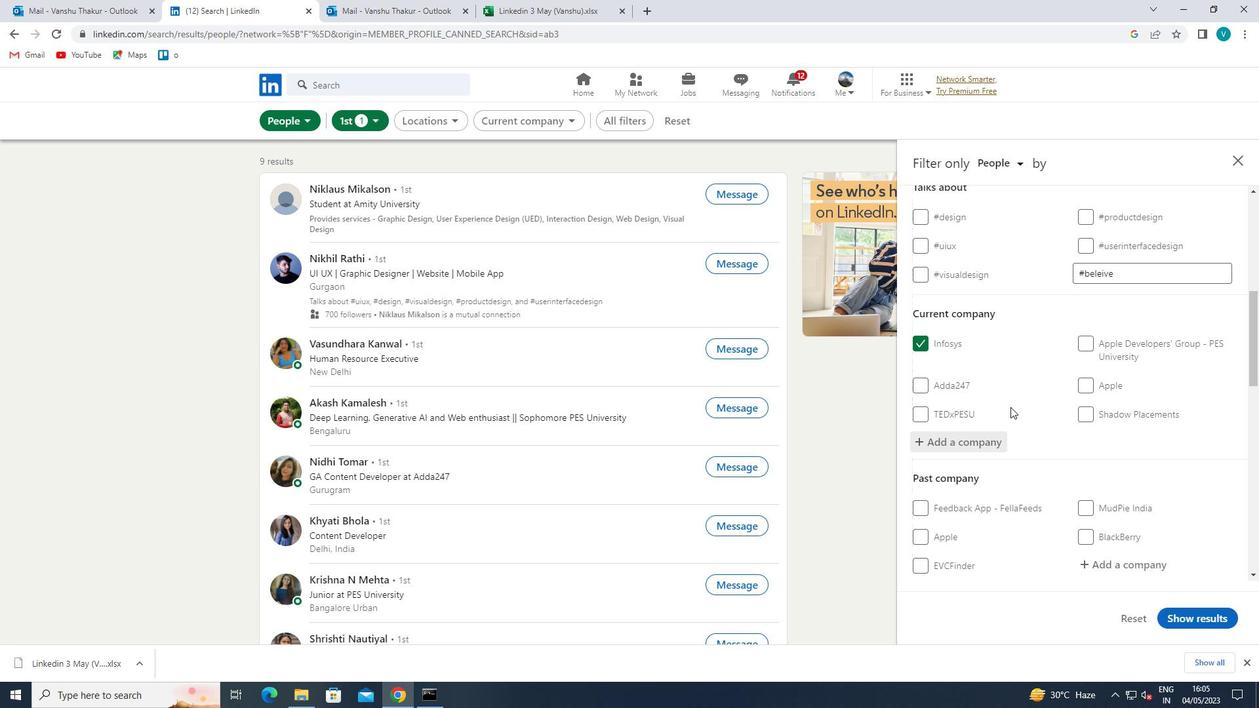 
Action: Mouse moved to (1016, 402)
Screenshot: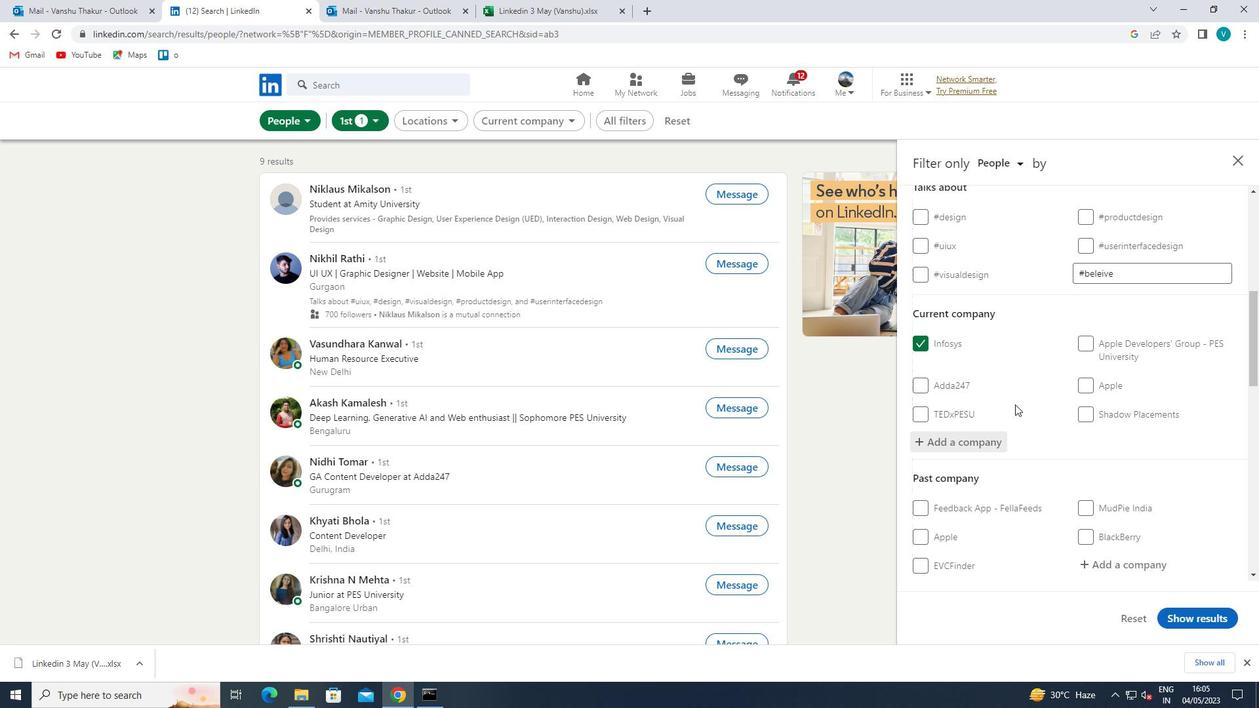 
Action: Mouse scrolled (1016, 402) with delta (0, 0)
Screenshot: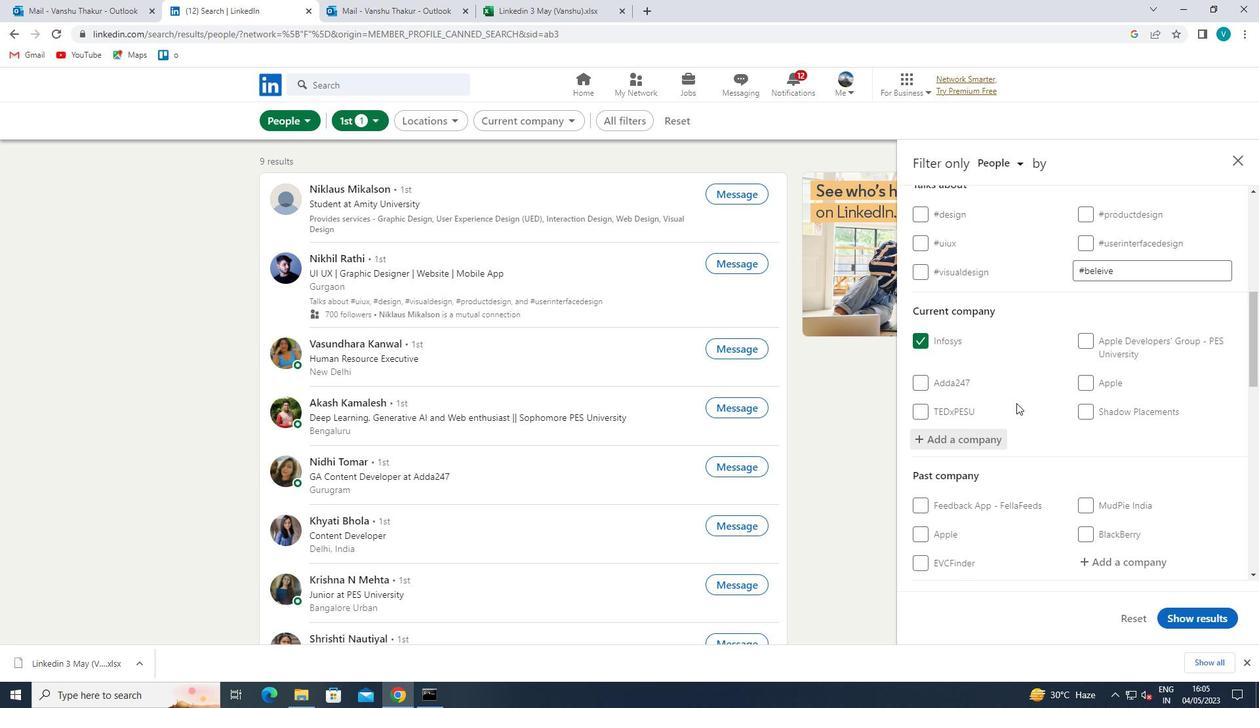 
Action: Mouse scrolled (1016, 402) with delta (0, 0)
Screenshot: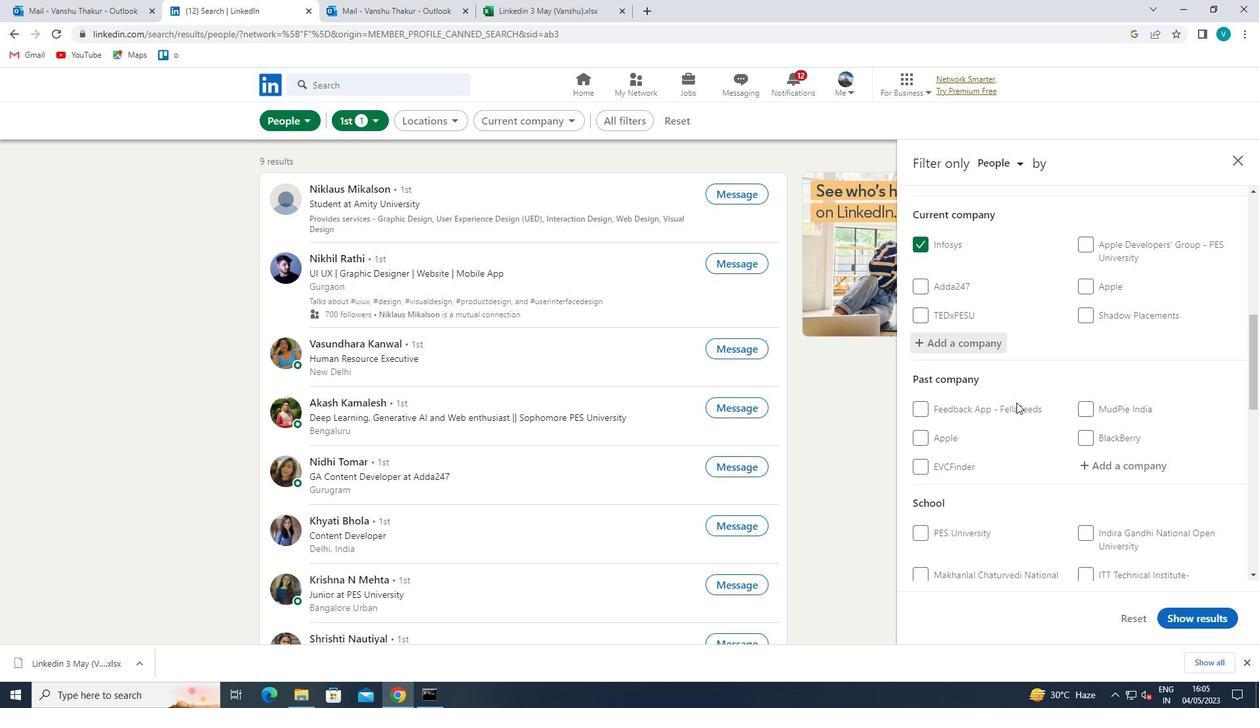 
Action: Mouse moved to (1018, 406)
Screenshot: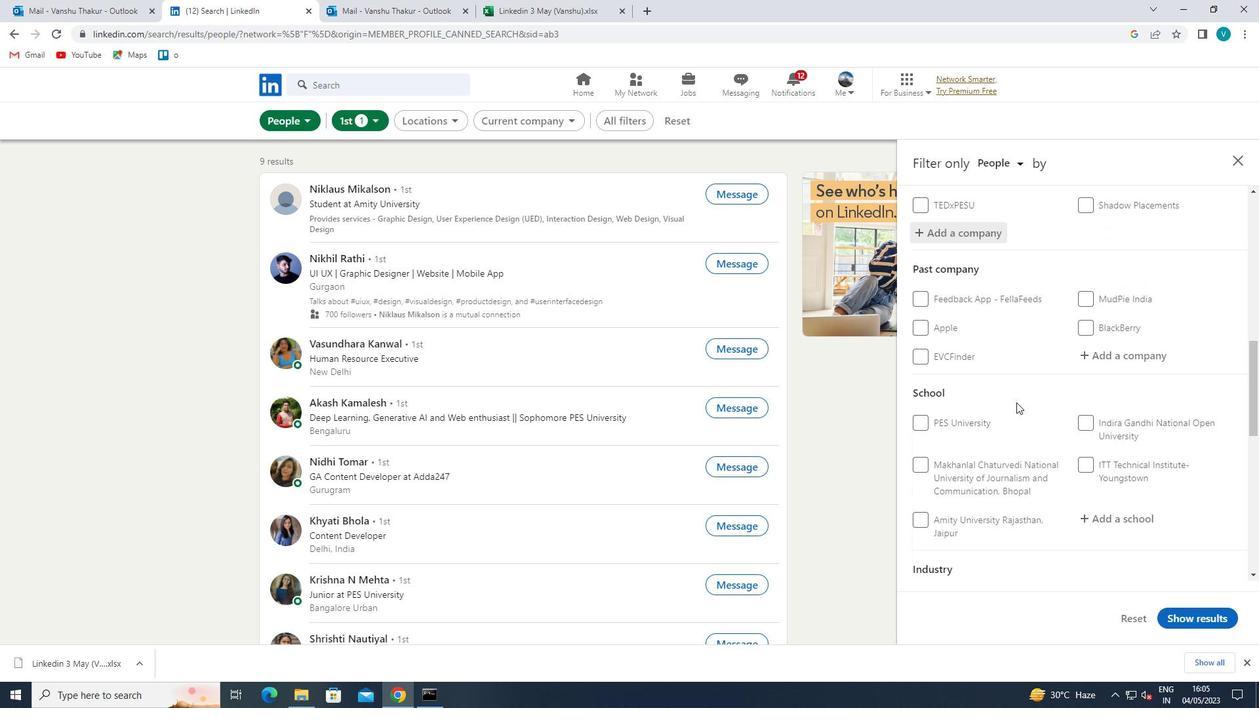 
Action: Mouse scrolled (1018, 405) with delta (0, 0)
Screenshot: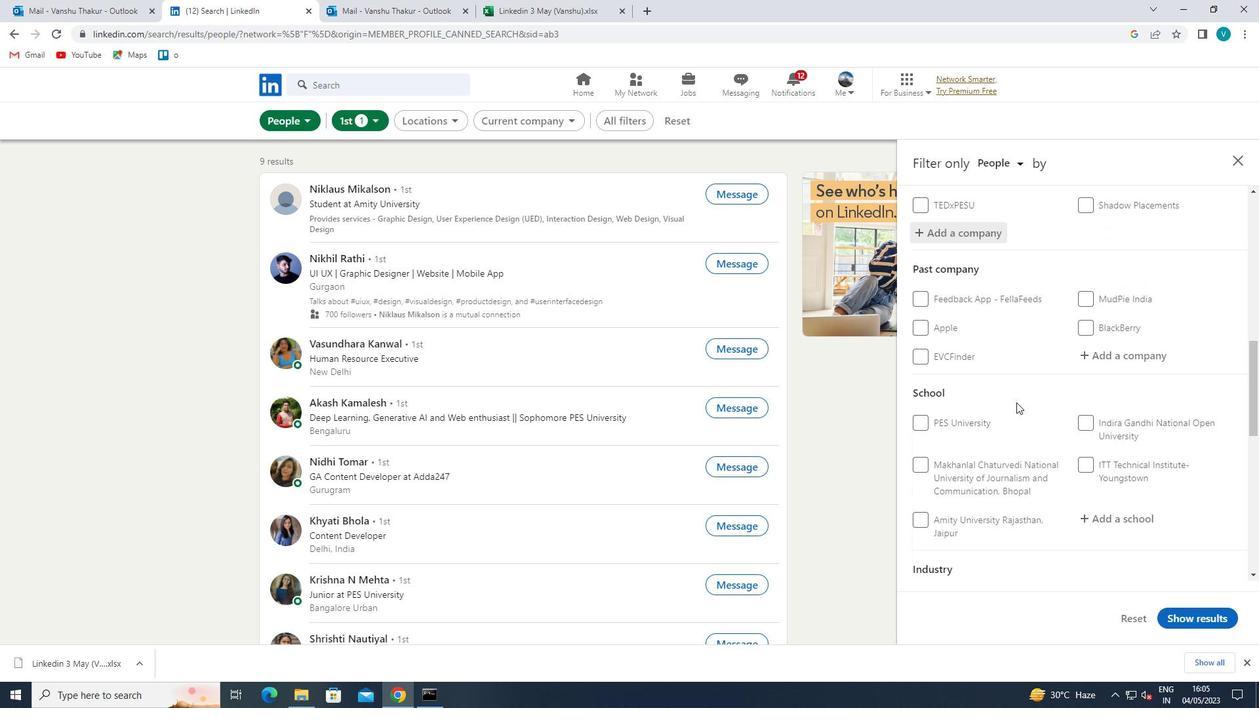 
Action: Mouse moved to (1133, 410)
Screenshot: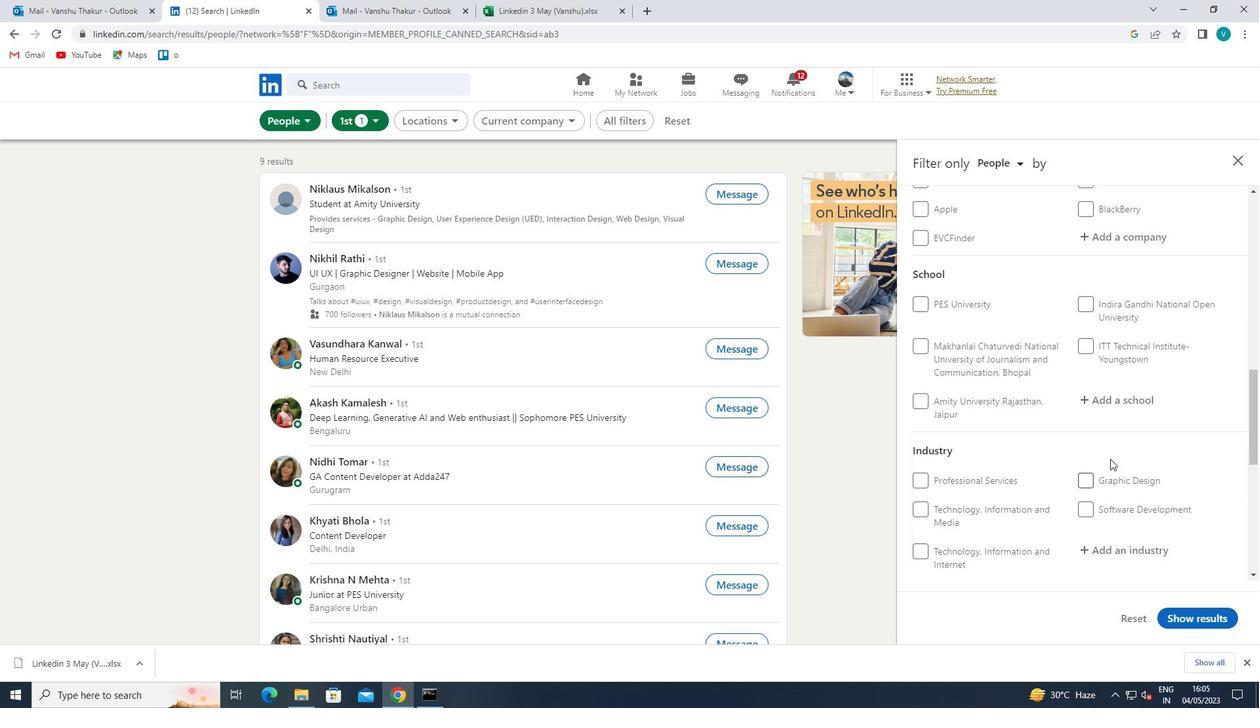 
Action: Mouse pressed left at (1133, 410)
Screenshot: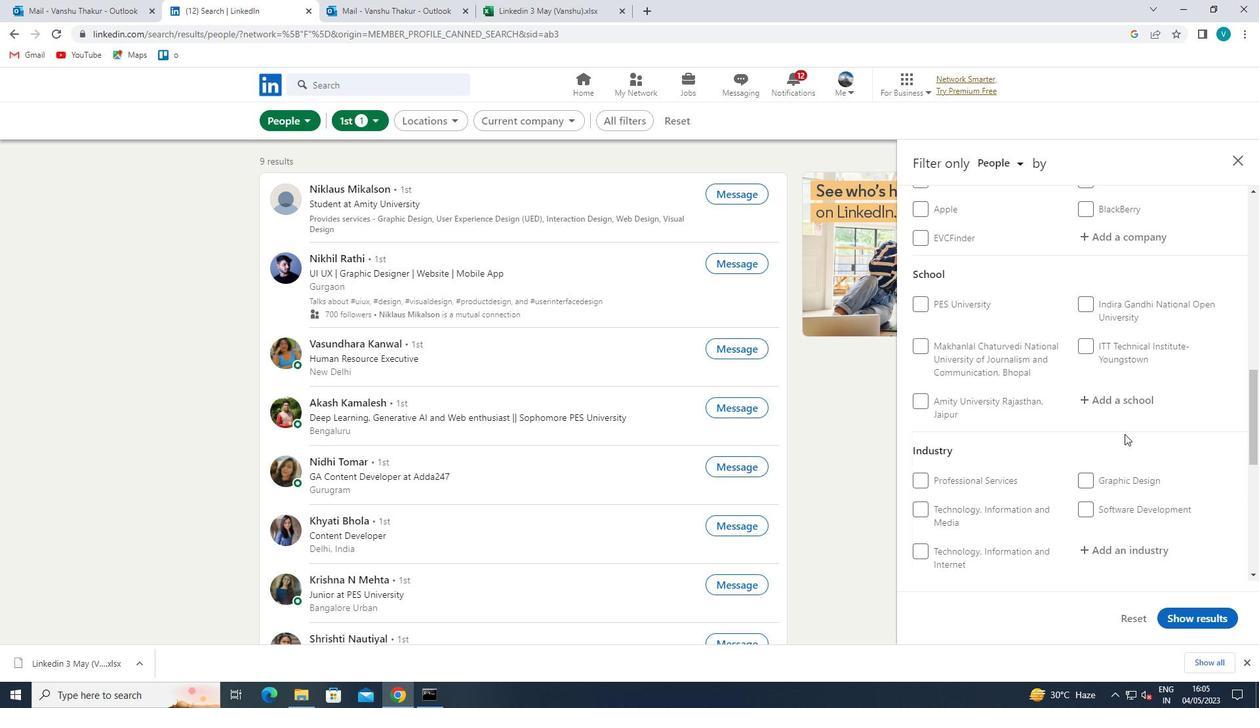 
Action: Mouse moved to (1098, 385)
Screenshot: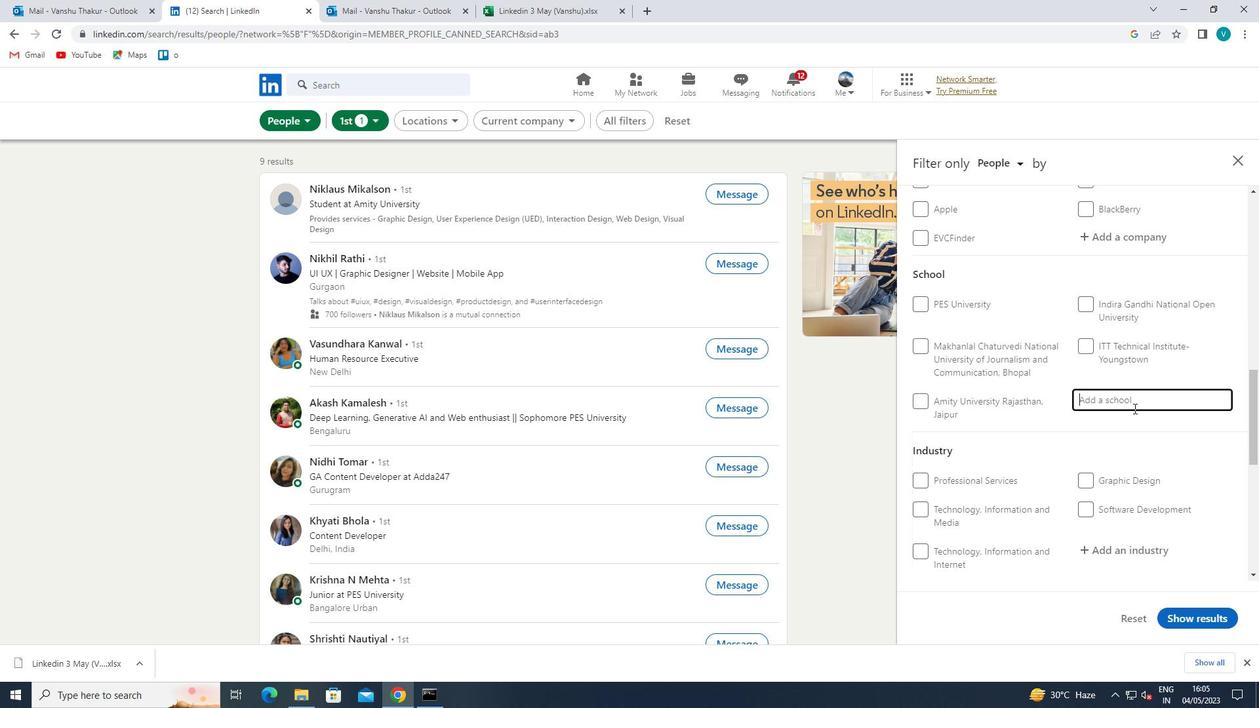 
Action: Key pressed <Key.shift>VISHWAKARMA
Screenshot: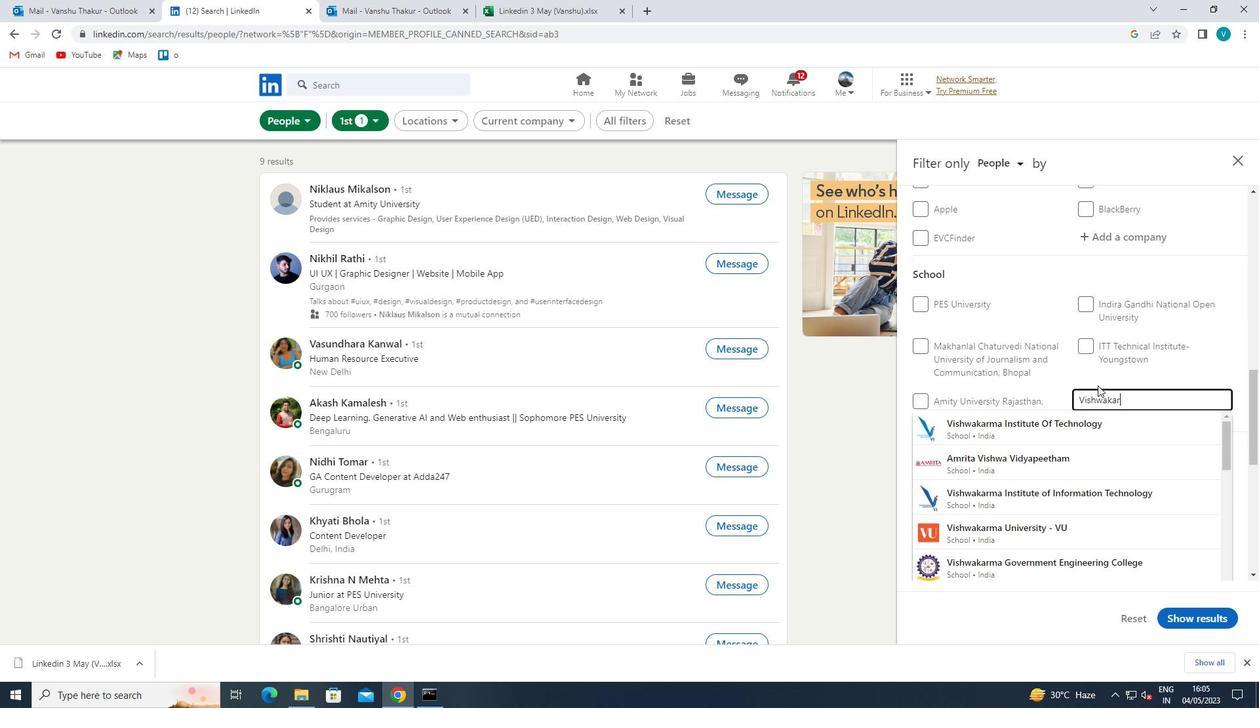
Action: Mouse moved to (1094, 497)
Screenshot: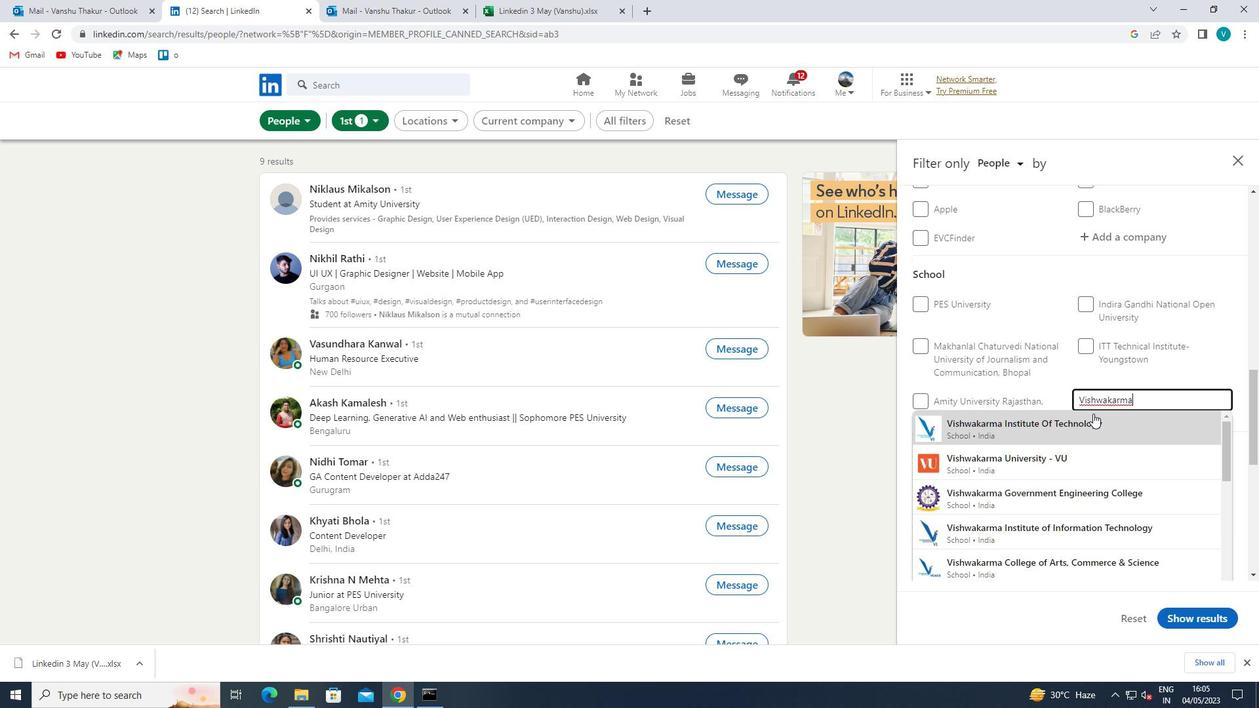 
Action: Mouse pressed left at (1094, 497)
Screenshot: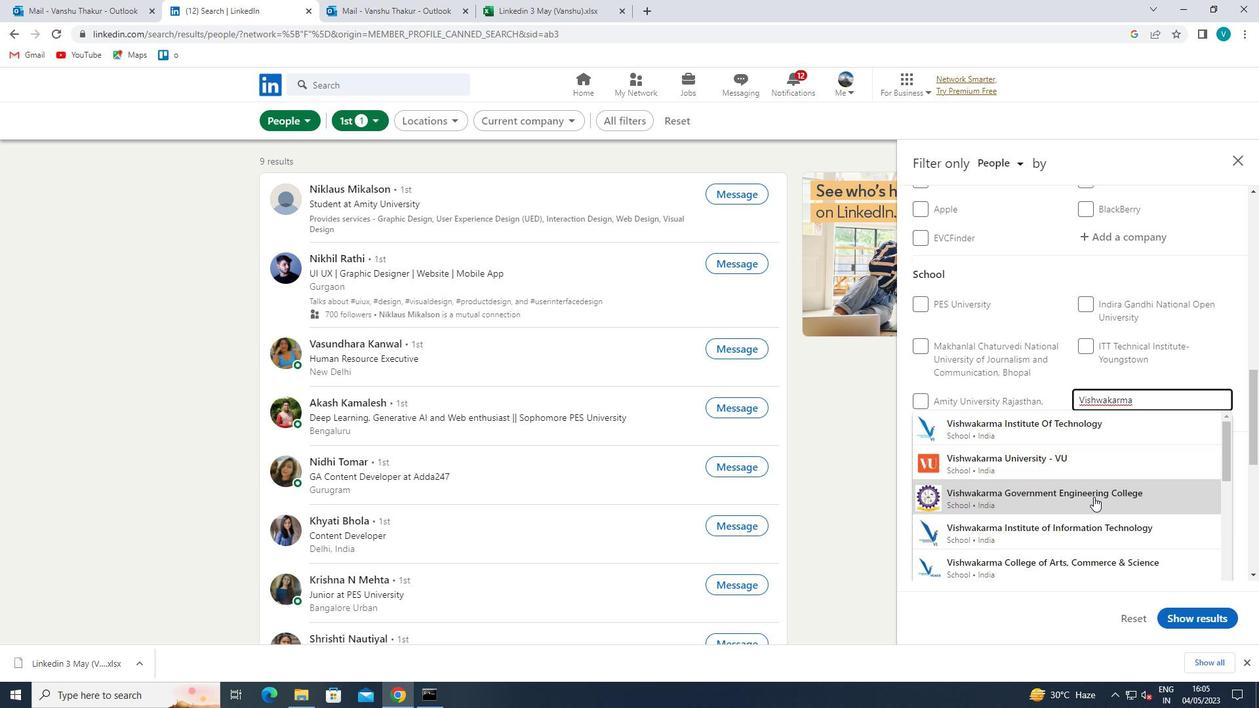 
Action: Mouse scrolled (1094, 496) with delta (0, 0)
Screenshot: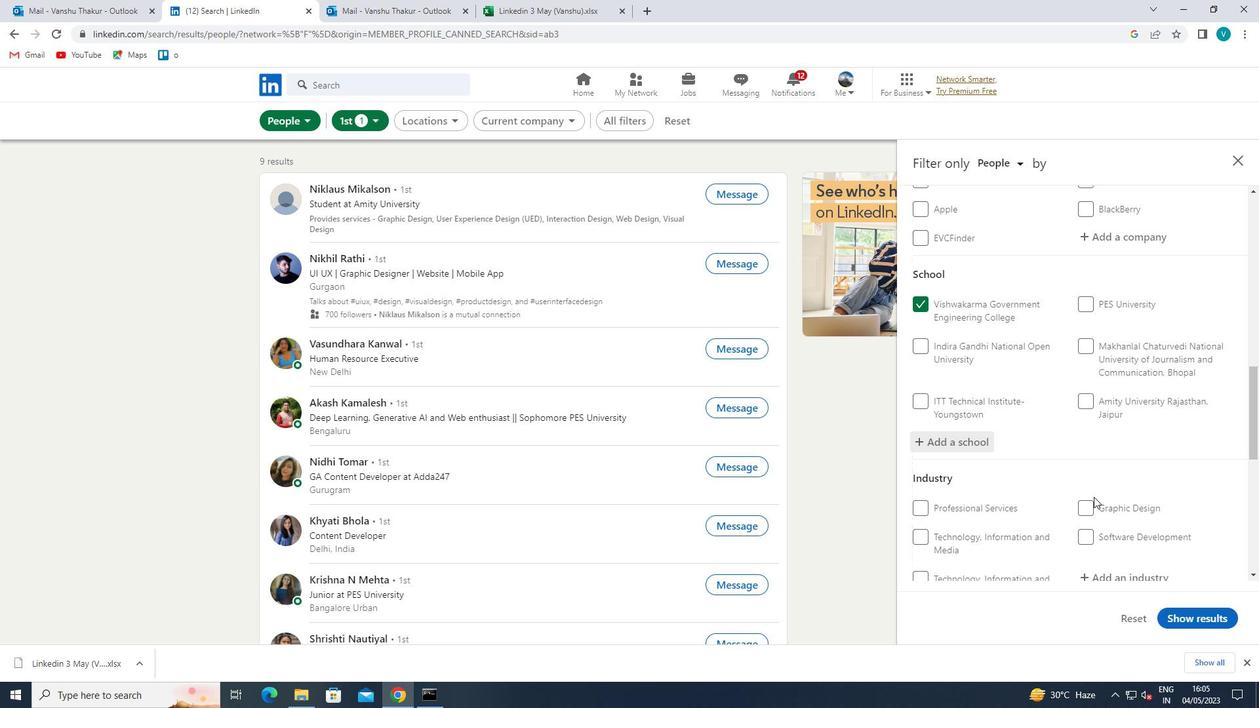 
Action: Mouse moved to (1089, 496)
Screenshot: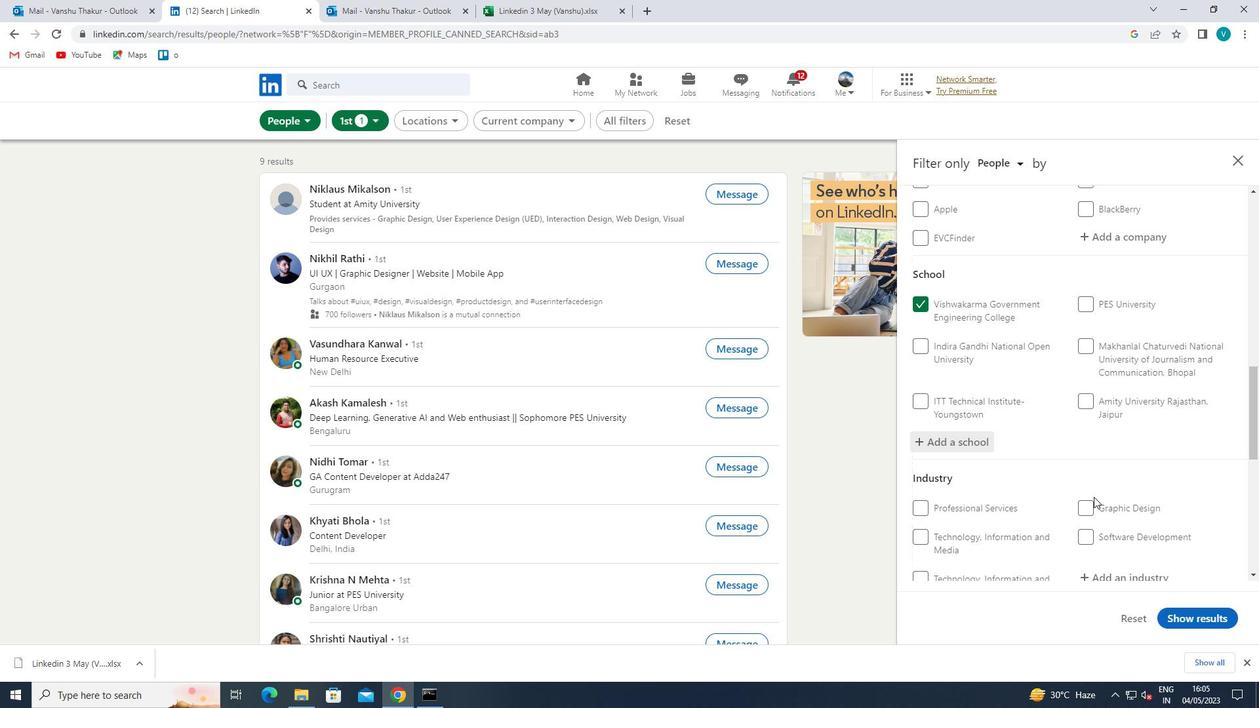 
Action: Mouse scrolled (1089, 495) with delta (0, 0)
Screenshot: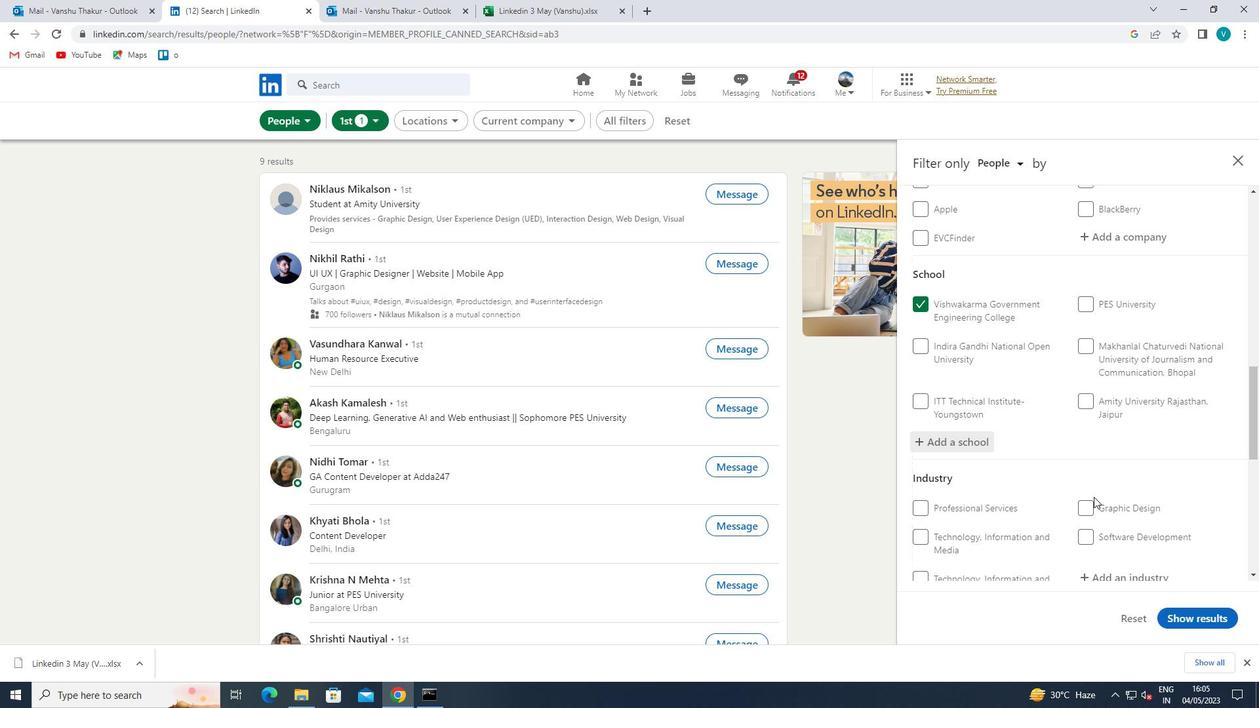 
Action: Mouse moved to (1084, 492)
Screenshot: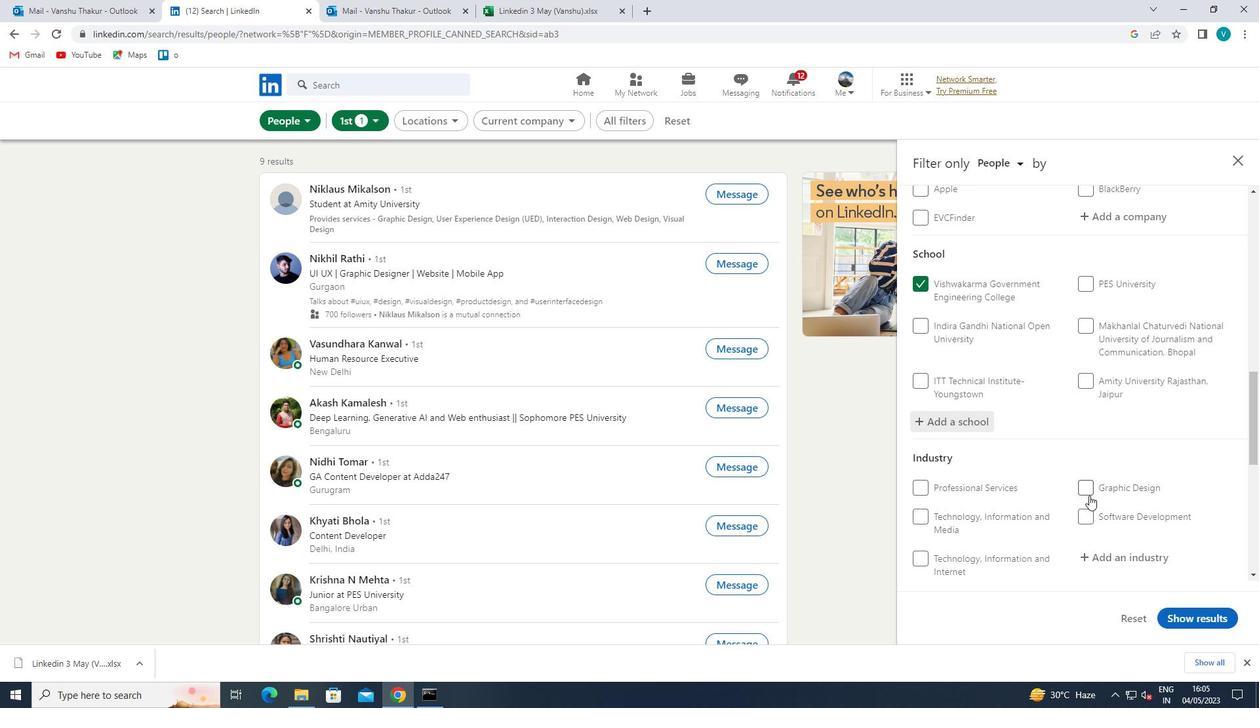 
Action: Mouse scrolled (1084, 492) with delta (0, 0)
Screenshot: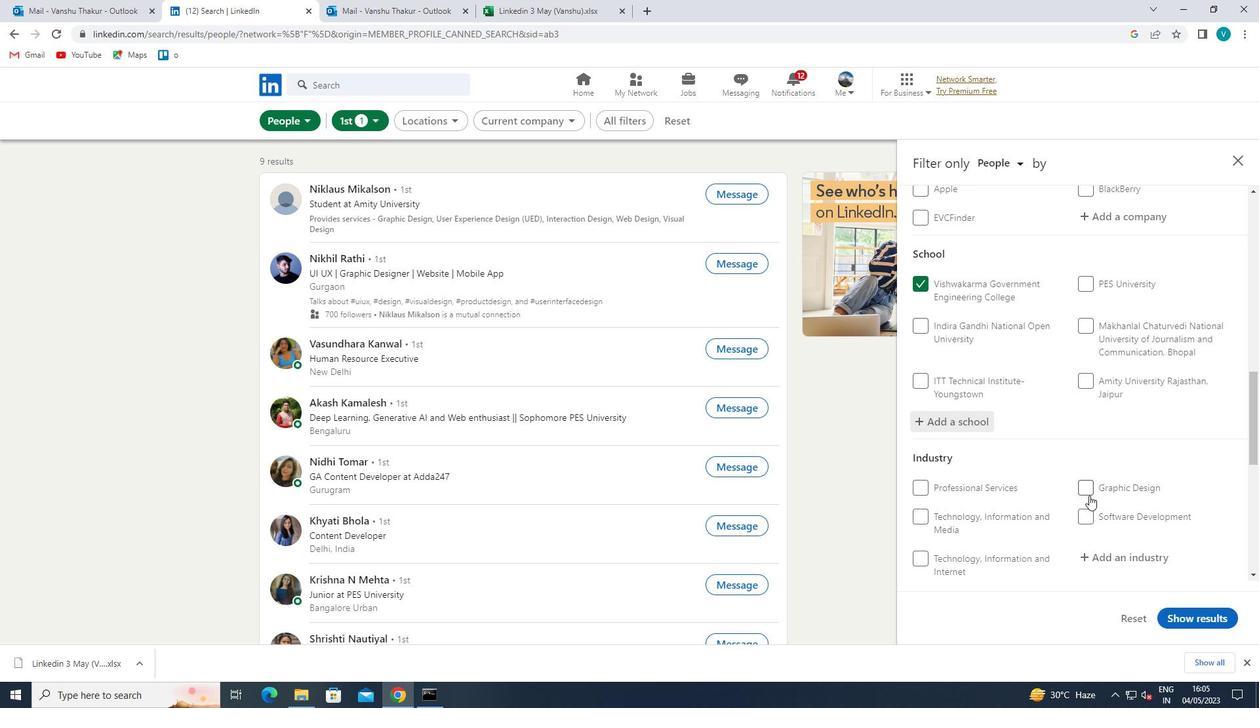 
Action: Mouse moved to (1129, 384)
Screenshot: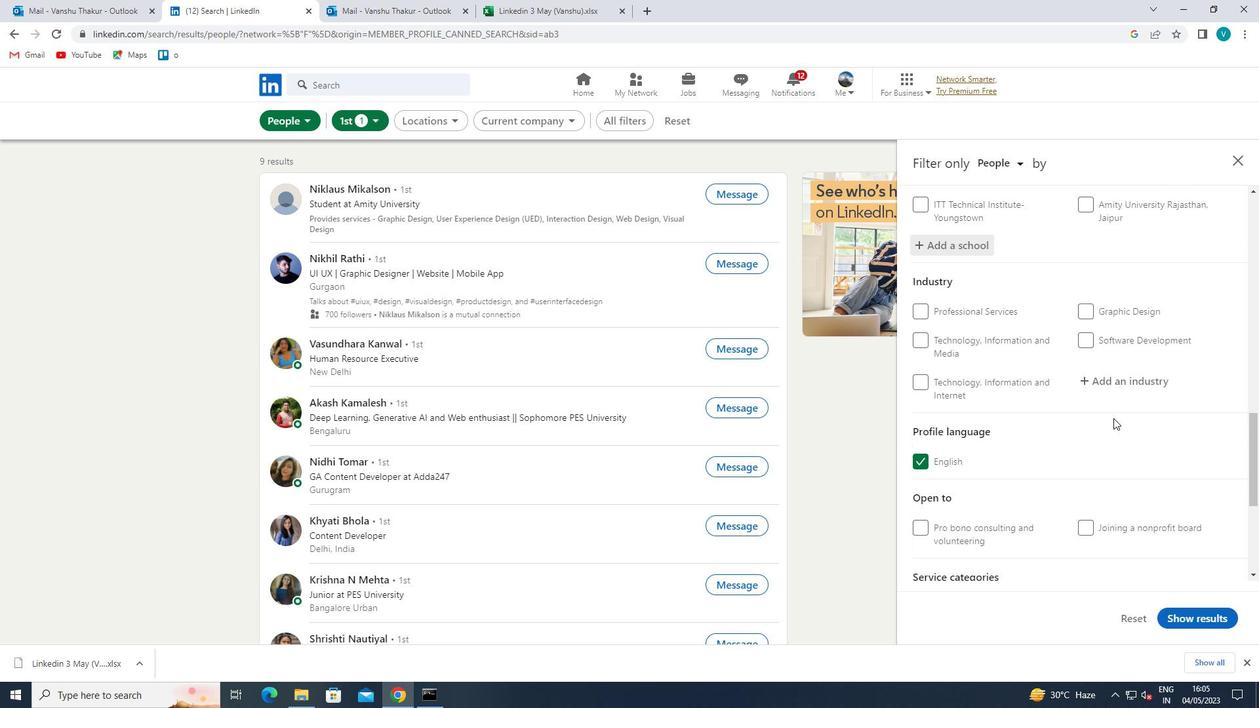 
Action: Mouse pressed left at (1129, 384)
Screenshot: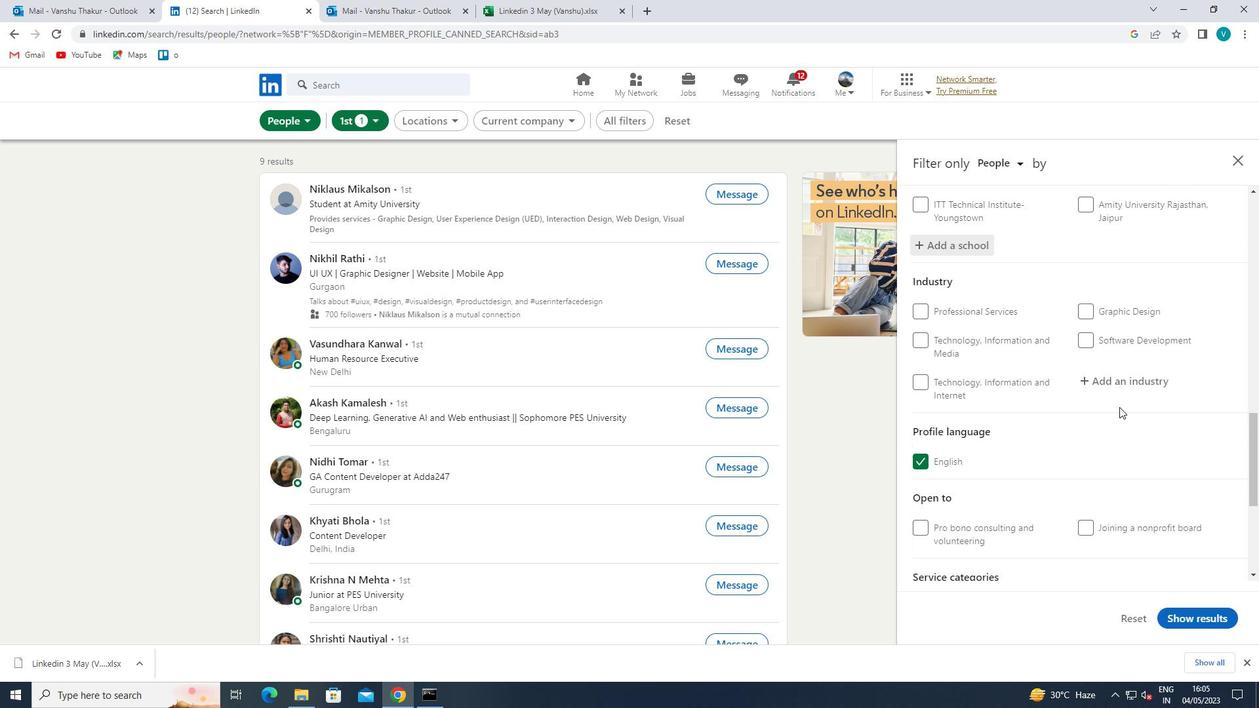 
Action: Mouse moved to (1084, 356)
Screenshot: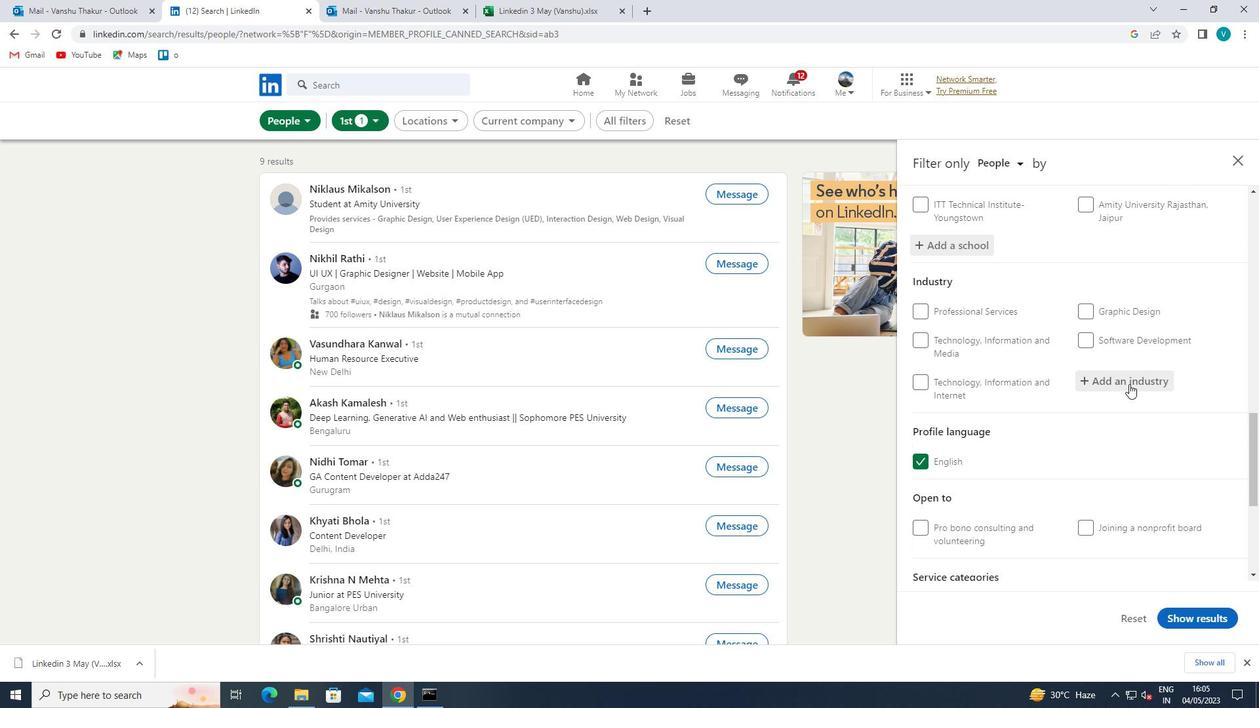 
Action: Key pressed <Key.shift>PAPER
Screenshot: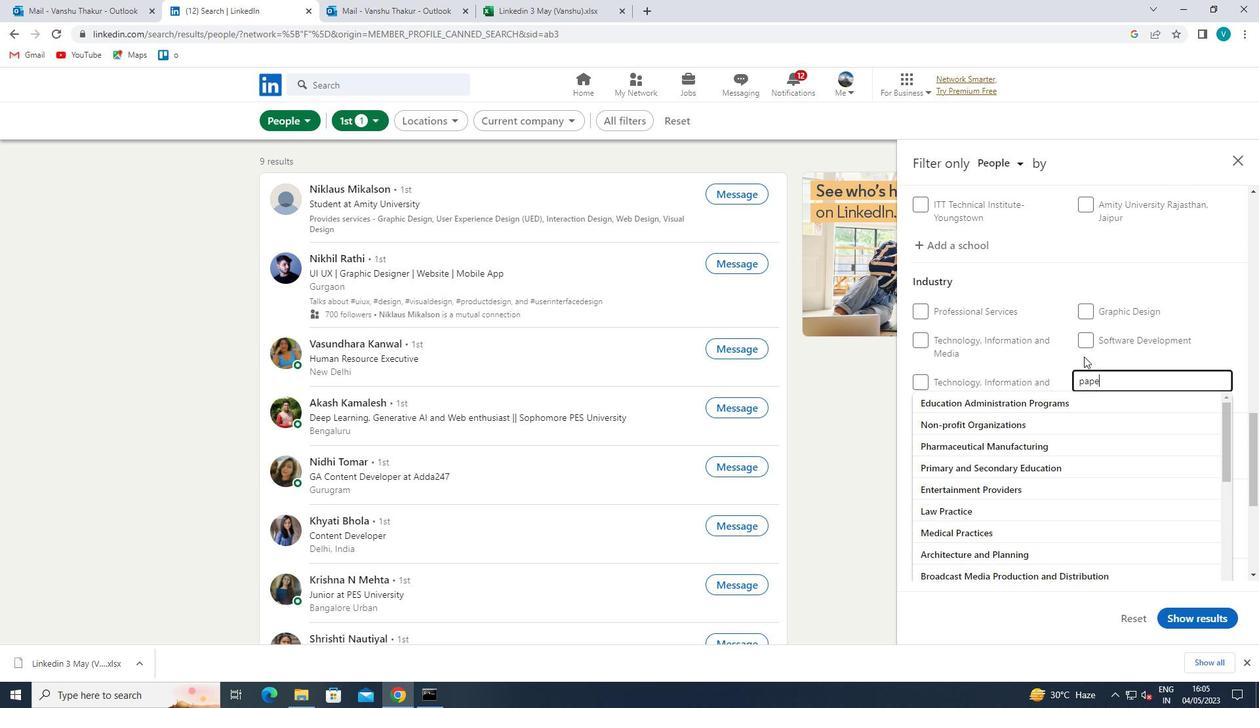 
Action: Mouse moved to (1077, 383)
Screenshot: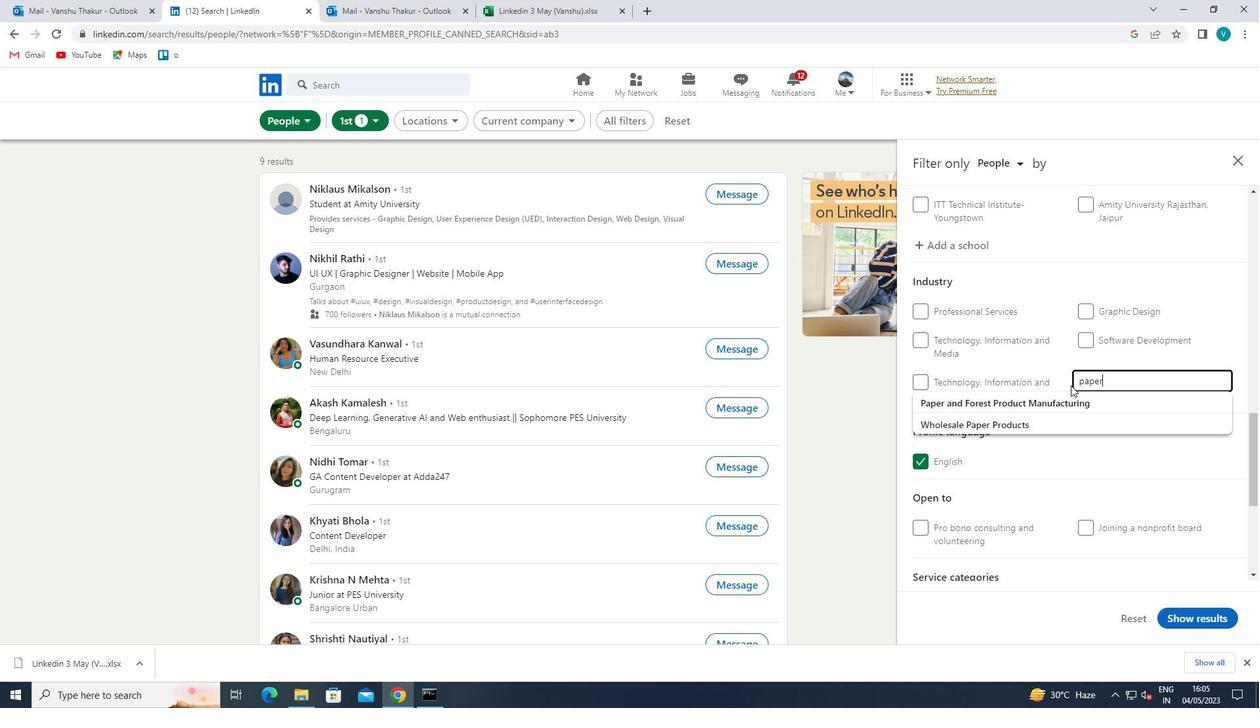 
Action: Mouse pressed left at (1077, 383)
Screenshot: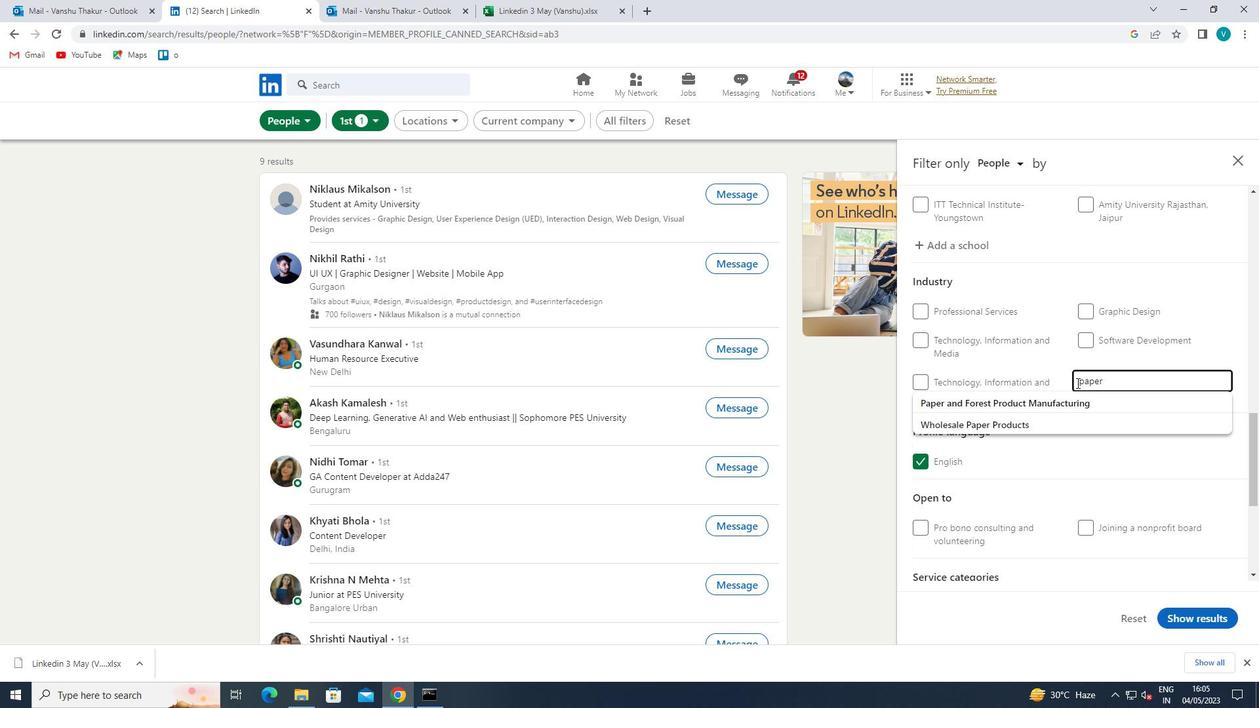 
Action: Key pressed <Key.shift><Key.shift><Key.shift><Key.shift><Key.shift><Key.shift><Key.shift><Key.shift><Key.shift><Key.shift><Key.shift><Key.shift><Key.shift><Key.shift><Key.shift><Key.shift><Key.shift><Key.shift><Key.shift><Key.shift><Key.shift><Key.shift><Key.shift><Key.shift>WHOLESALE<Key.space>
Screenshot: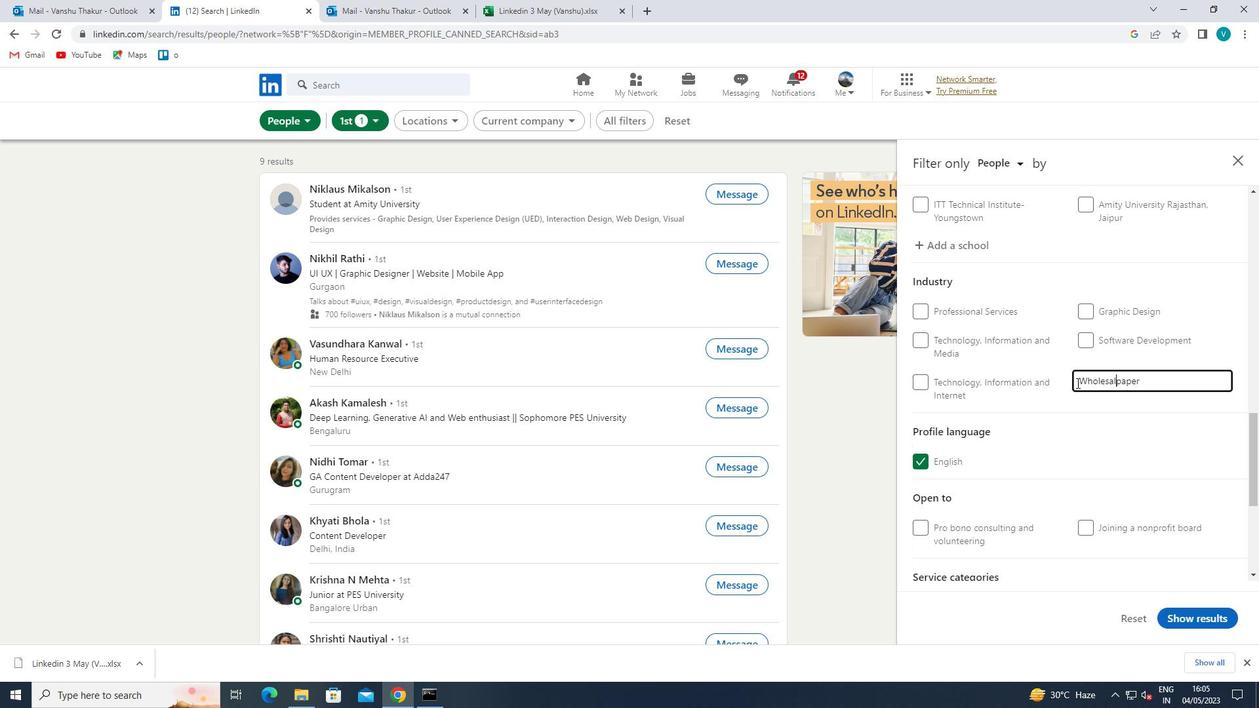 
Action: Mouse moved to (1063, 392)
Screenshot: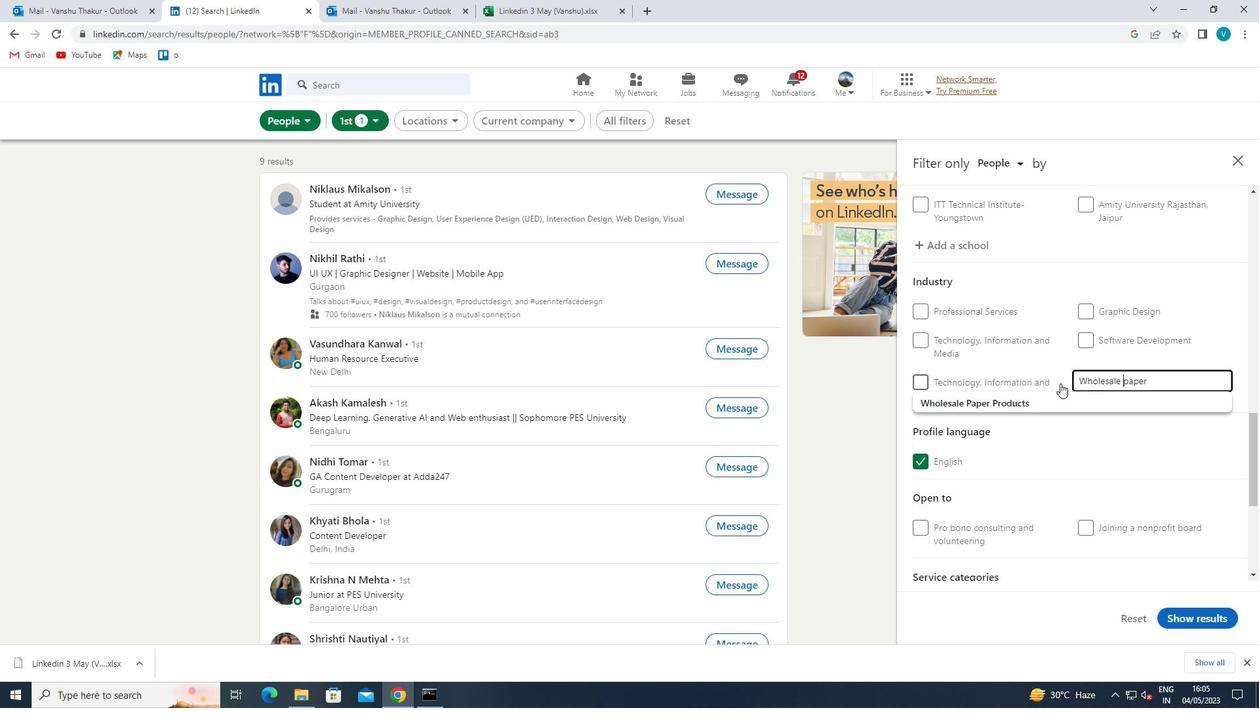 
Action: Mouse pressed left at (1063, 392)
Screenshot: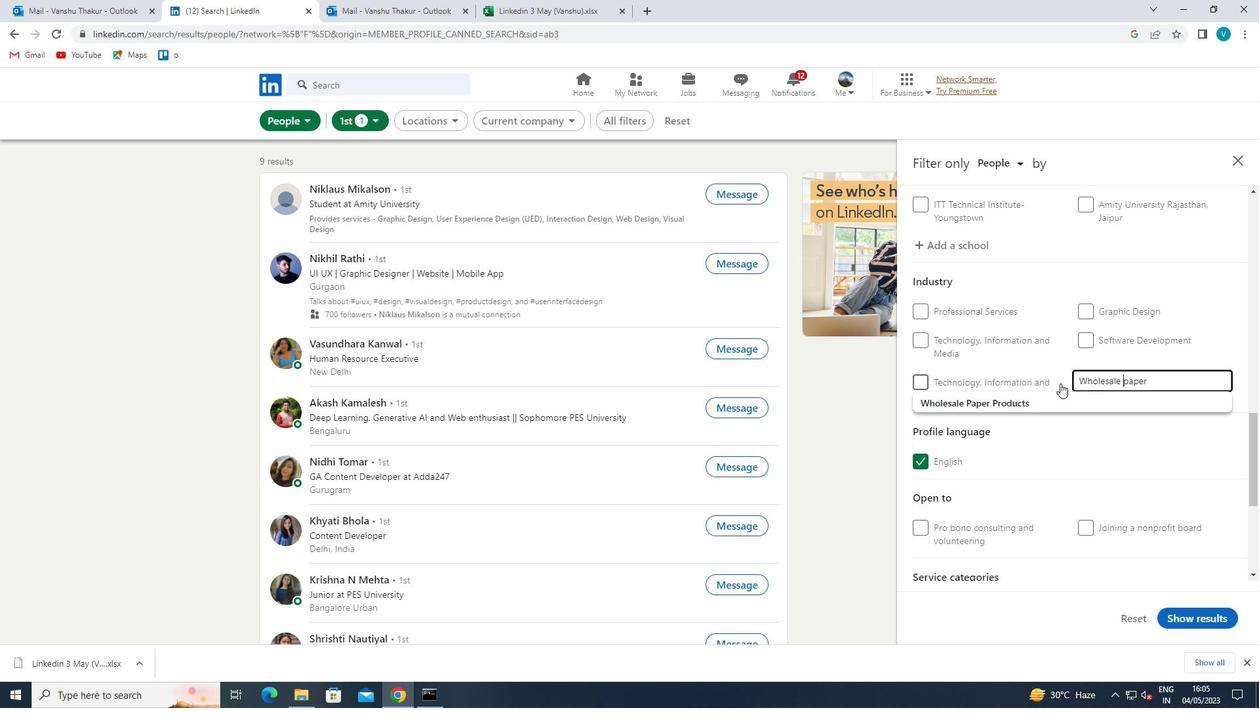 
Action: Mouse moved to (1066, 394)
Screenshot: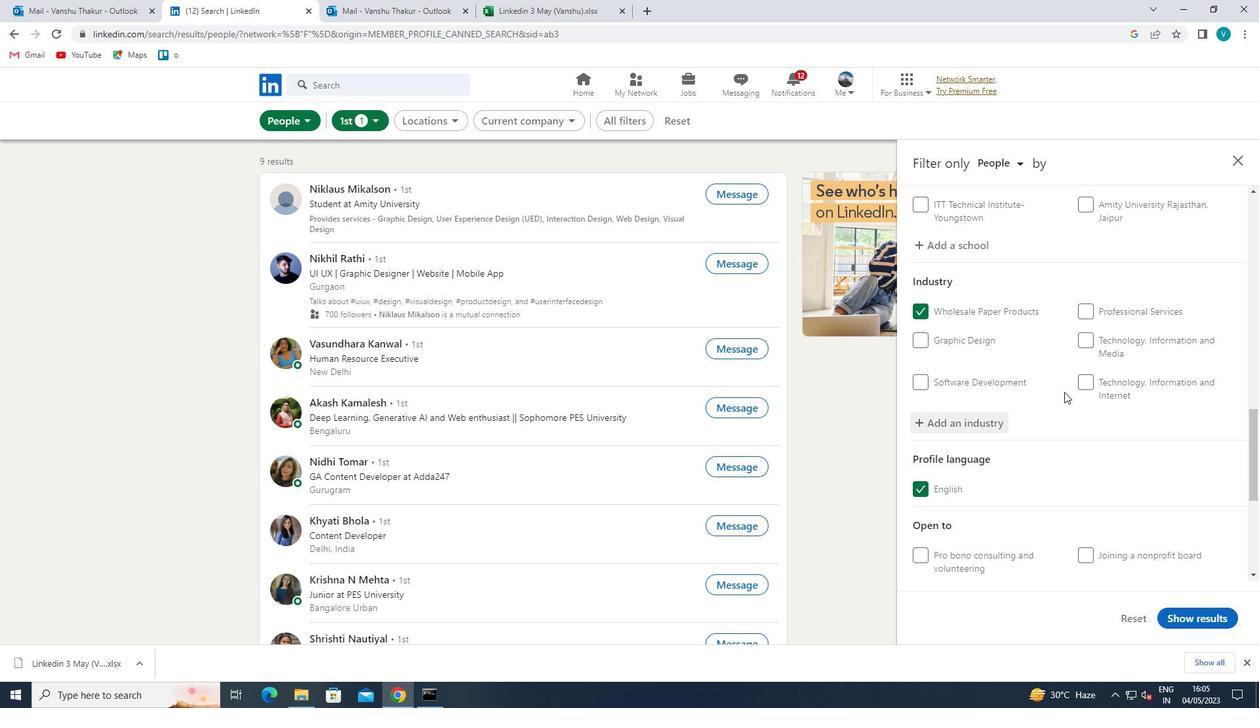 
Action: Mouse scrolled (1066, 394) with delta (0, 0)
Screenshot: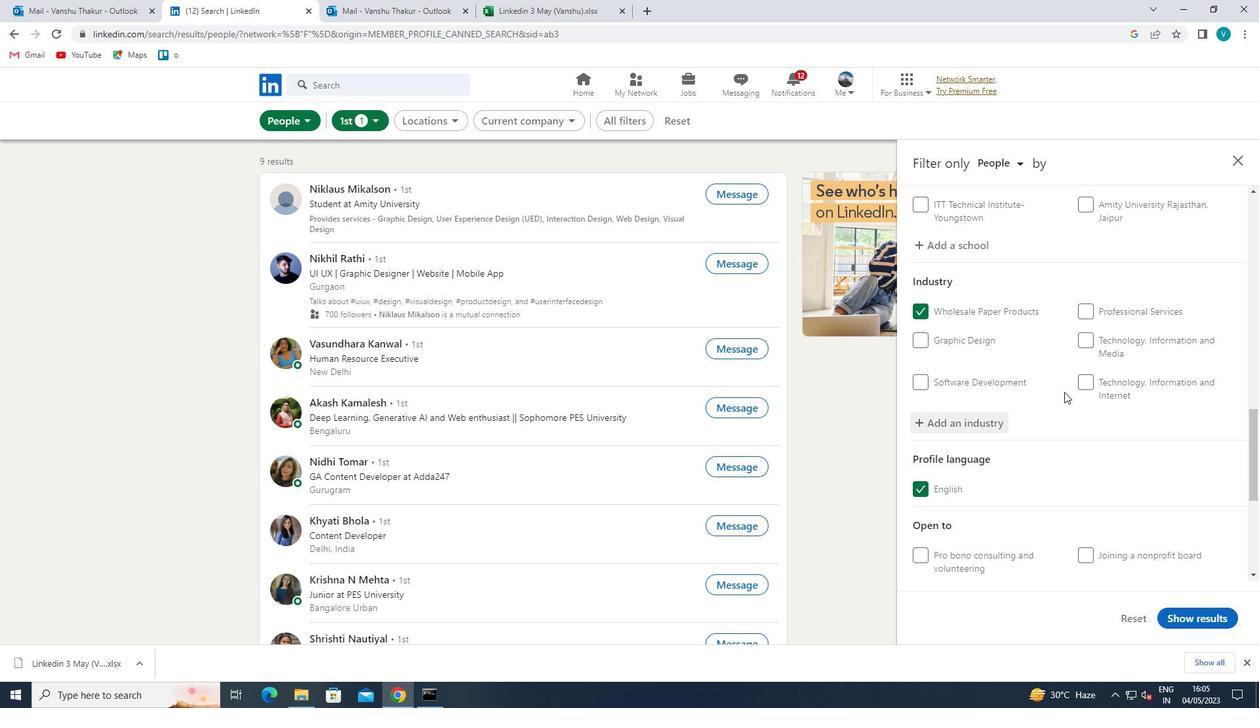 
Action: Mouse moved to (1067, 396)
Screenshot: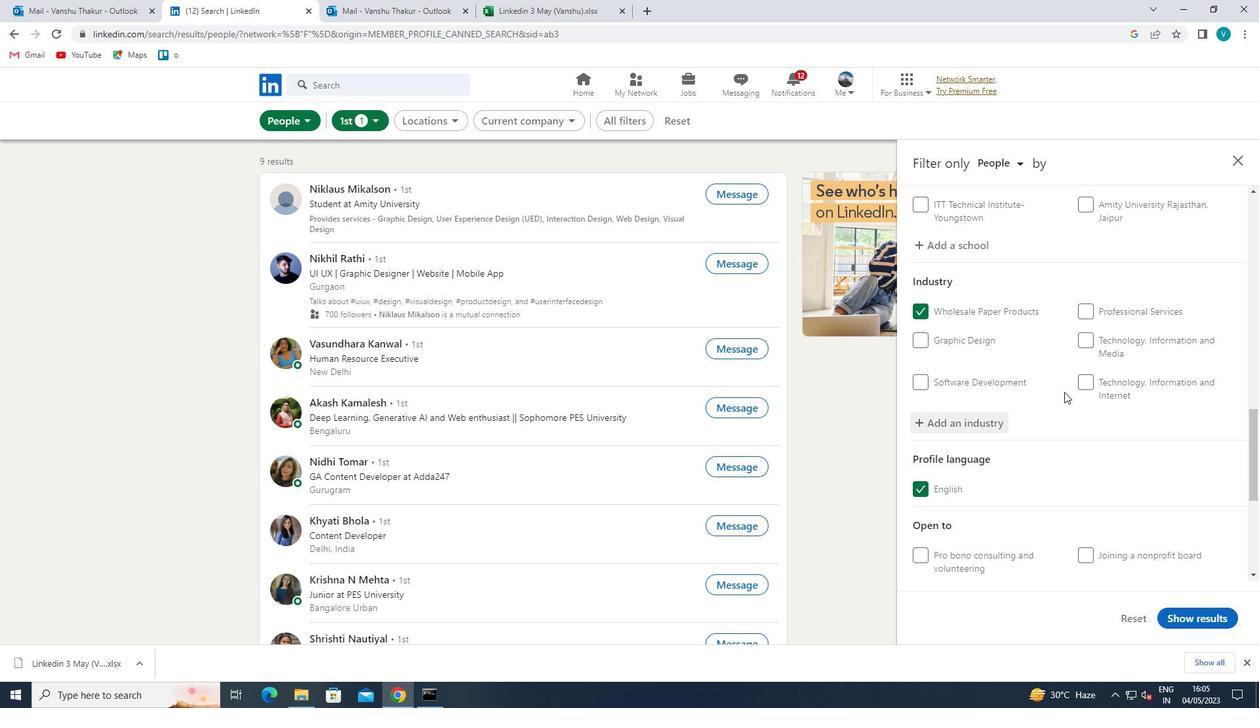 
Action: Mouse scrolled (1067, 395) with delta (0, 0)
Screenshot: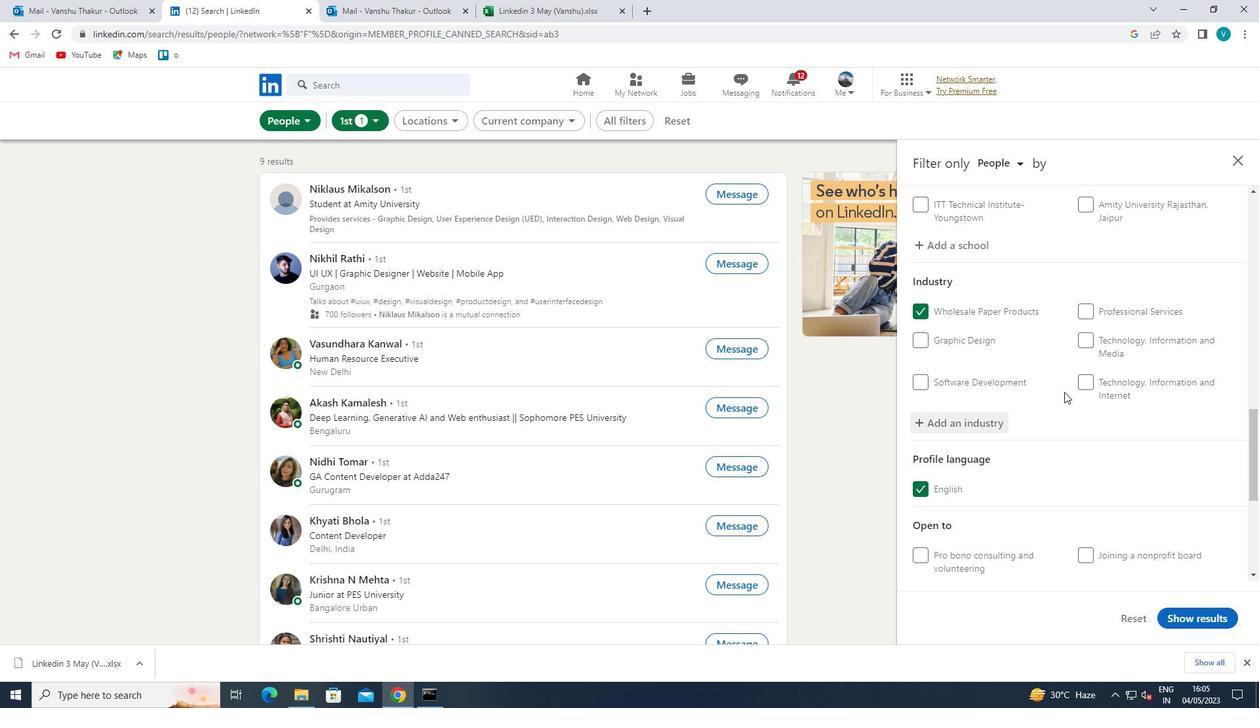 
Action: Mouse moved to (1068, 396)
Screenshot: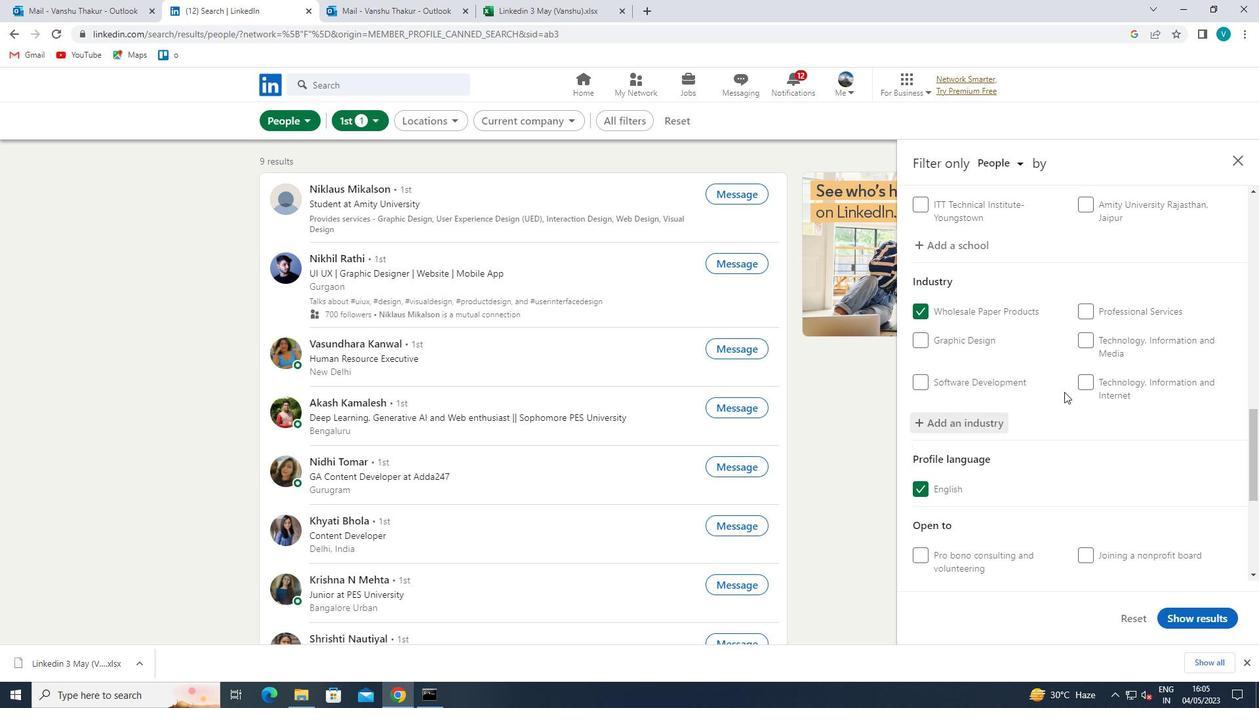 
Action: Mouse scrolled (1068, 396) with delta (0, 0)
Screenshot: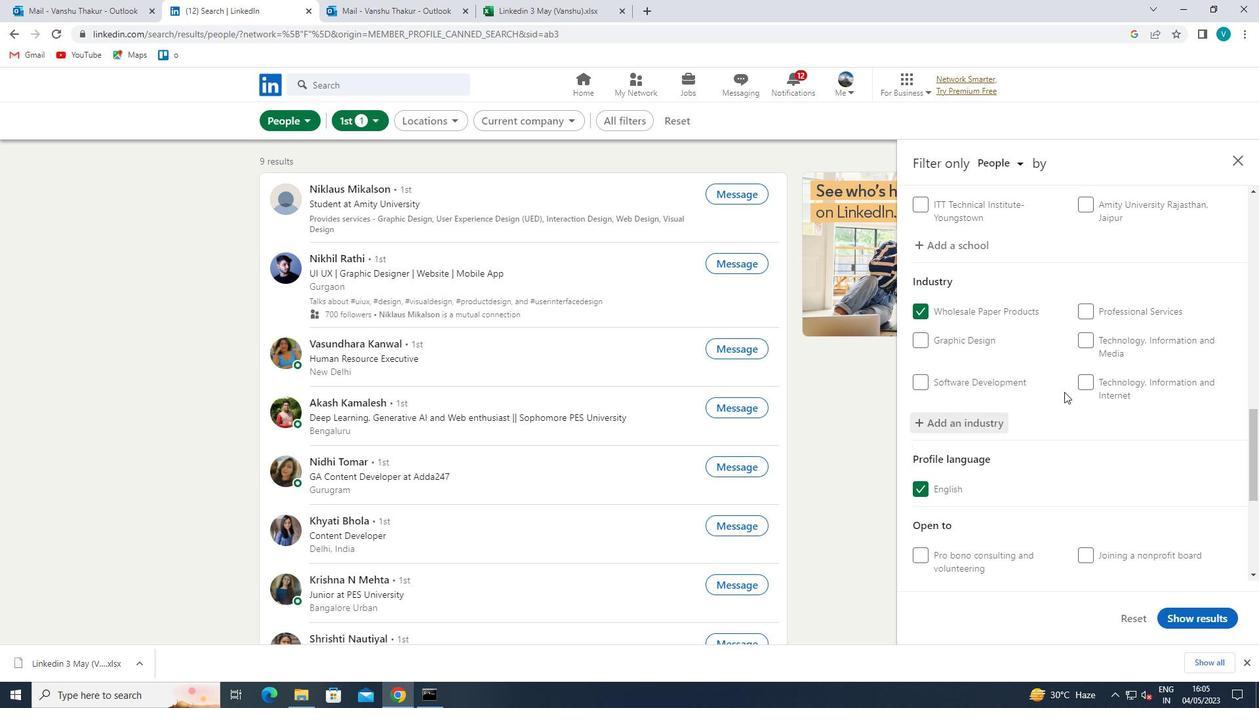 
Action: Mouse moved to (1068, 397)
Screenshot: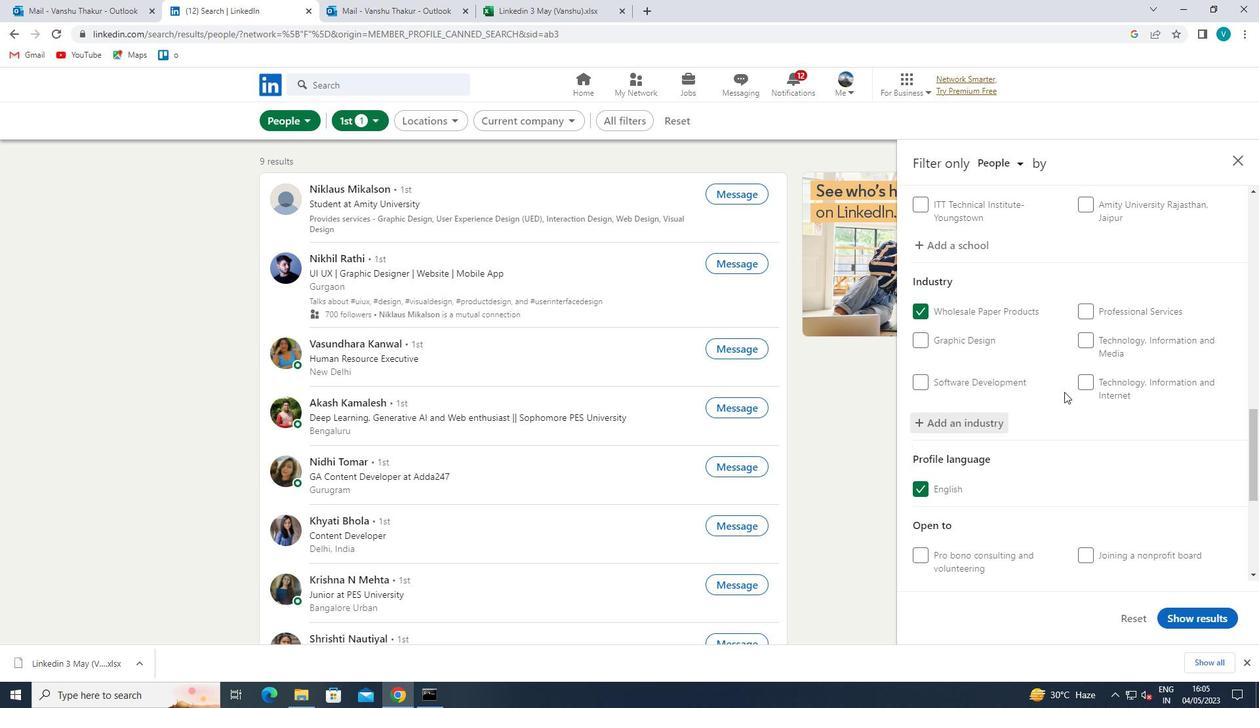 
Action: Mouse scrolled (1068, 396) with delta (0, 0)
Screenshot: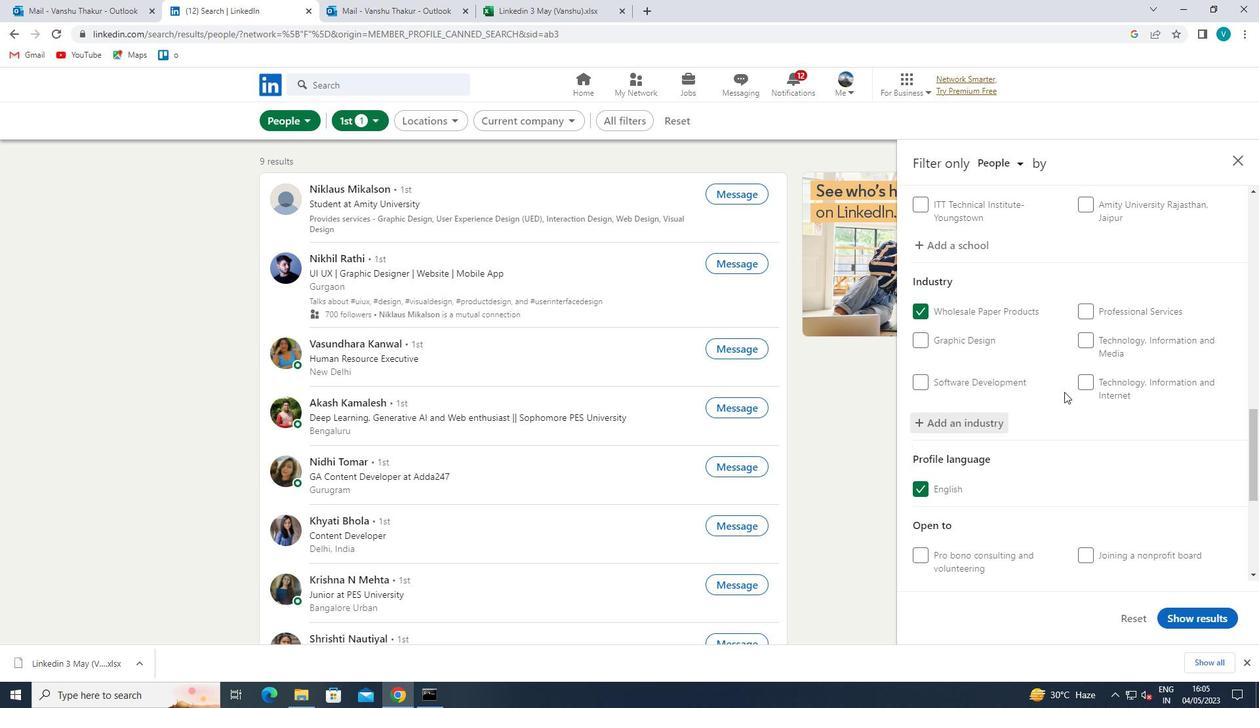 
Action: Mouse moved to (1068, 398)
Screenshot: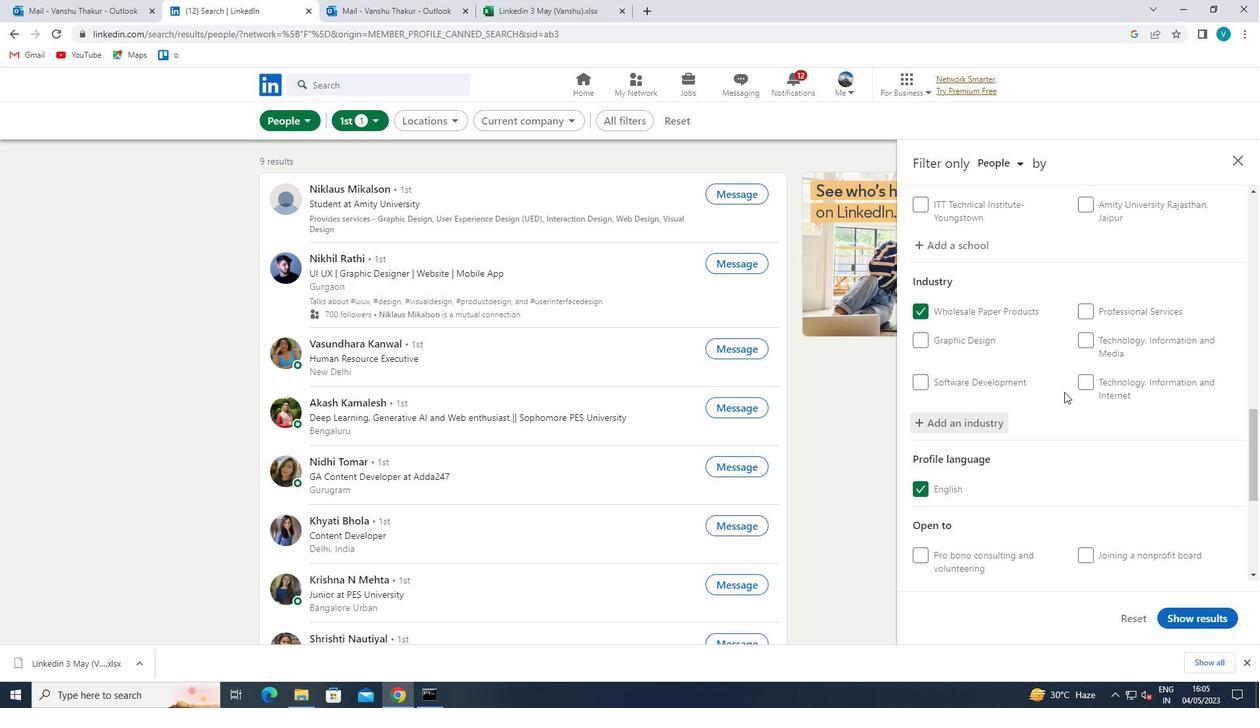 
Action: Mouse scrolled (1068, 397) with delta (0, 0)
Screenshot: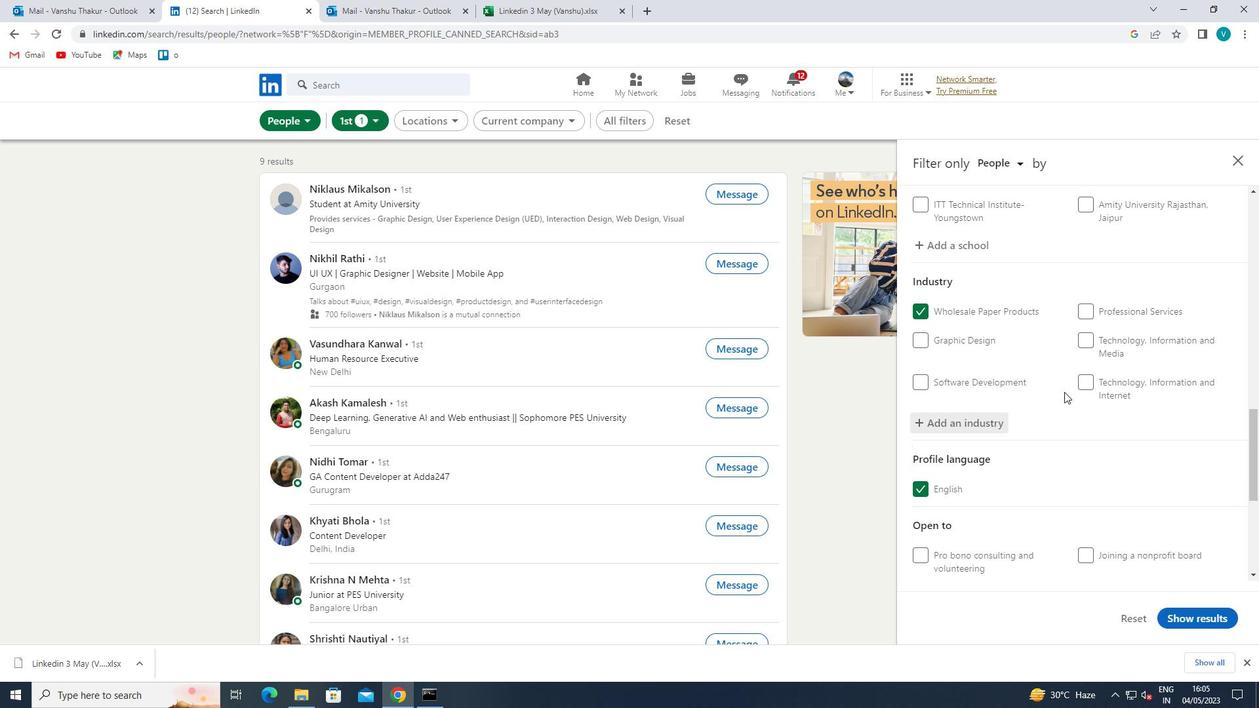 
Action: Mouse moved to (1118, 389)
Screenshot: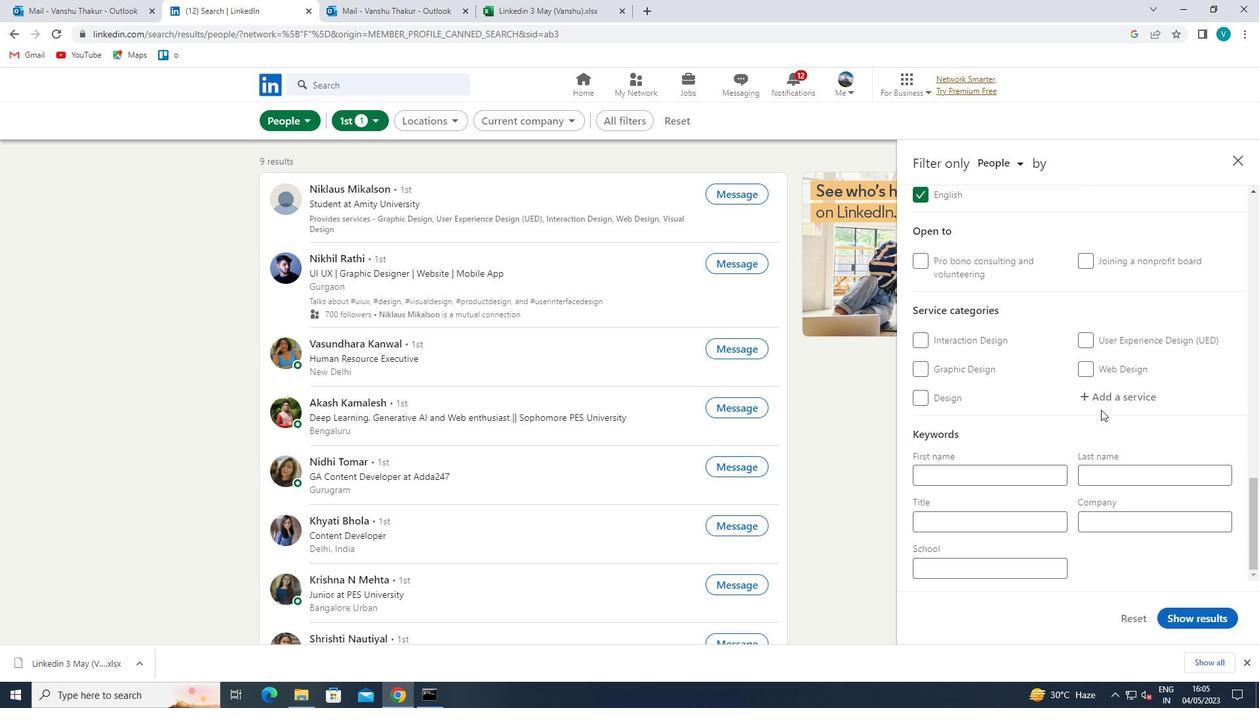 
Action: Mouse pressed left at (1118, 389)
Screenshot: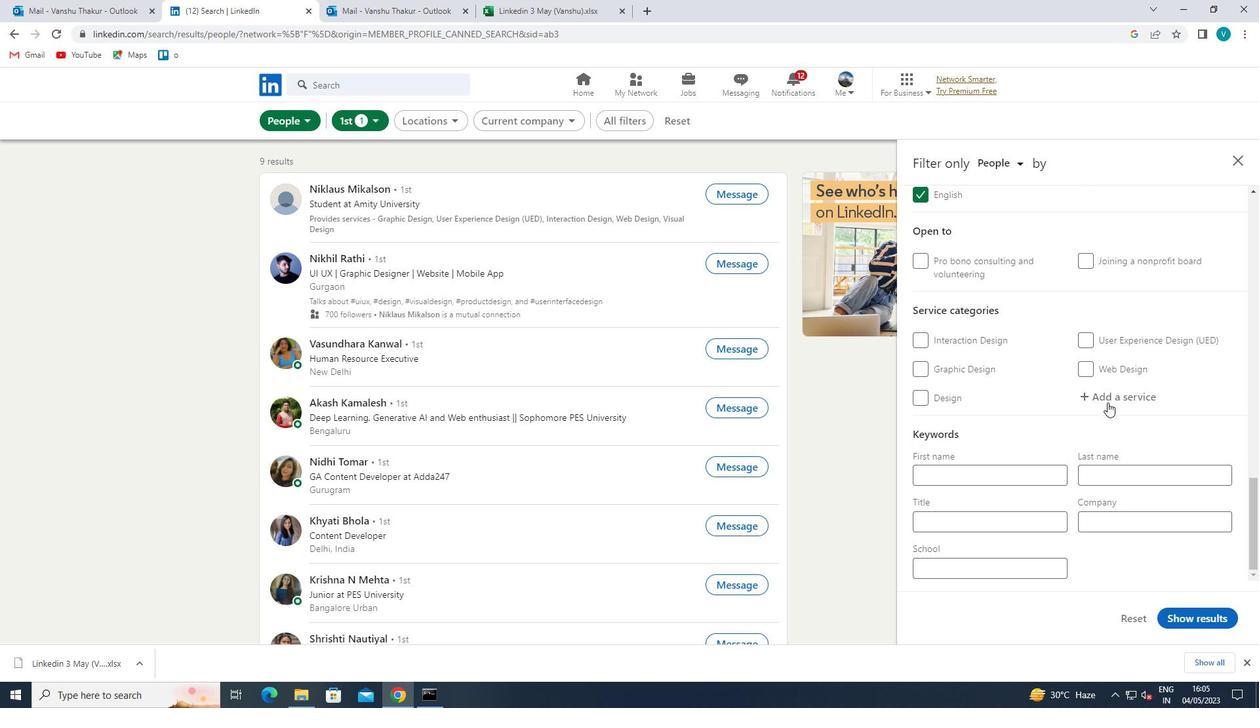 
Action: Mouse moved to (1058, 352)
Screenshot: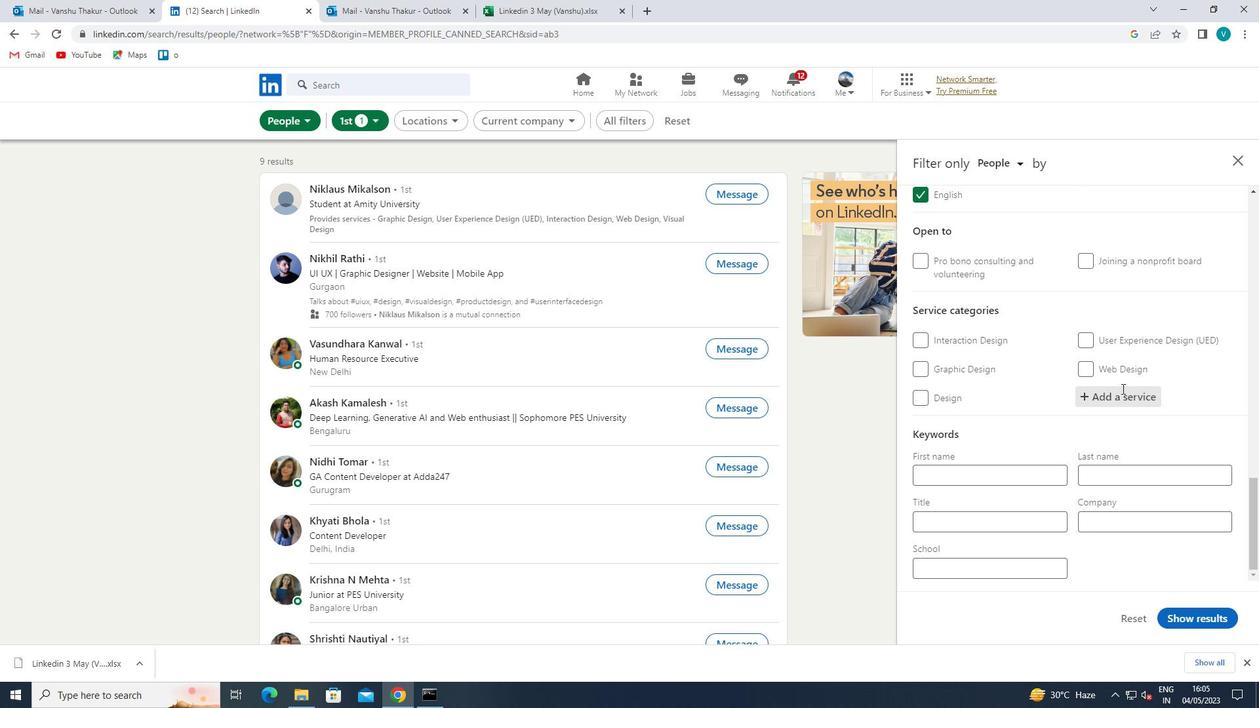 
Action: Key pressed <Key.shift>DENA<Key.backspace><Key.backspace>MAND
Screenshot: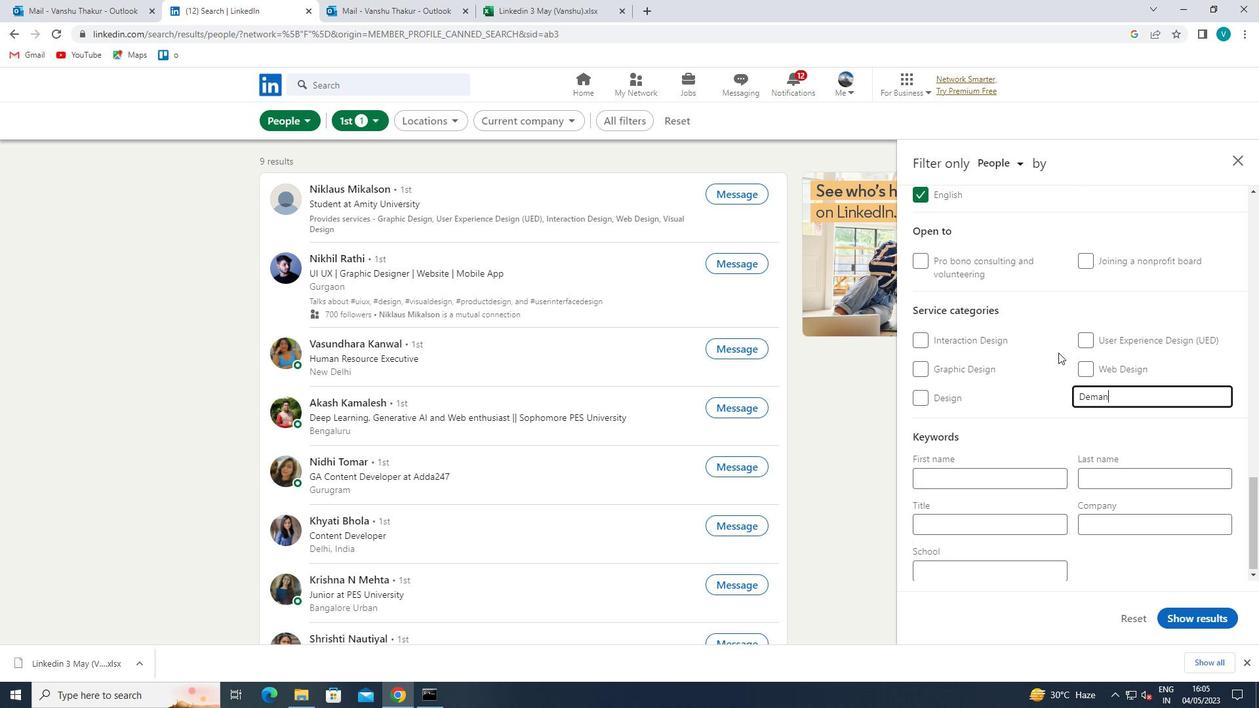 
Action: Mouse moved to (1028, 416)
Screenshot: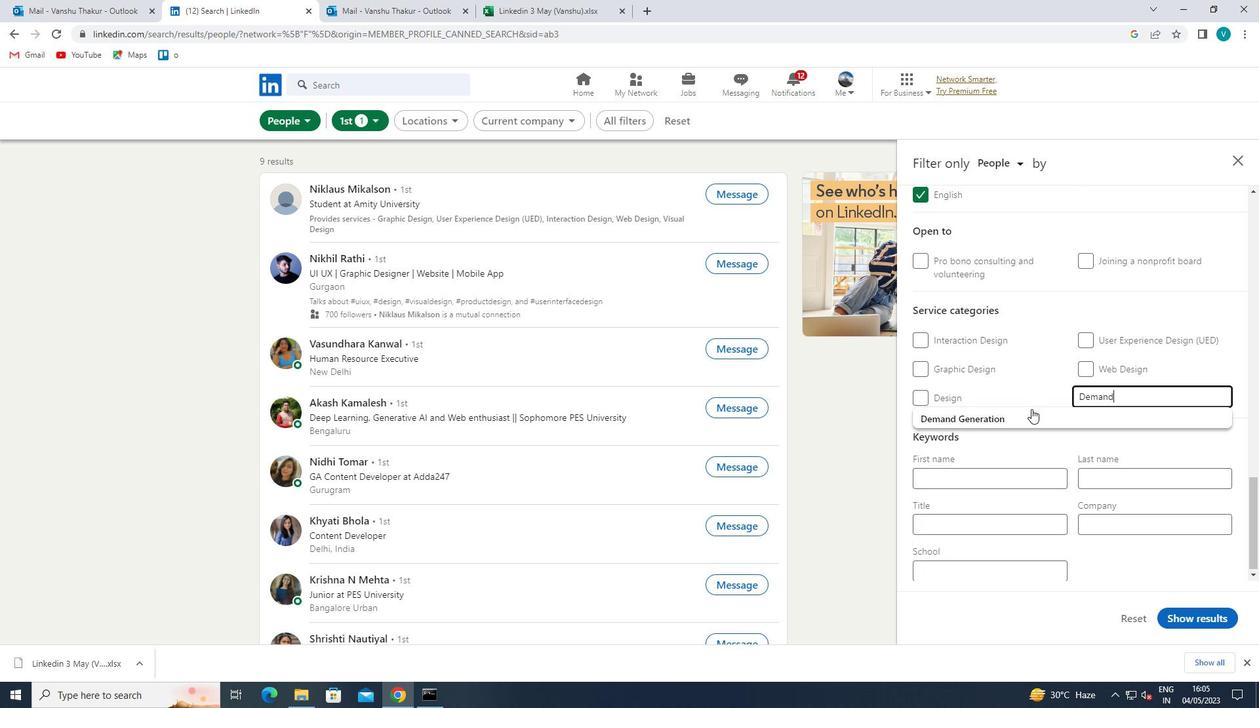 
Action: Mouse pressed left at (1028, 416)
Screenshot: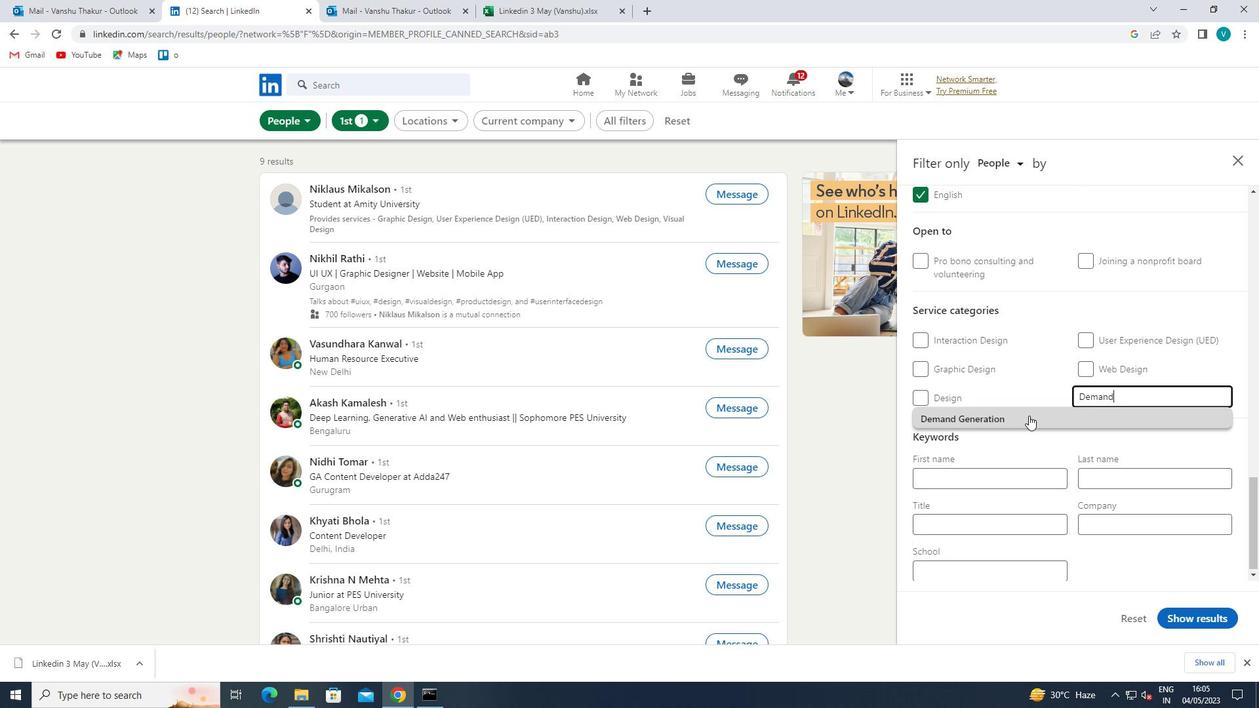 
Action: Mouse moved to (1029, 416)
Screenshot: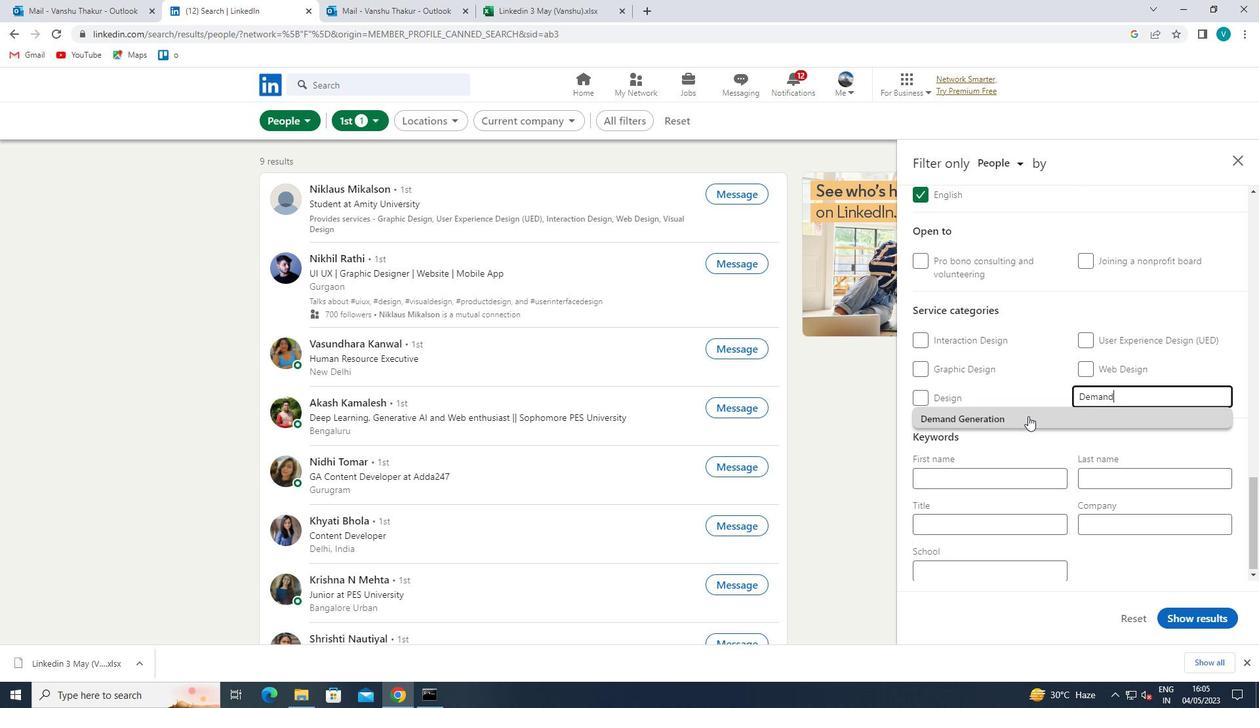 
Action: Mouse scrolled (1029, 415) with delta (0, 0)
Screenshot: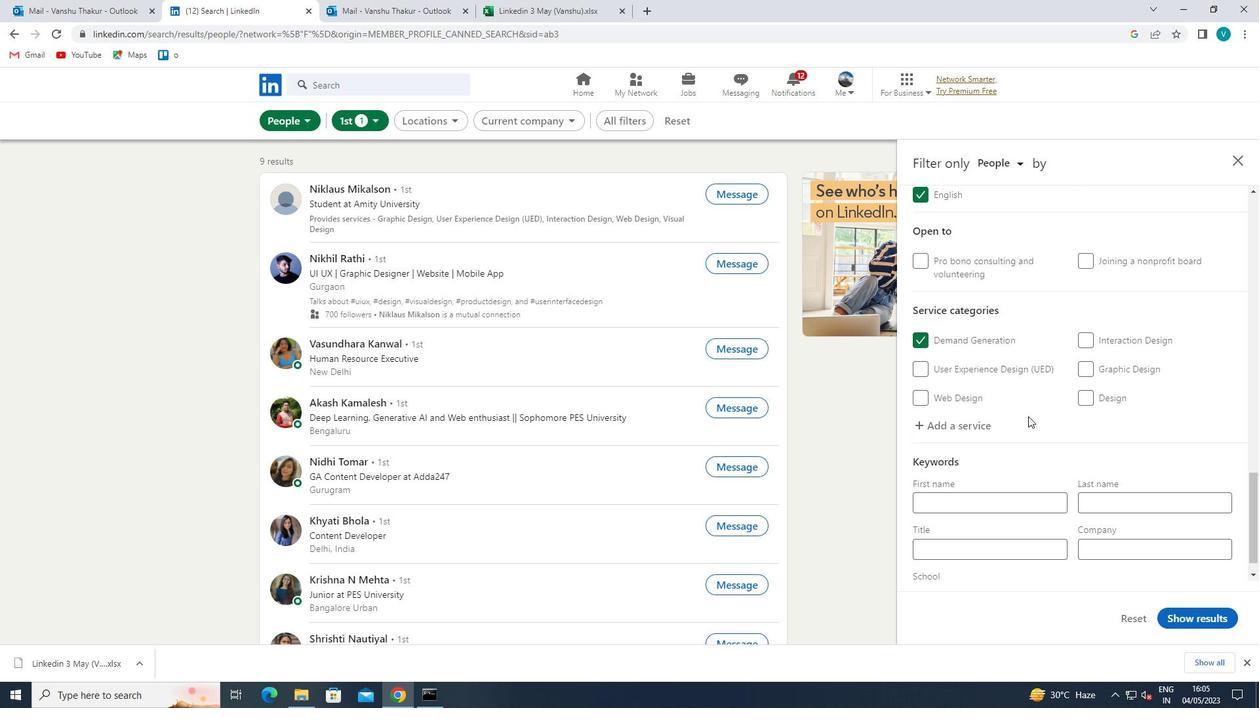 
Action: Mouse scrolled (1029, 415) with delta (0, 0)
Screenshot: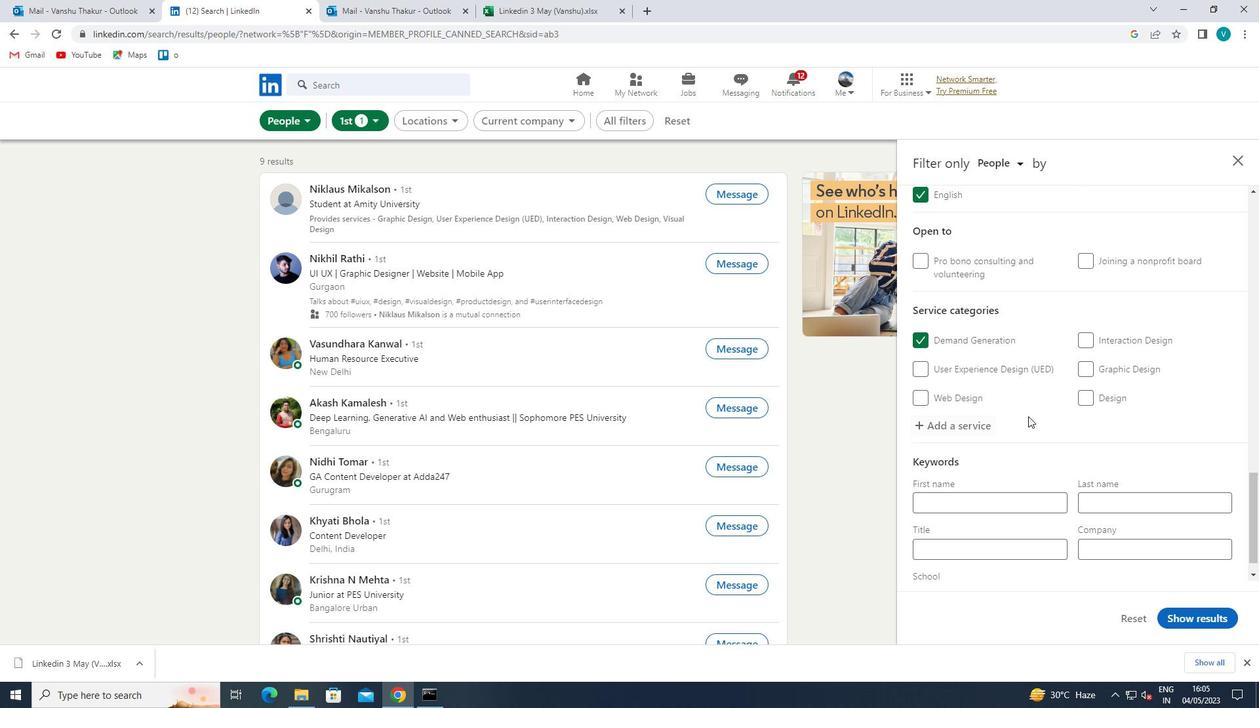 
Action: Mouse scrolled (1029, 415) with delta (0, 0)
Screenshot: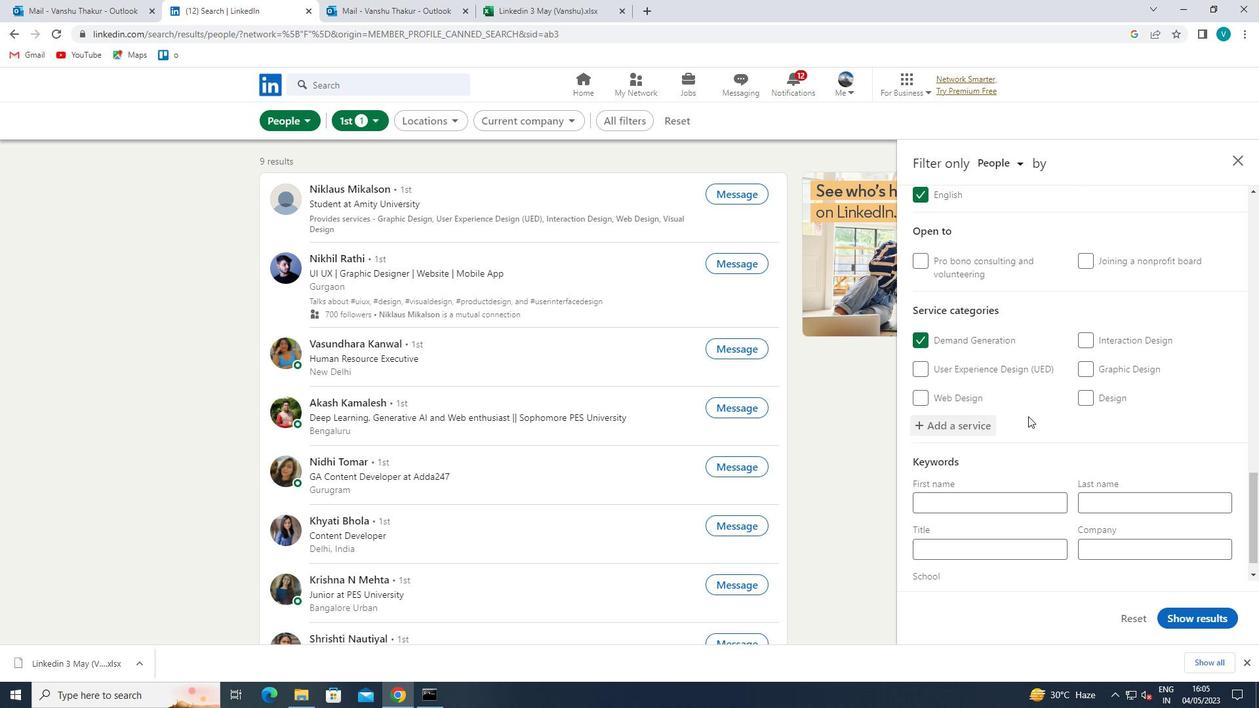 
Action: Mouse scrolled (1029, 415) with delta (0, 0)
Screenshot: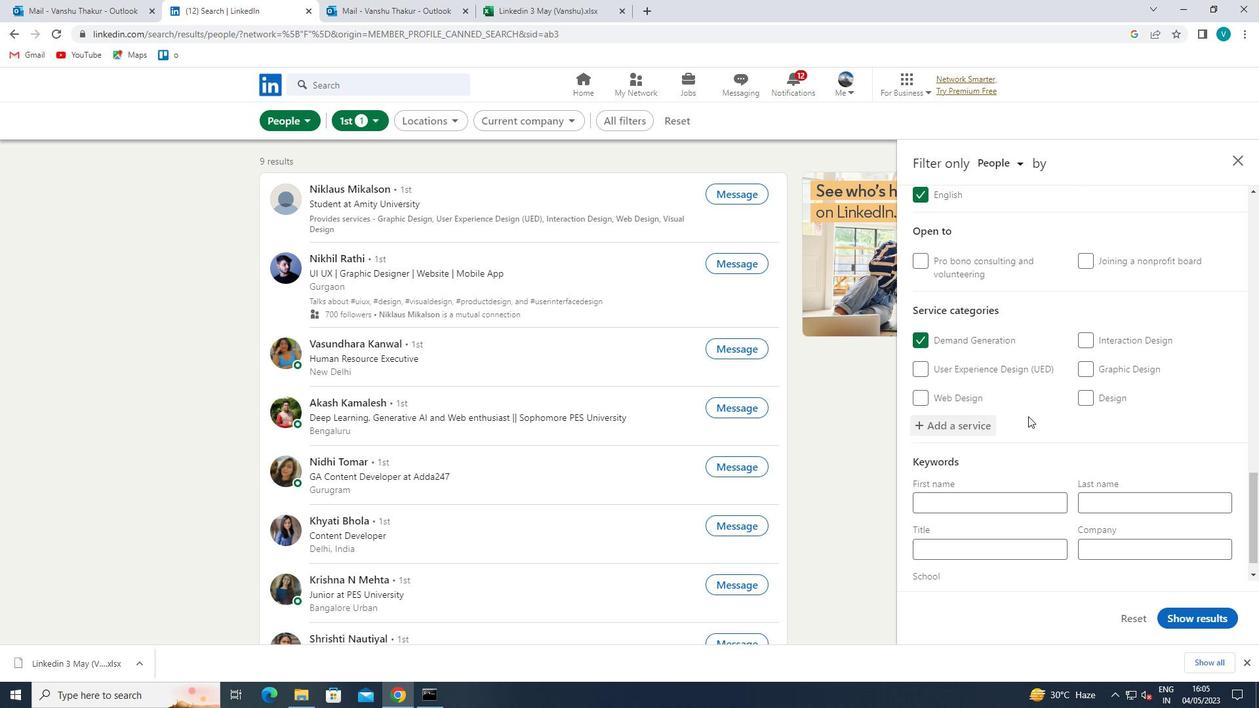 
Action: Mouse moved to (1003, 522)
Screenshot: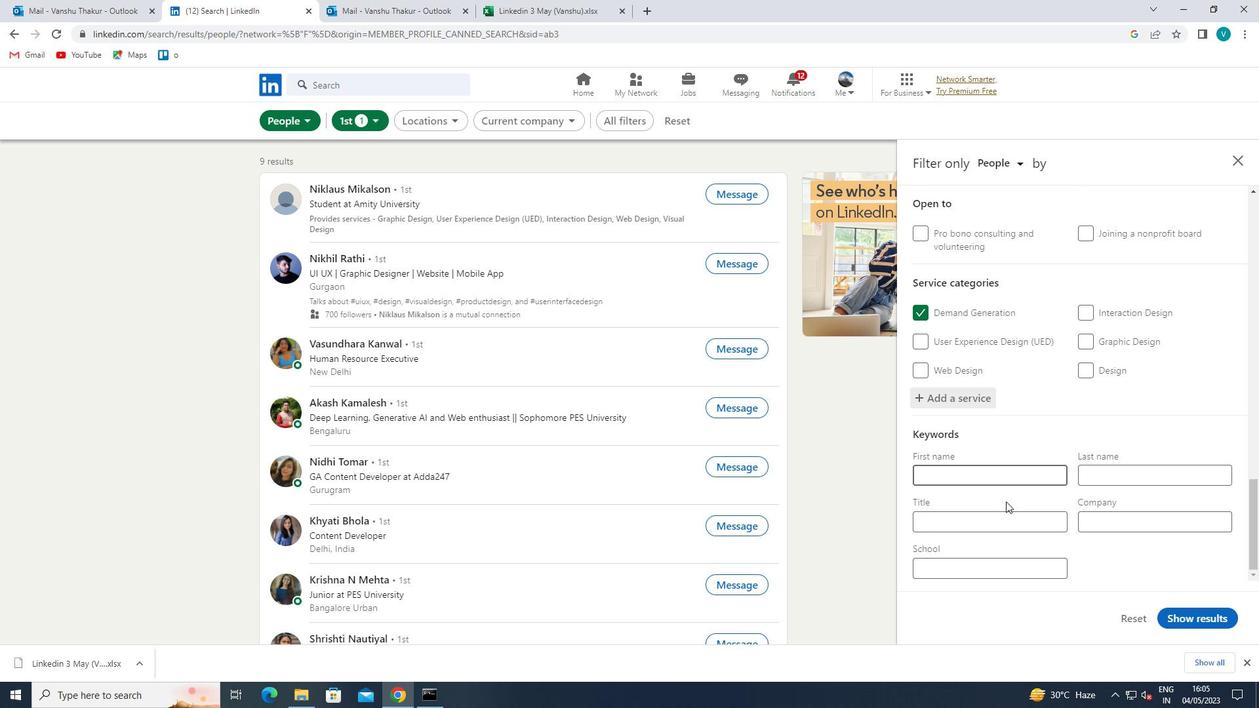 
Action: Mouse pressed left at (1003, 522)
Screenshot: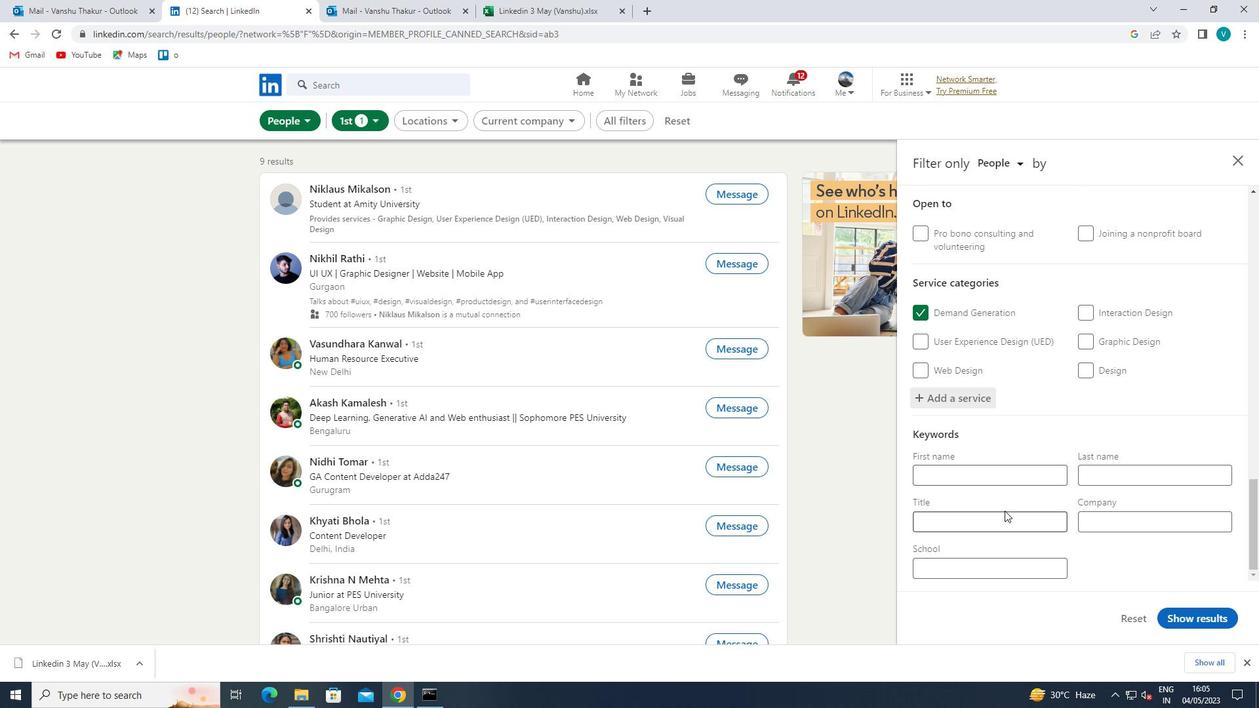 
Action: Mouse moved to (1008, 509)
Screenshot: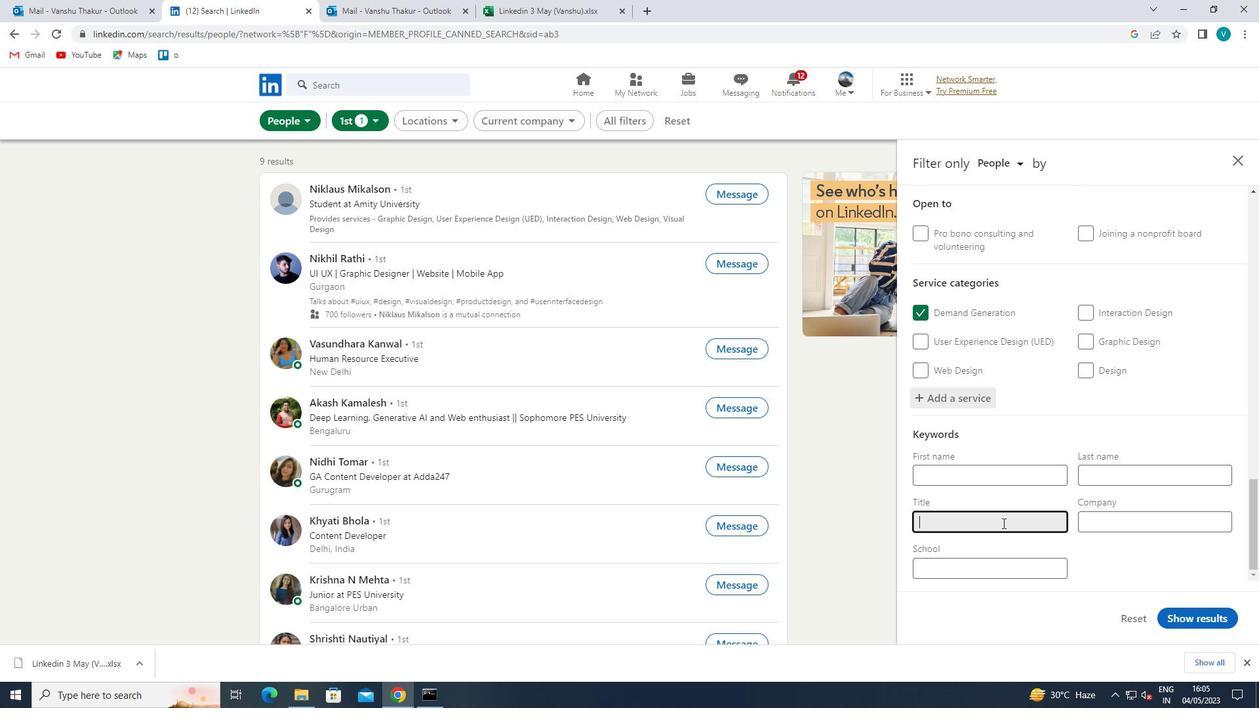 
Action: Key pressed <Key.shift>CUSTOMER<Key.space><Key.shift>SERVCE<Key.space>
Screenshot: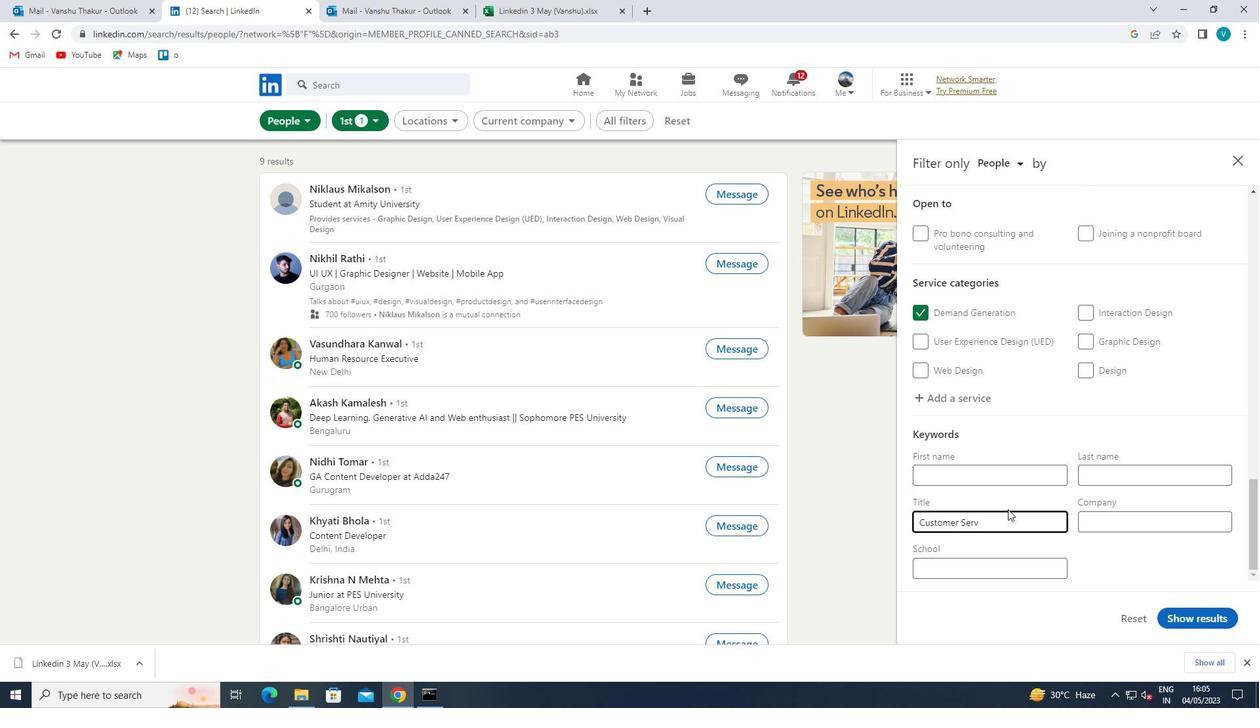 
Action: Mouse moved to (978, 524)
Screenshot: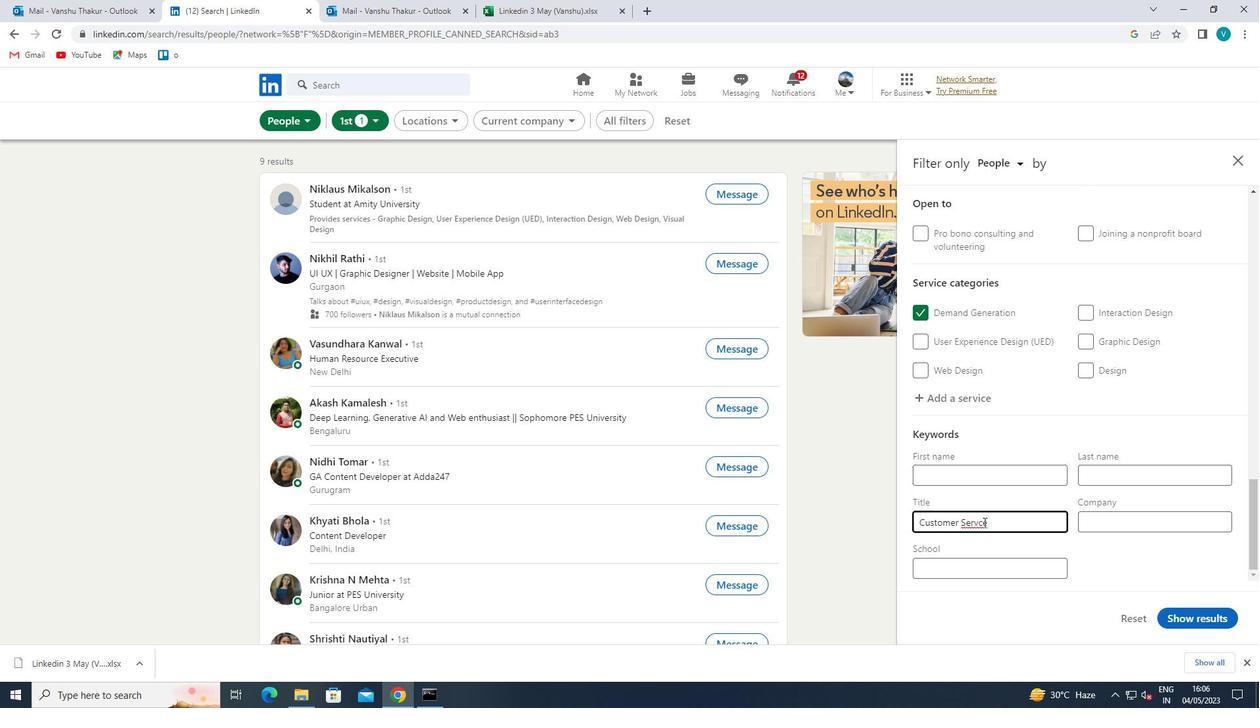 
Action: Mouse pressed left at (978, 524)
Screenshot: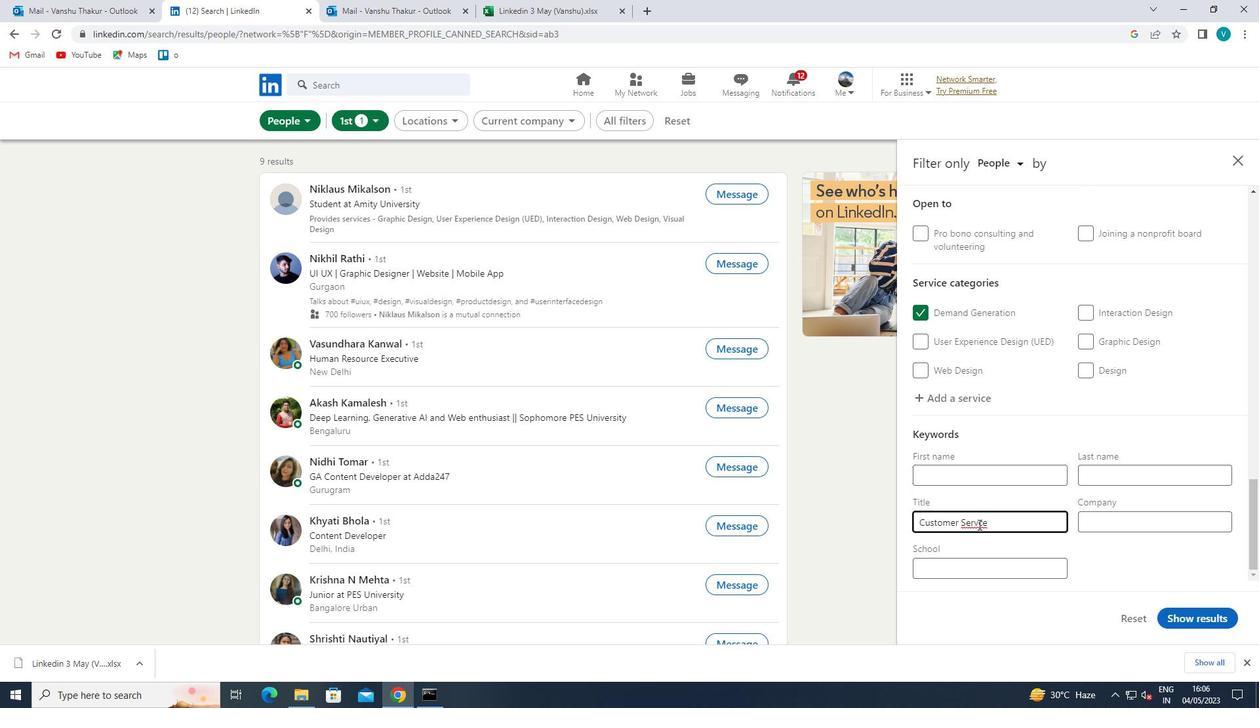 
Action: Mouse moved to (994, 568)
Screenshot: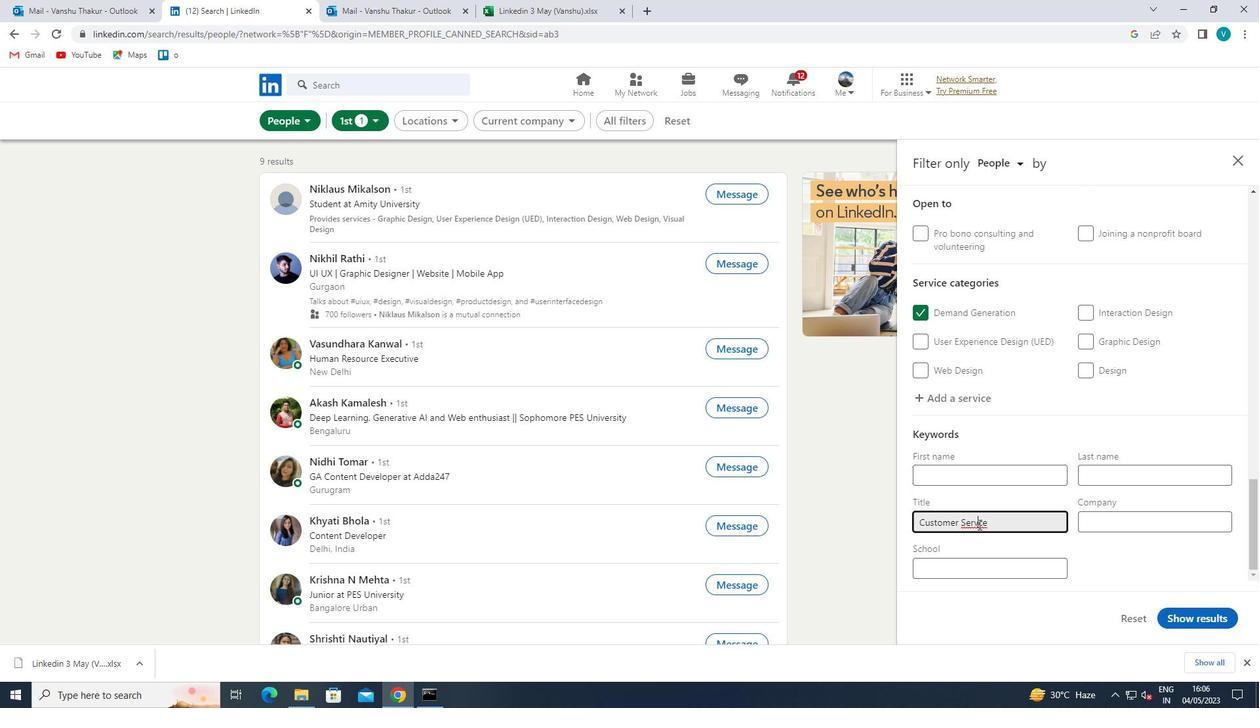 
Action: Key pressed I
Screenshot: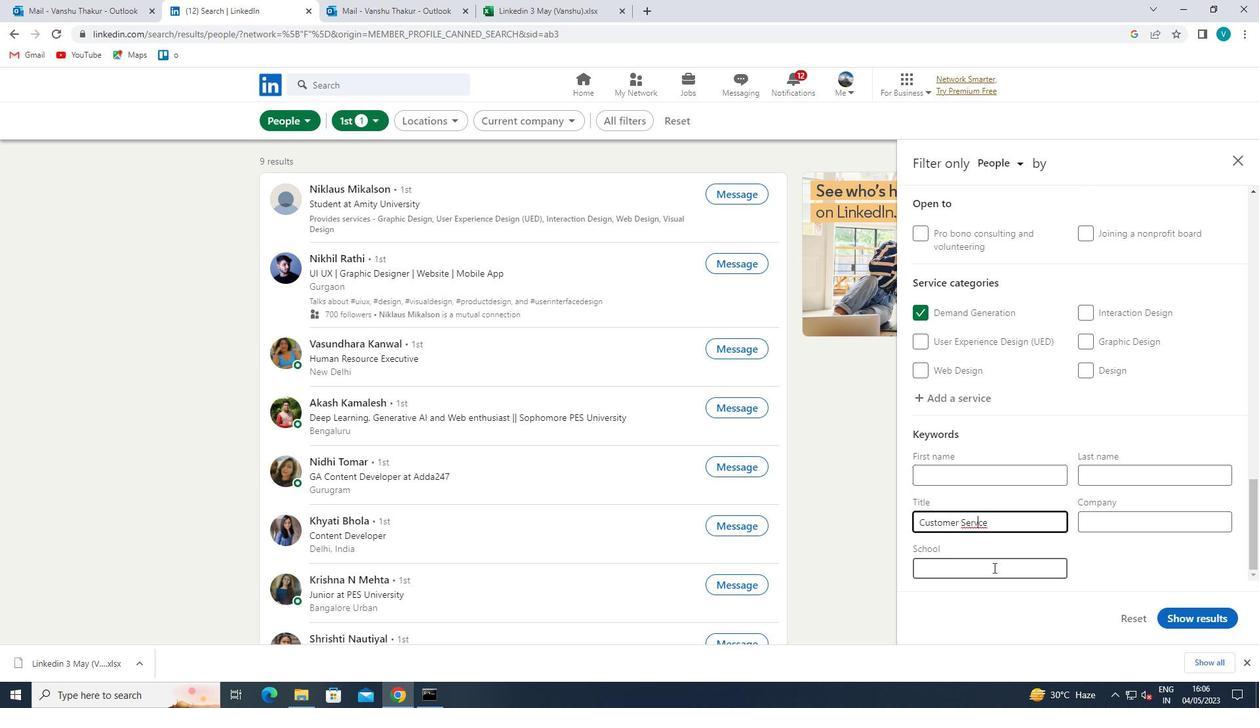 
Action: Mouse moved to (1184, 616)
Screenshot: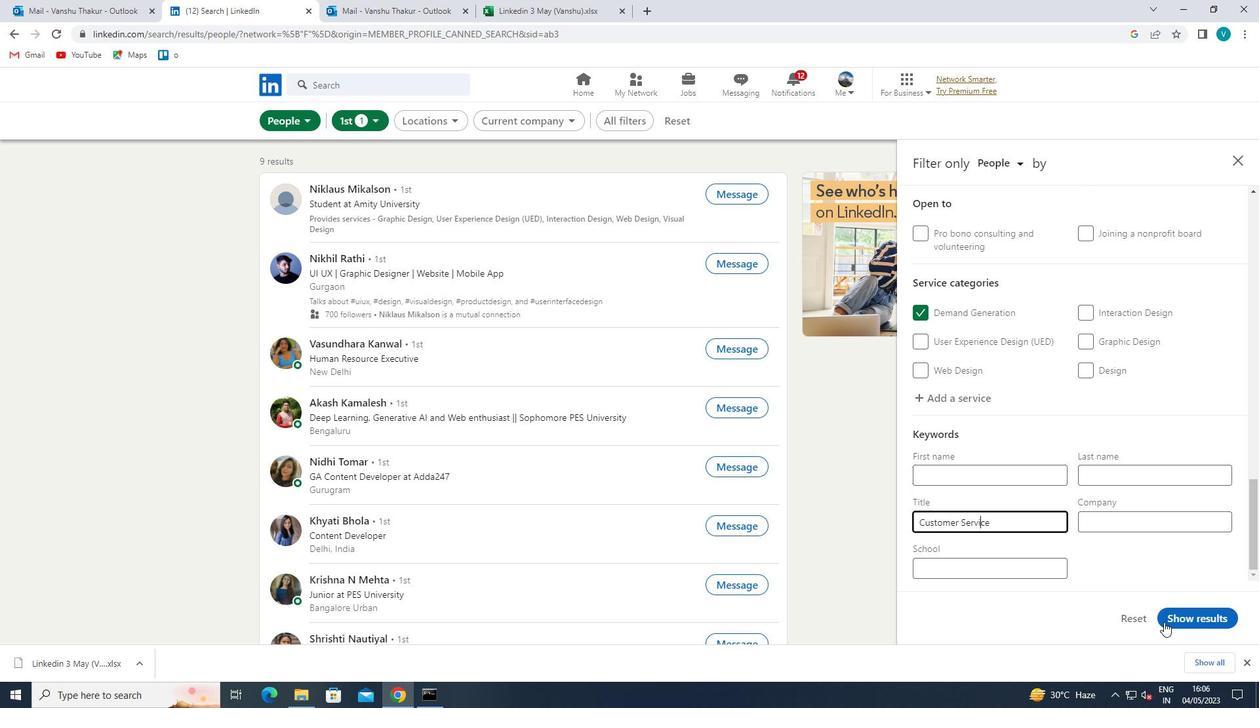 
Action: Mouse pressed left at (1184, 616)
Screenshot: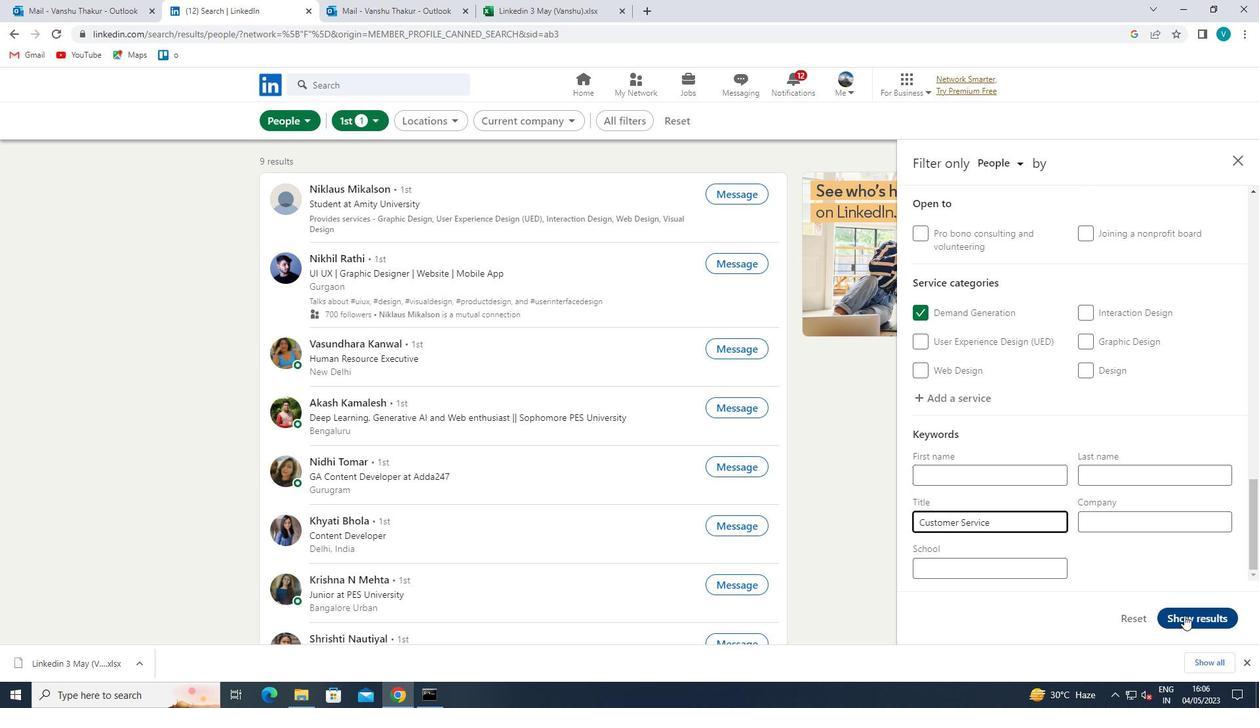 
Action: Mouse moved to (1148, 593)
Screenshot: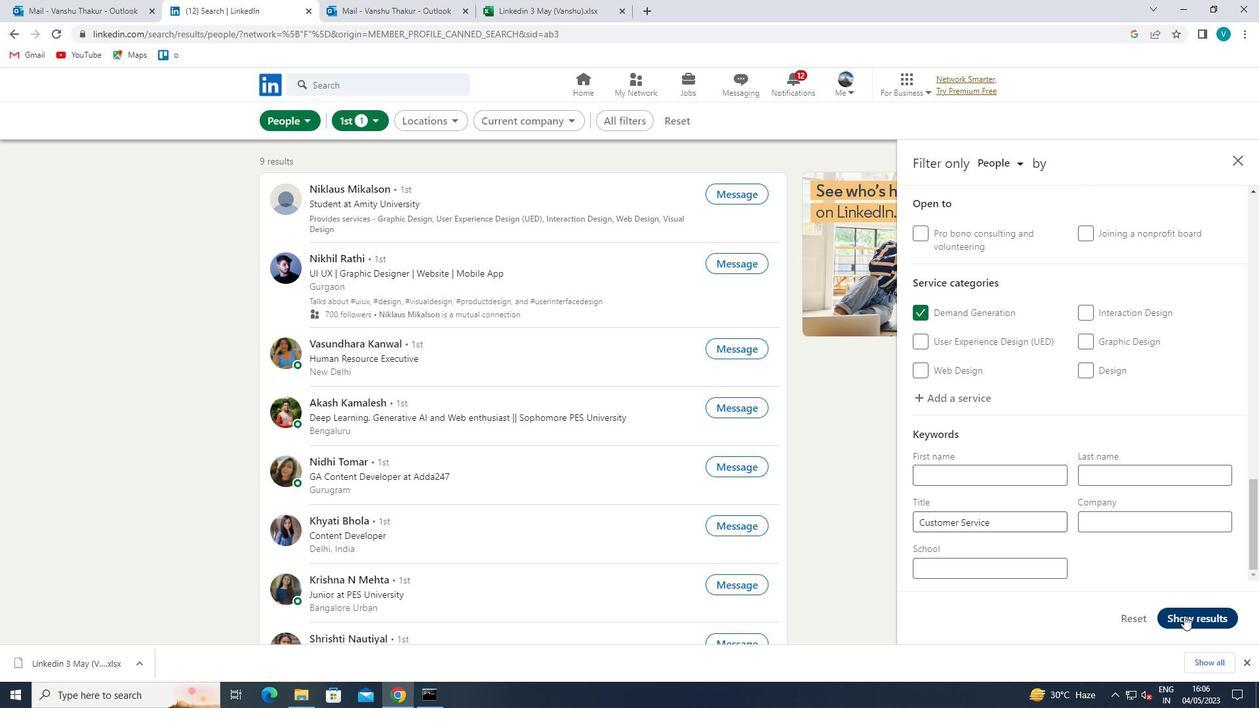 
